 Task: Look for Airbnb options in Mbale, Uganda from 4th December, 2023 to 10th December, 2023 for 8 adults.4 bedrooms having 8 beds and 4 bathrooms. Property type can be house. Amenities needed are: wifi, TV, free parkinig on premises, gym, breakfast. Look for 5 properties as per requirement.
Action: Mouse moved to (426, 143)
Screenshot: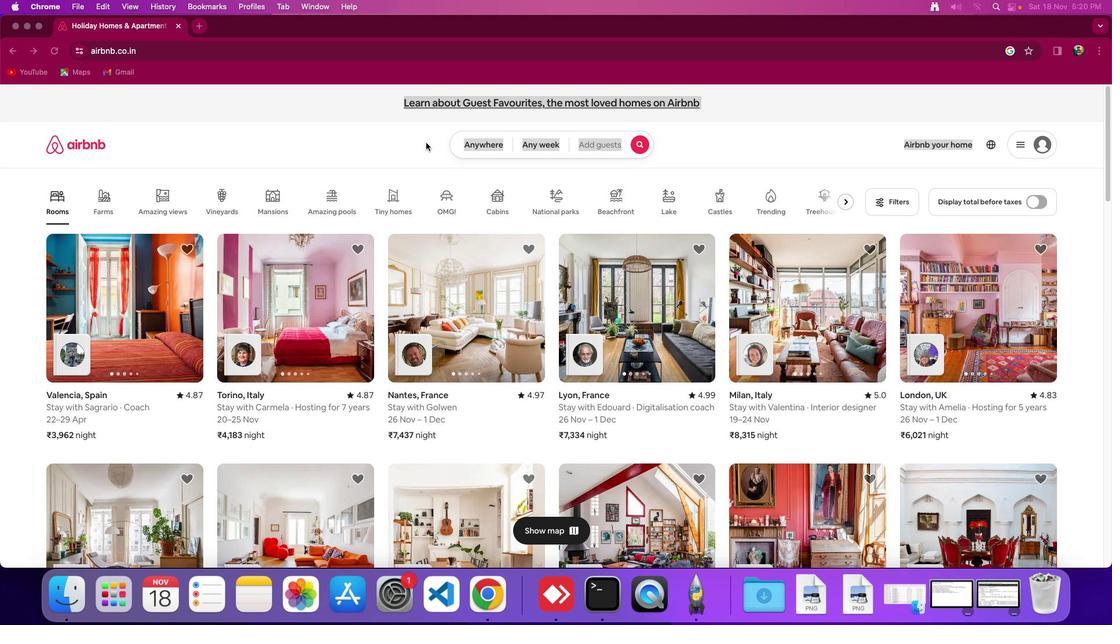 
Action: Mouse pressed left at (426, 143)
Screenshot: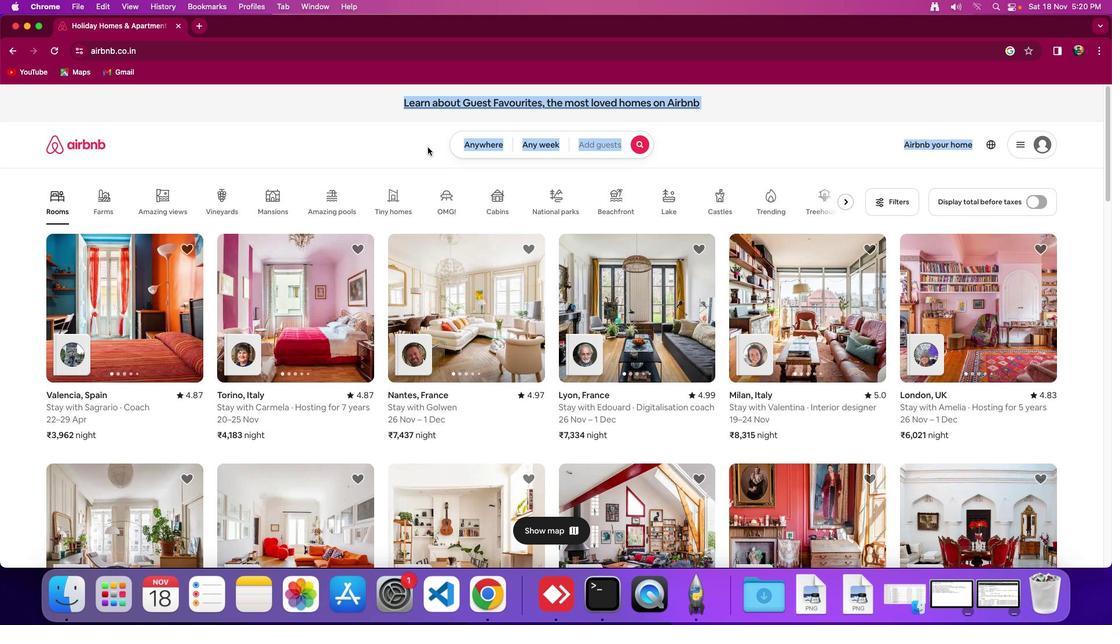 
Action: Mouse moved to (444, 149)
Screenshot: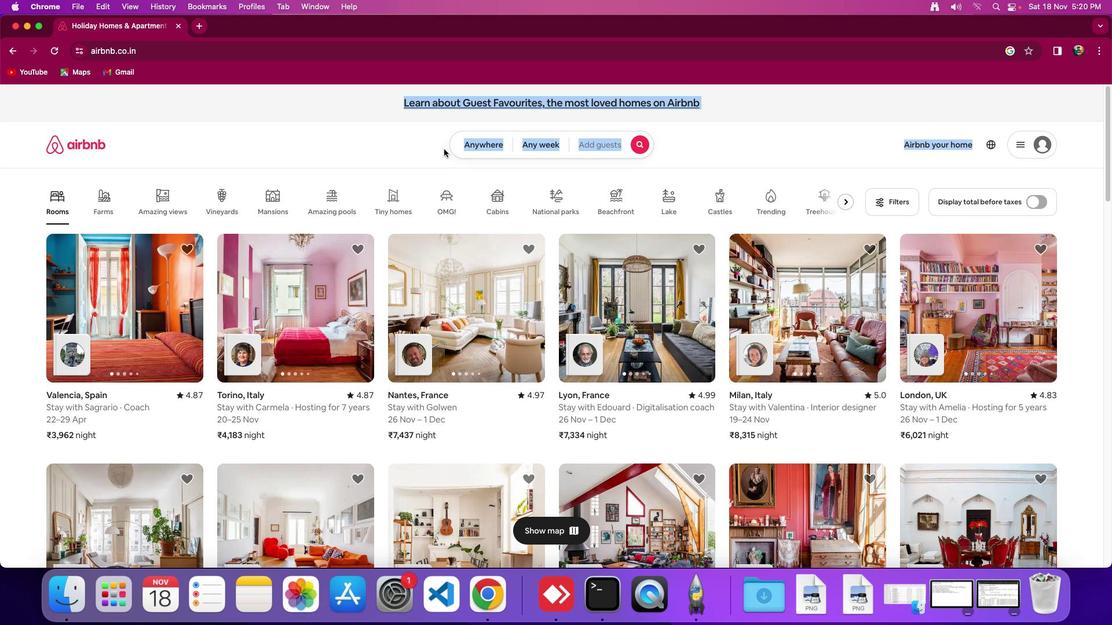 
Action: Mouse pressed left at (444, 149)
Screenshot: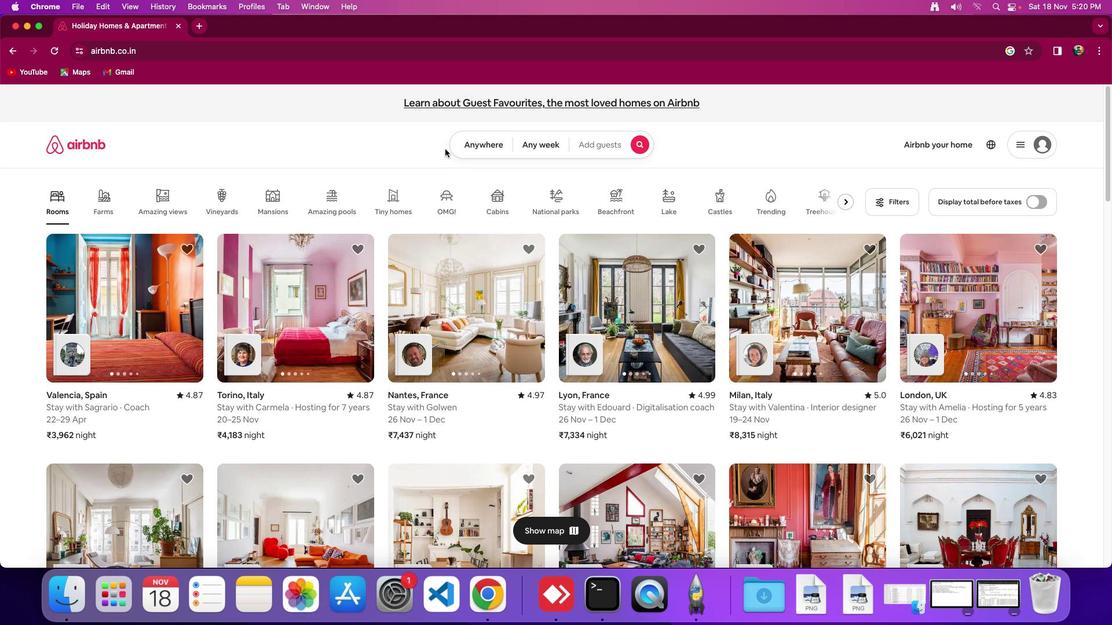
Action: Mouse moved to (484, 146)
Screenshot: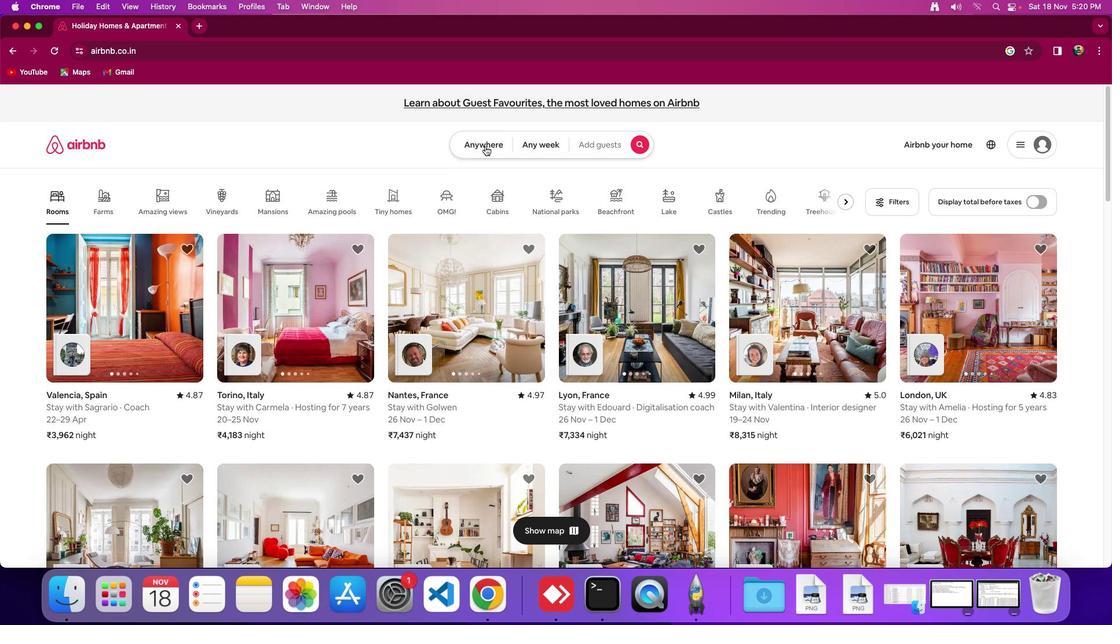 
Action: Mouse pressed left at (484, 146)
Screenshot: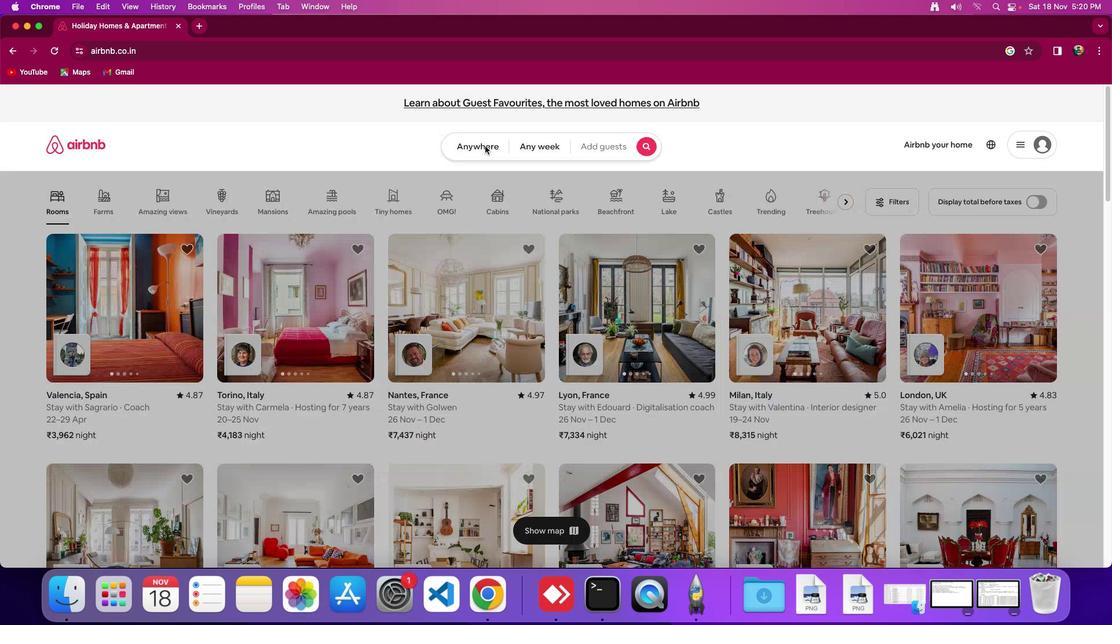 
Action: Mouse moved to (434, 195)
Screenshot: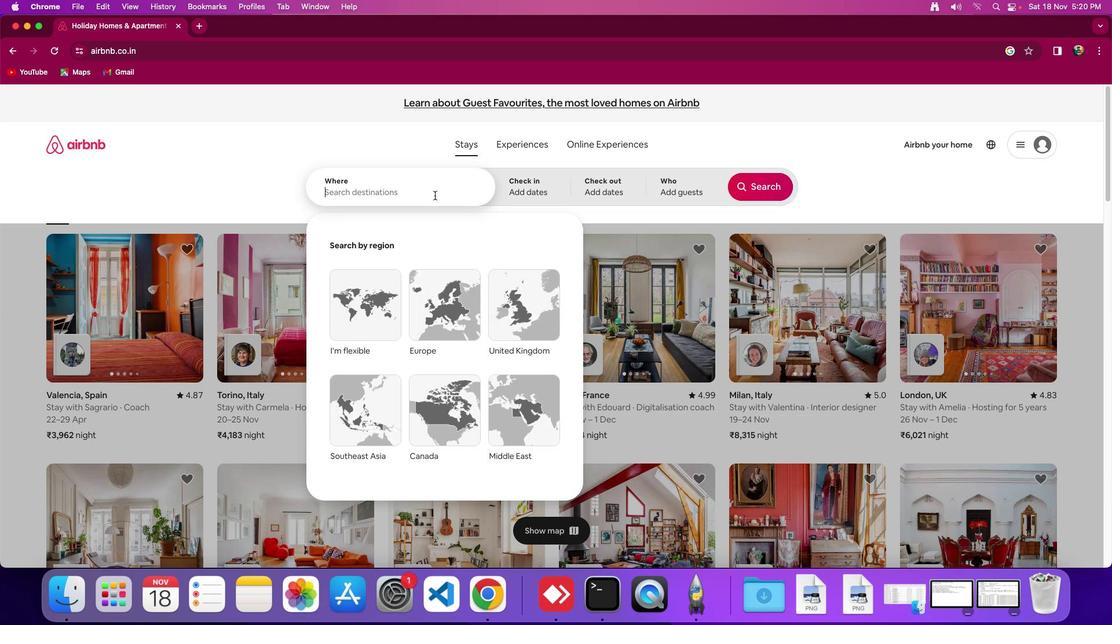 
Action: Mouse pressed left at (434, 195)
Screenshot: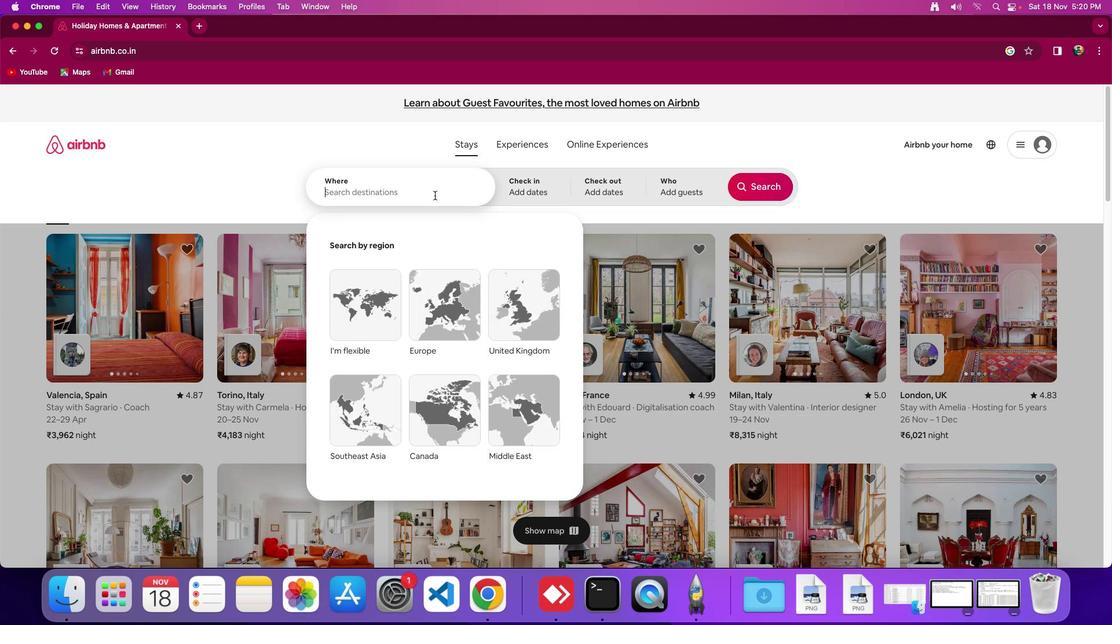 
Action: Mouse moved to (451, 199)
Screenshot: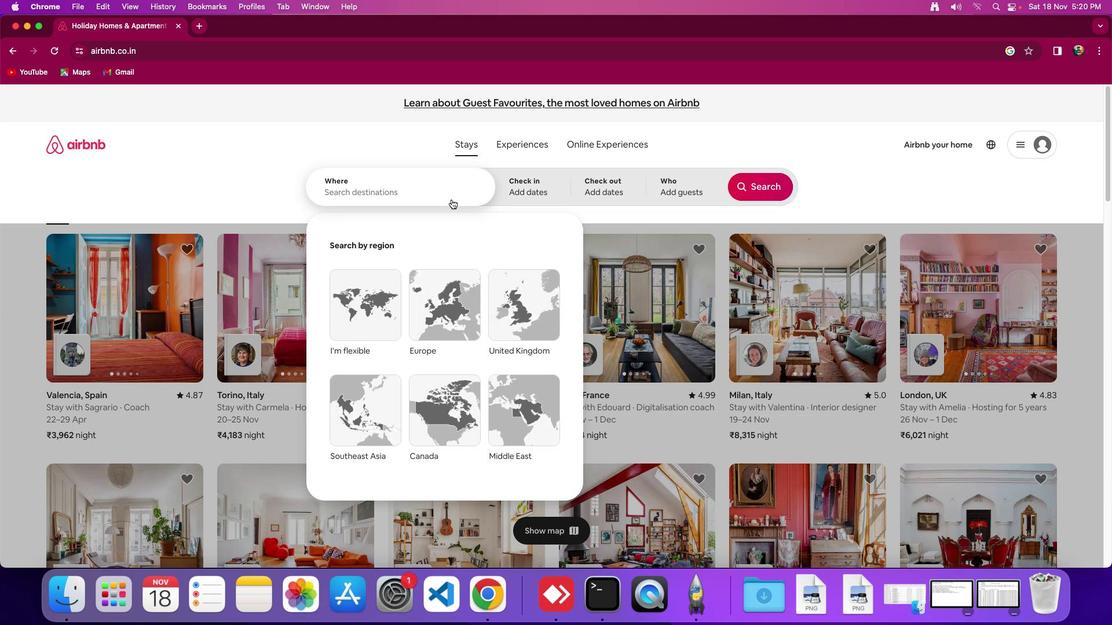 
Action: Key pressed Key.shift'M''b''a''l''a'','Key.spaceKey.shift'U''g''a''n''d''a'
Screenshot: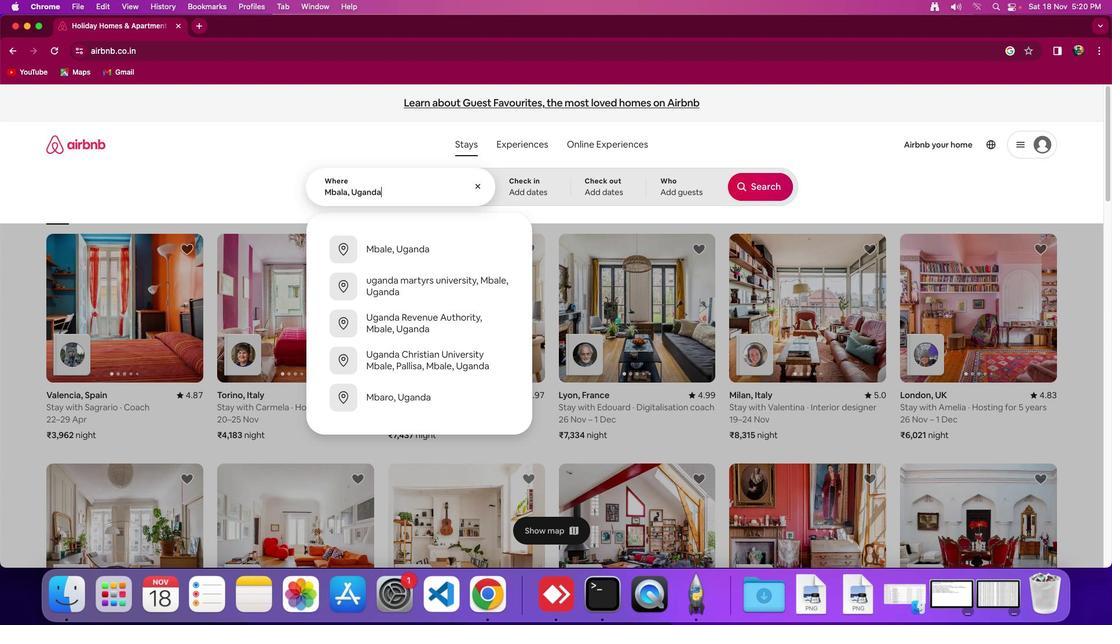 
Action: Mouse moved to (527, 193)
Screenshot: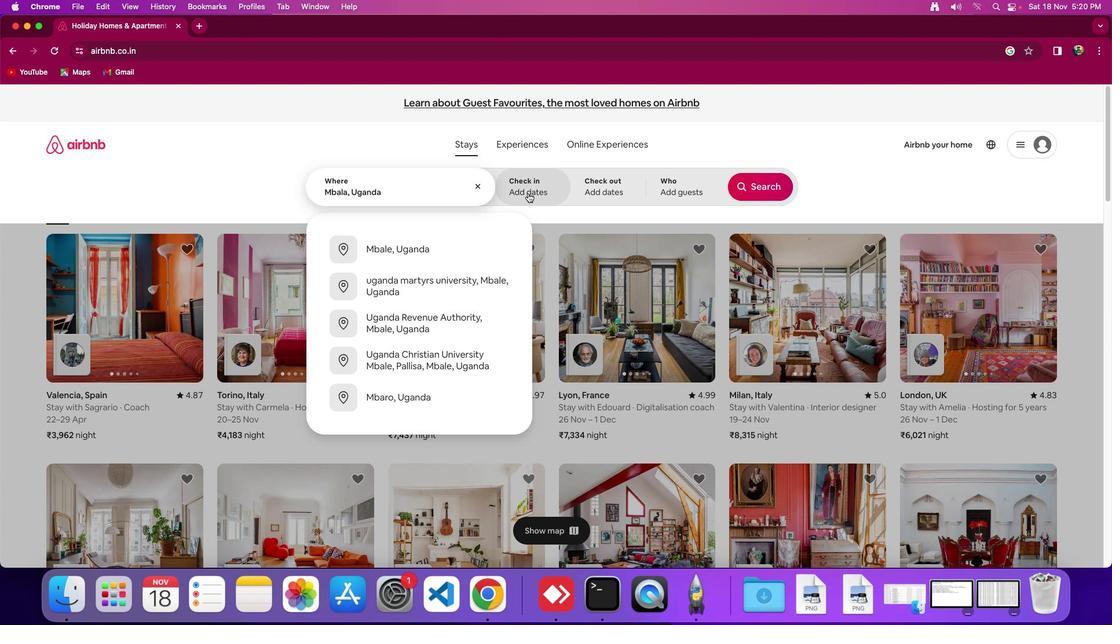 
Action: Mouse pressed left at (527, 193)
Screenshot: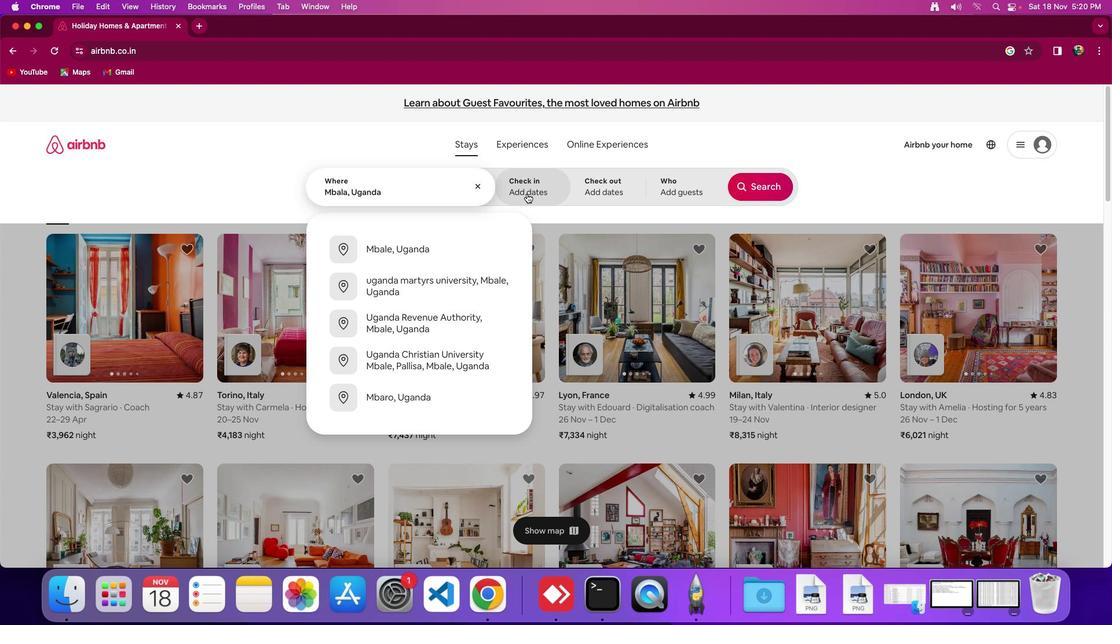 
Action: Mouse moved to (613, 363)
Screenshot: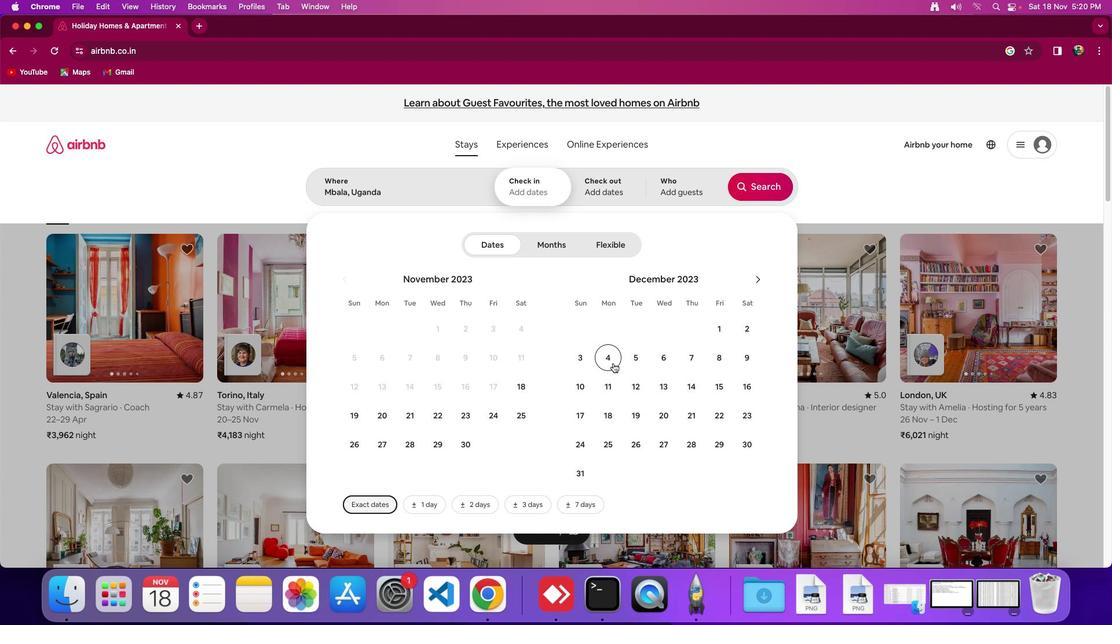 
Action: Mouse pressed left at (613, 363)
Screenshot: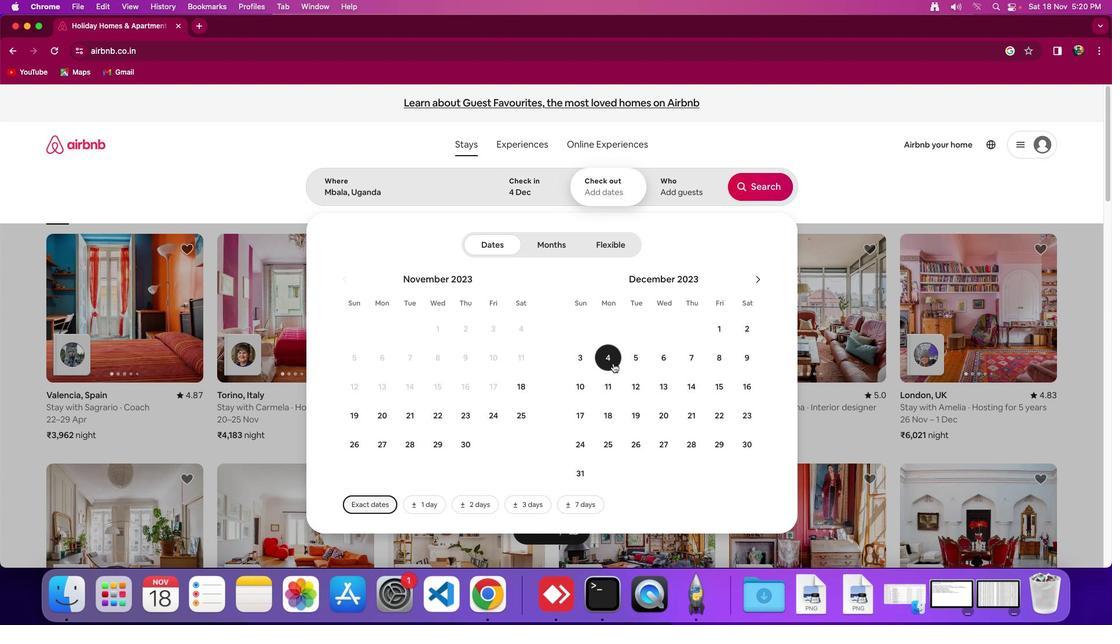 
Action: Mouse moved to (582, 395)
Screenshot: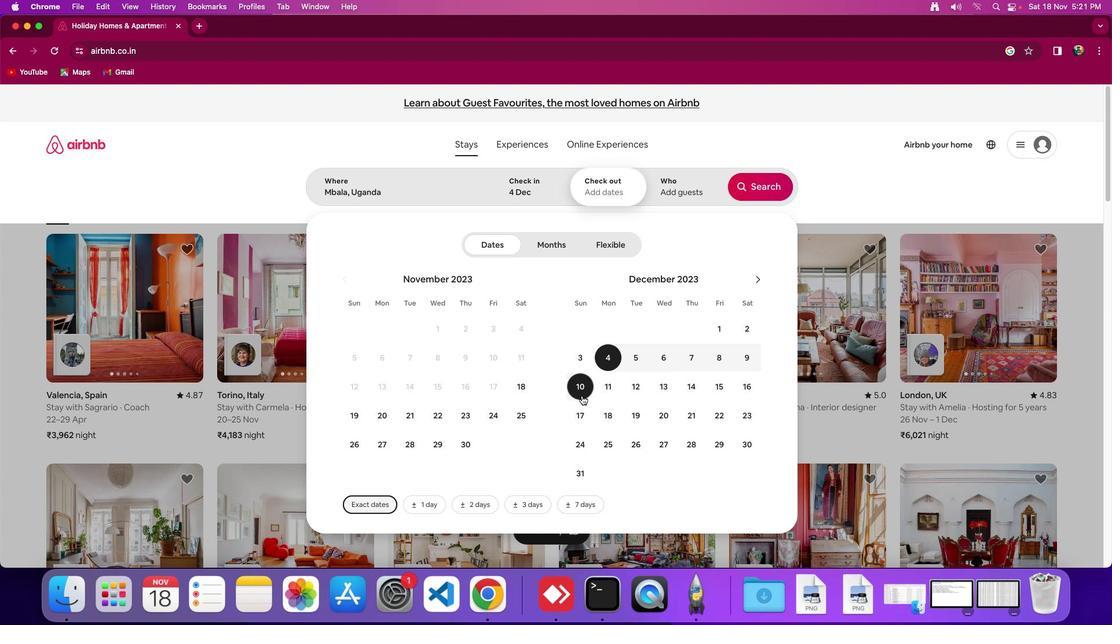 
Action: Mouse pressed left at (582, 395)
Screenshot: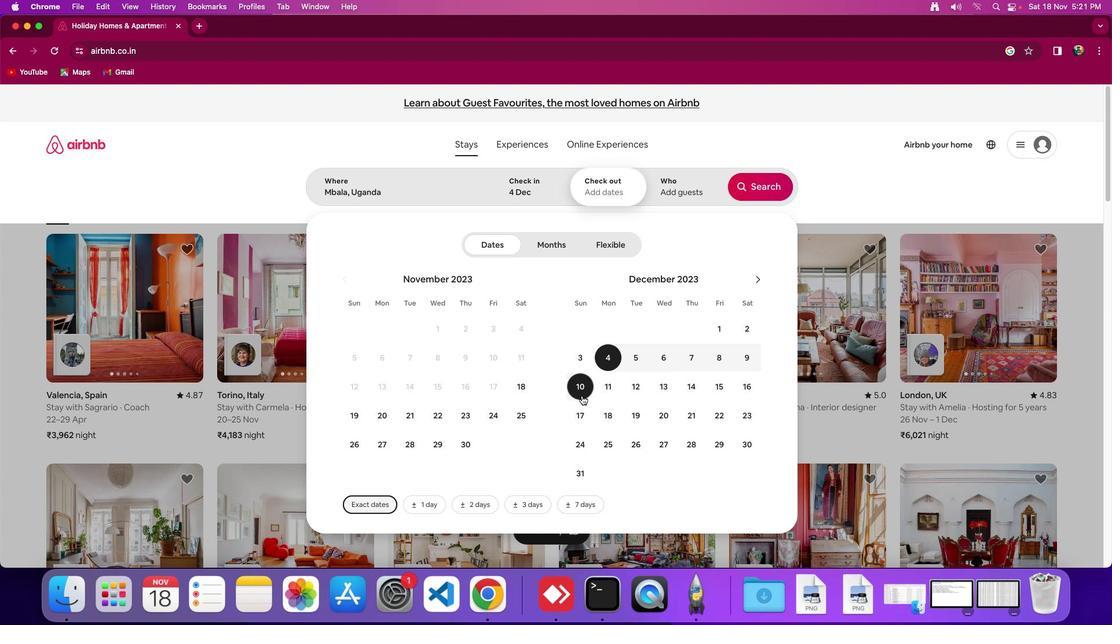 
Action: Mouse moved to (671, 195)
Screenshot: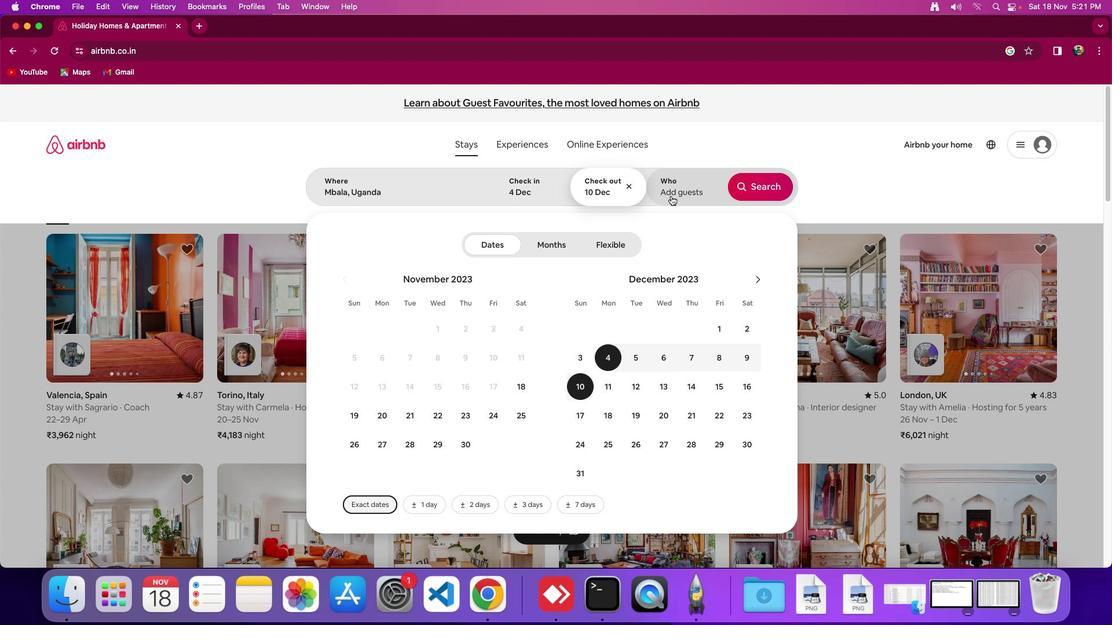 
Action: Mouse pressed left at (671, 195)
Screenshot: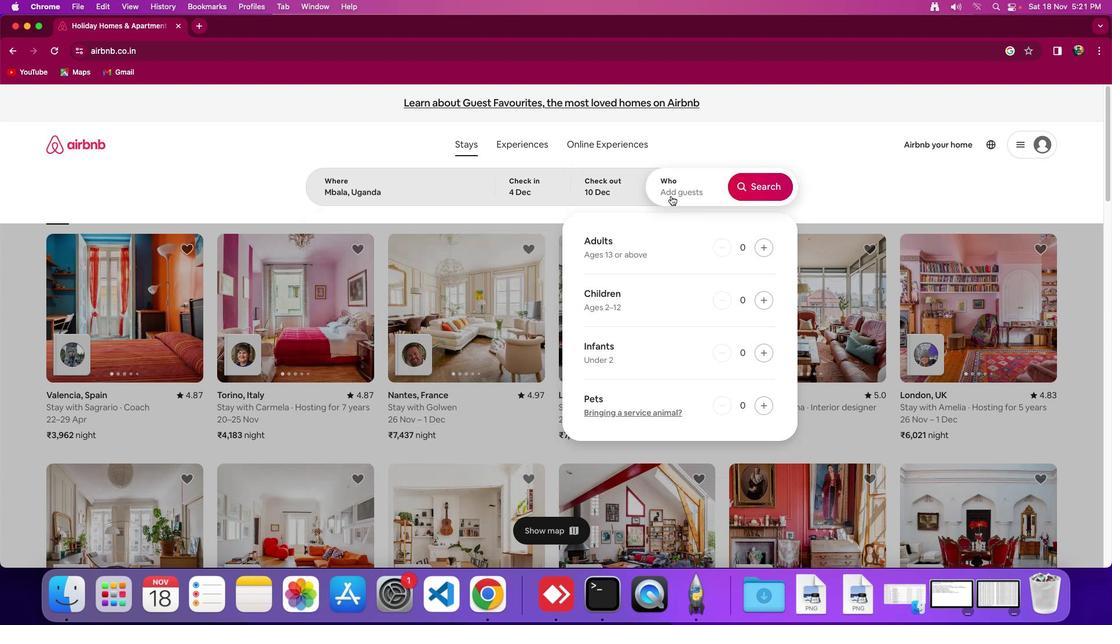 
Action: Mouse moved to (763, 245)
Screenshot: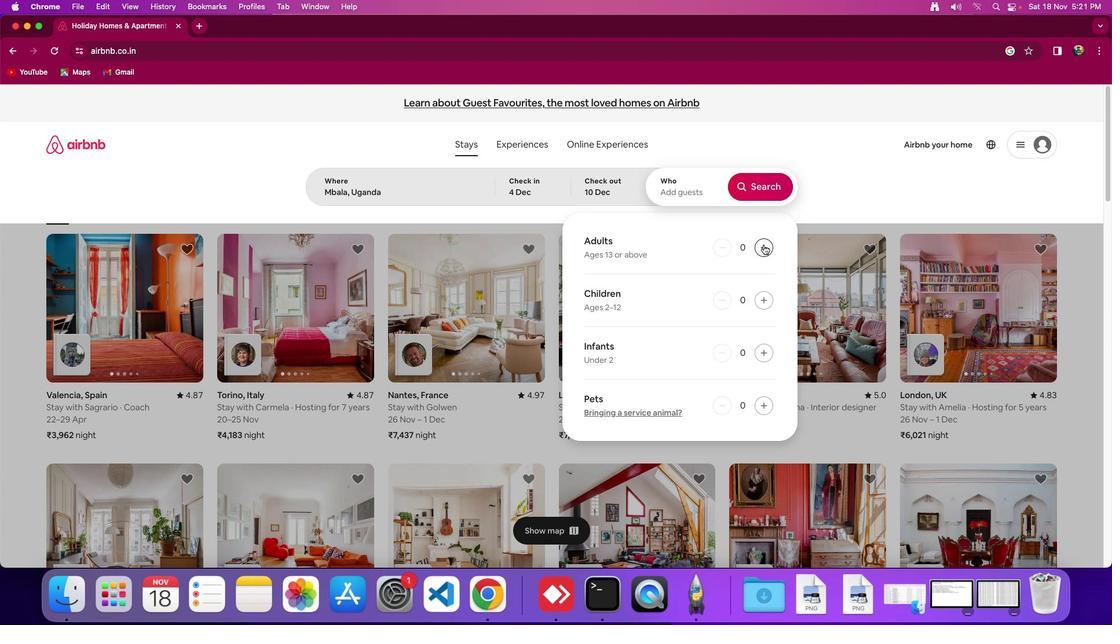
Action: Mouse pressed left at (763, 245)
Screenshot: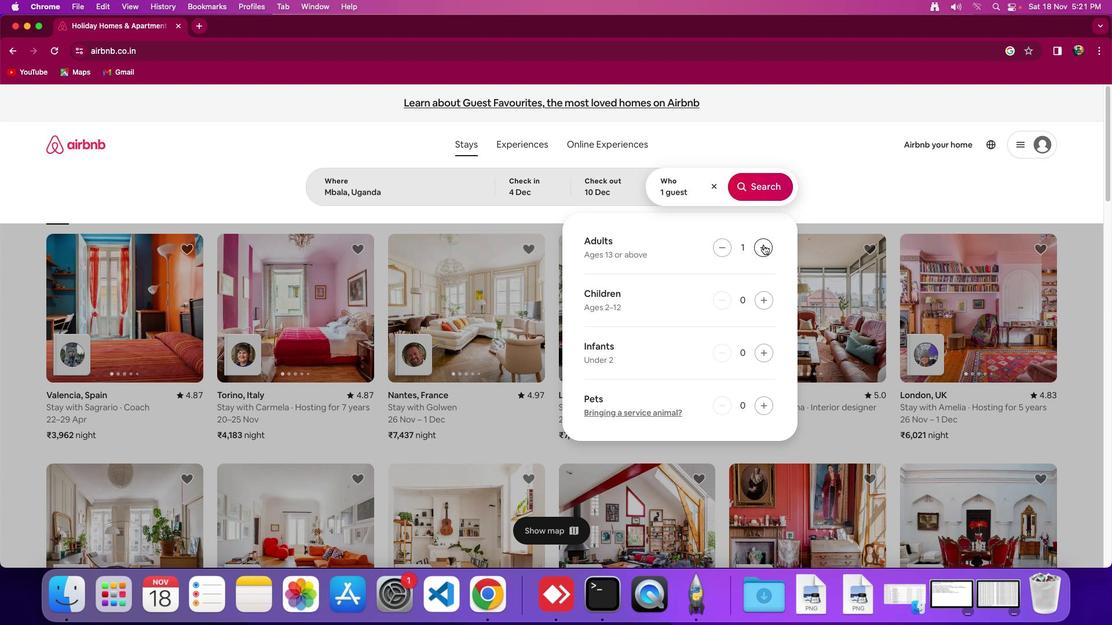 
Action: Mouse pressed left at (763, 245)
Screenshot: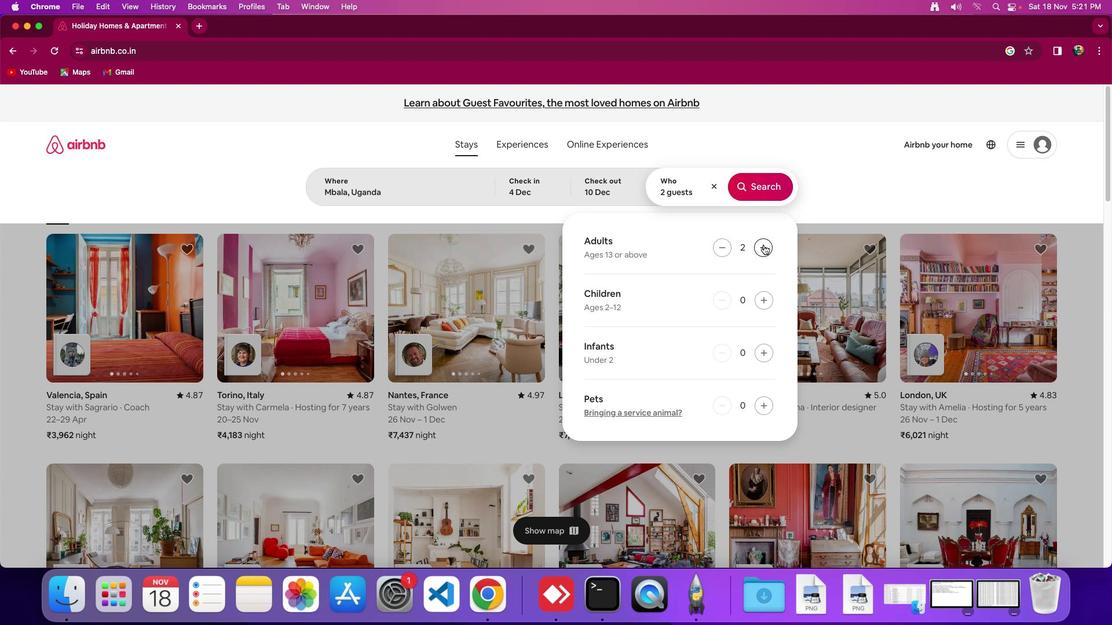 
Action: Mouse pressed left at (763, 245)
Screenshot: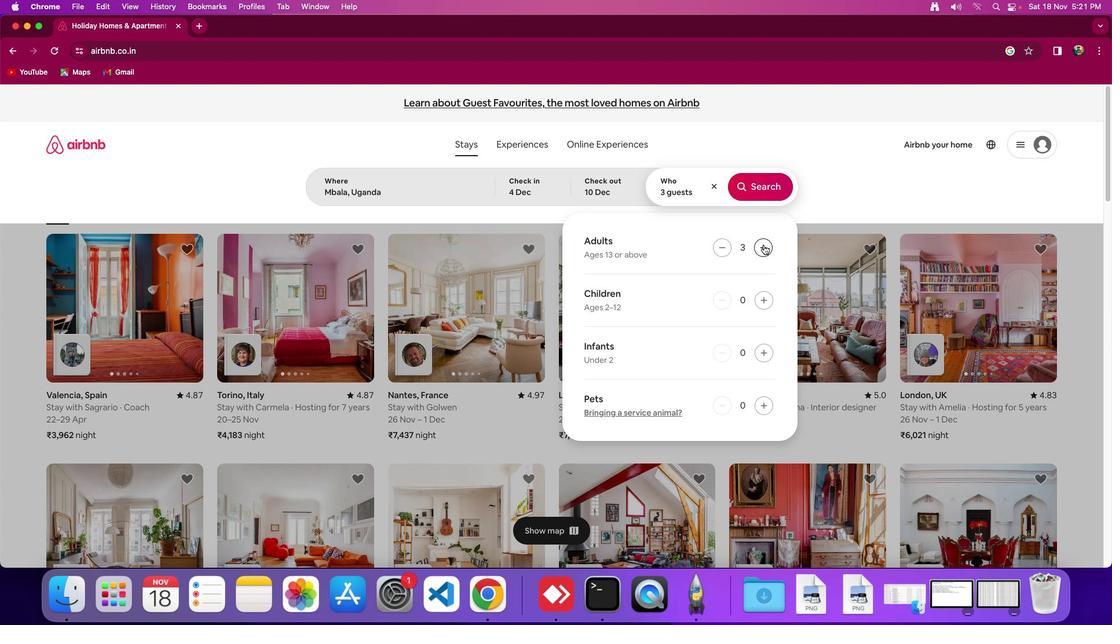 
Action: Mouse pressed left at (763, 245)
Screenshot: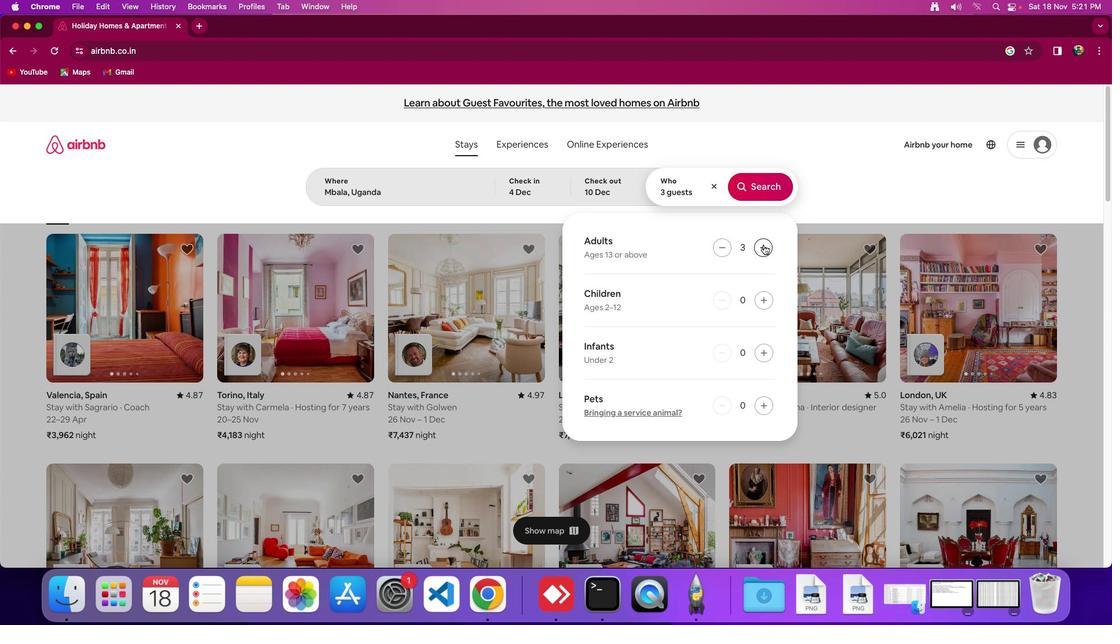 
Action: Mouse pressed left at (763, 245)
Screenshot: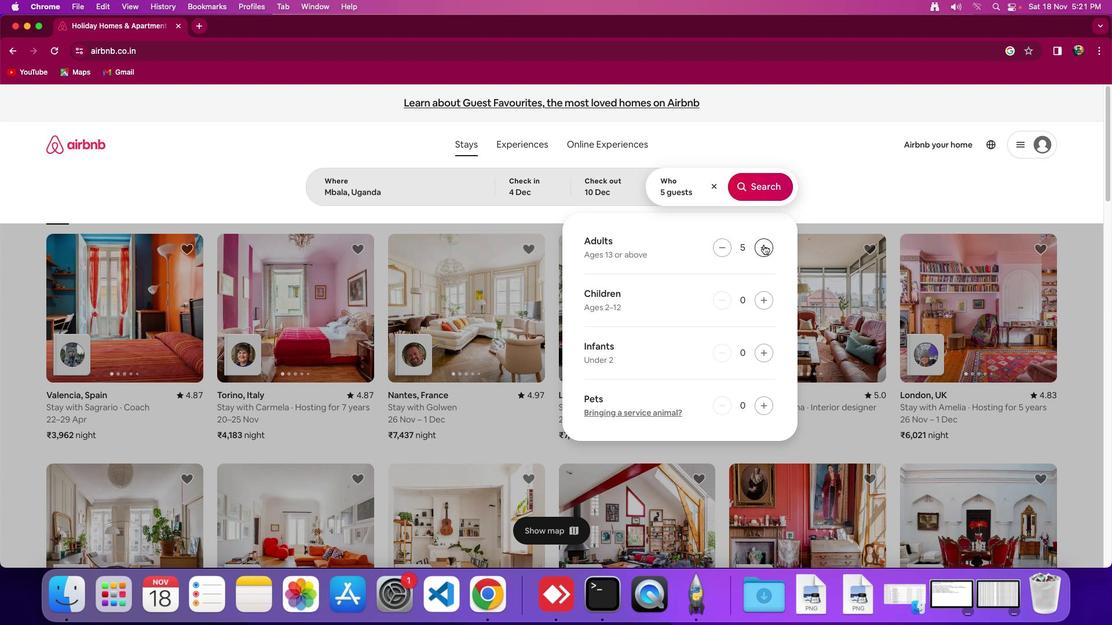 
Action: Mouse pressed left at (763, 245)
Screenshot: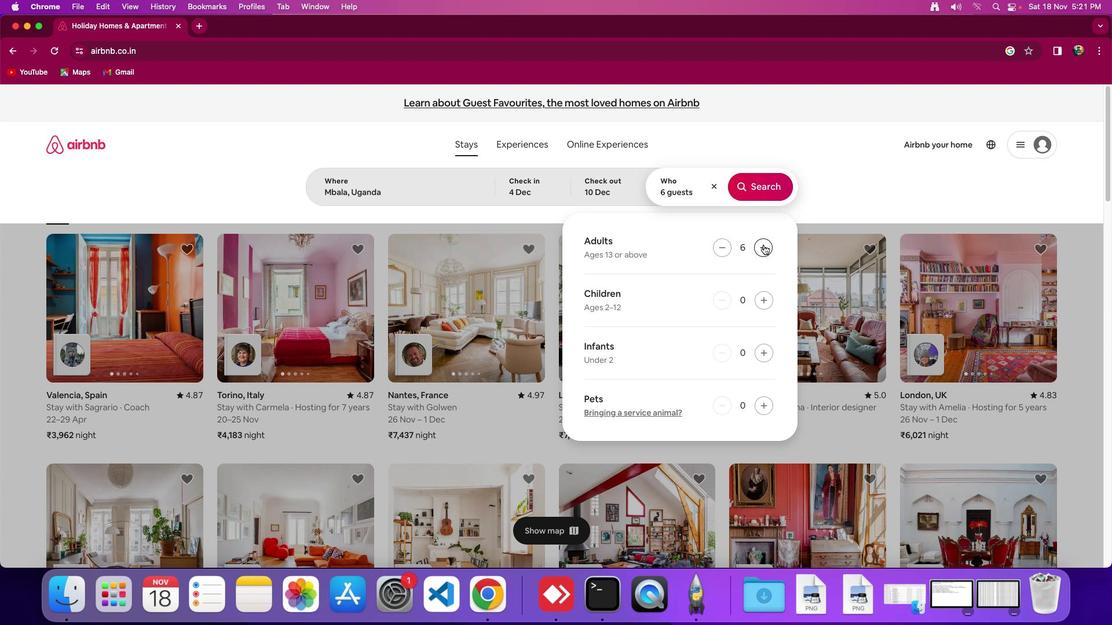 
Action: Mouse pressed left at (763, 245)
Screenshot: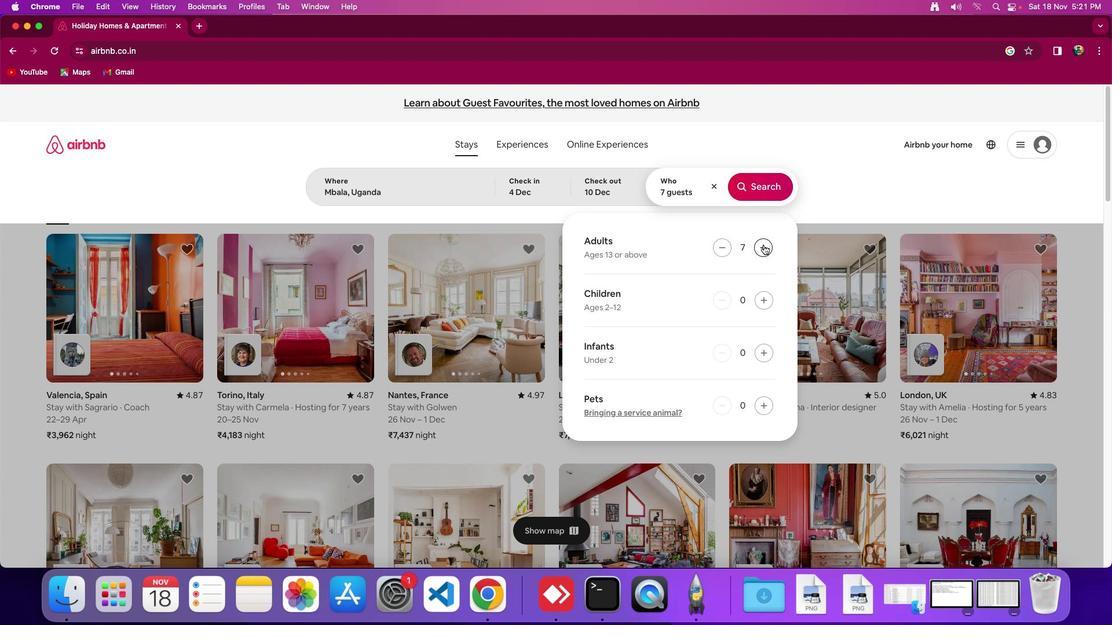 
Action: Mouse pressed left at (763, 245)
Screenshot: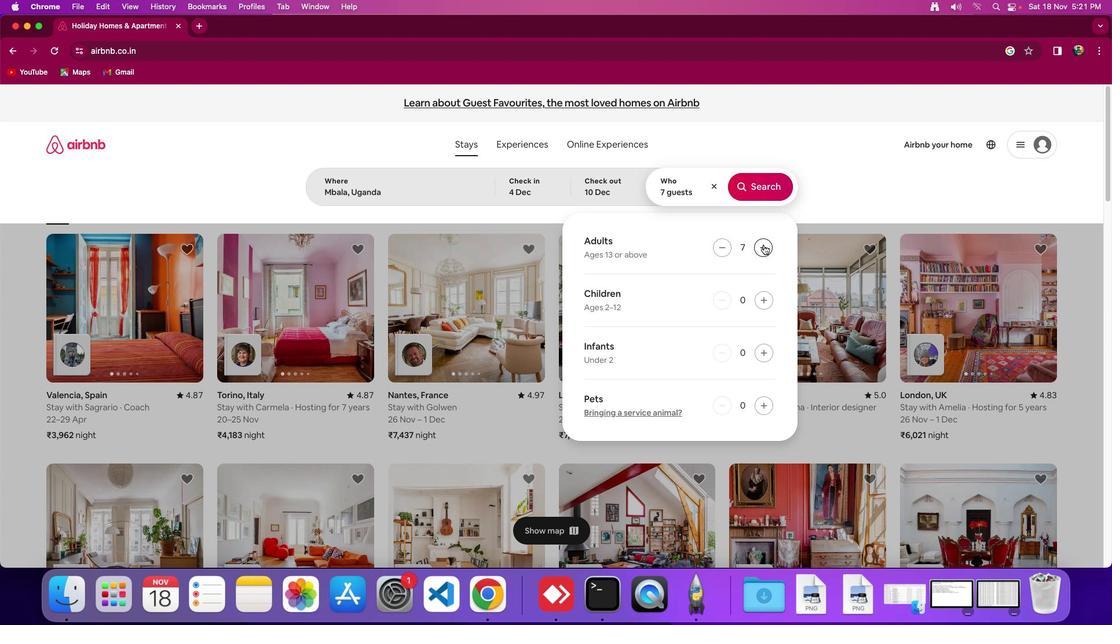 
Action: Mouse moved to (750, 191)
Screenshot: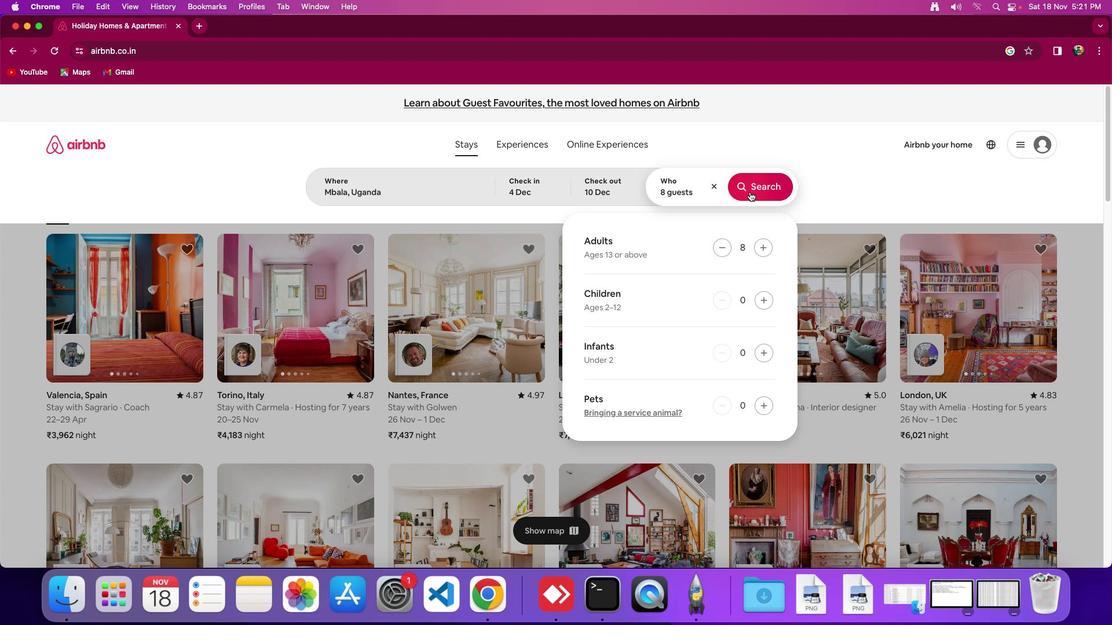 
Action: Mouse pressed left at (750, 191)
Screenshot: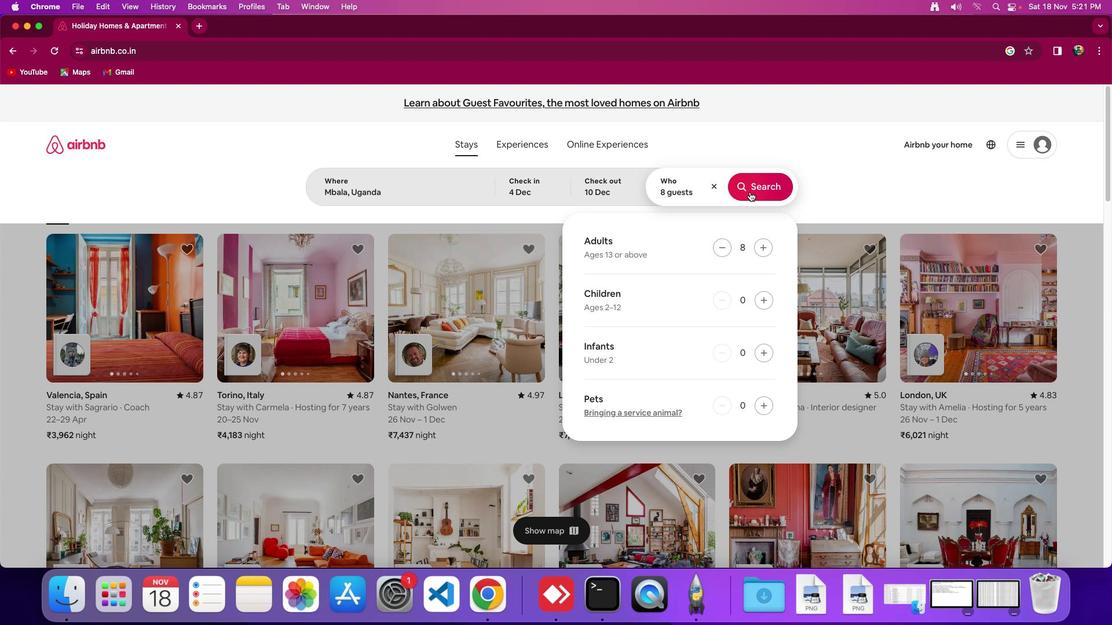 
Action: Mouse moved to (339, 396)
Screenshot: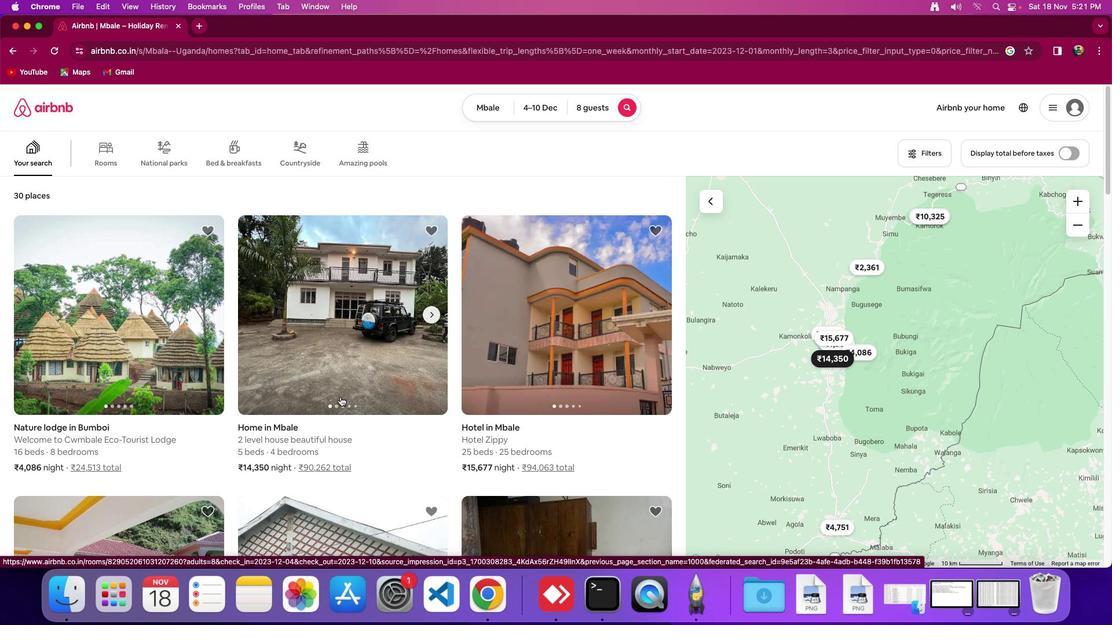 
Action: Mouse scrolled (339, 396) with delta (0, 0)
Screenshot: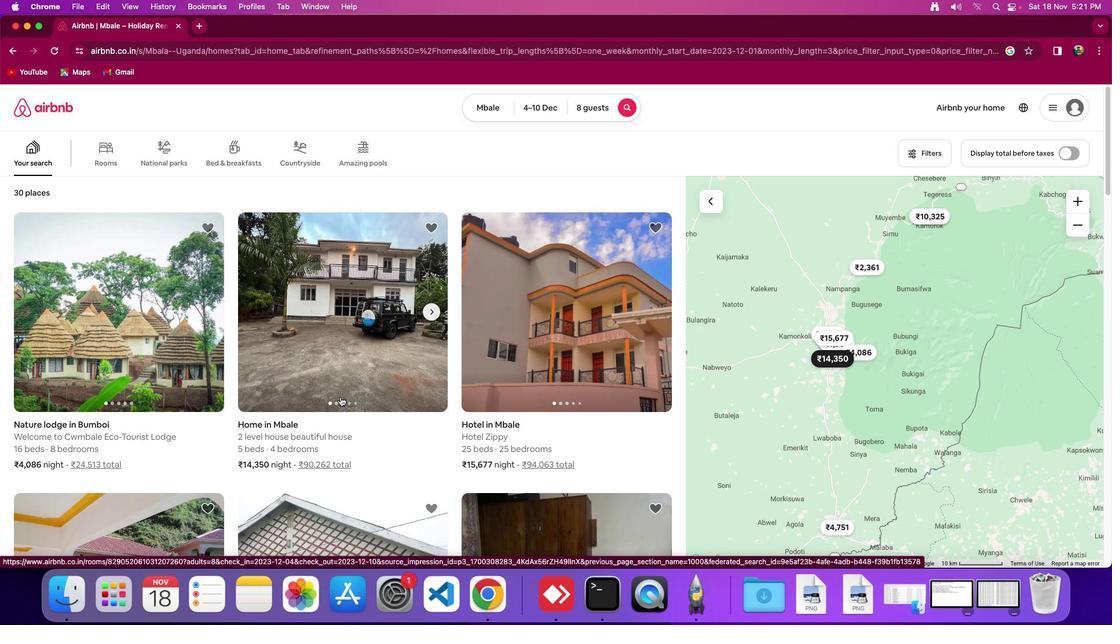 
Action: Mouse scrolled (339, 396) with delta (0, 0)
Screenshot: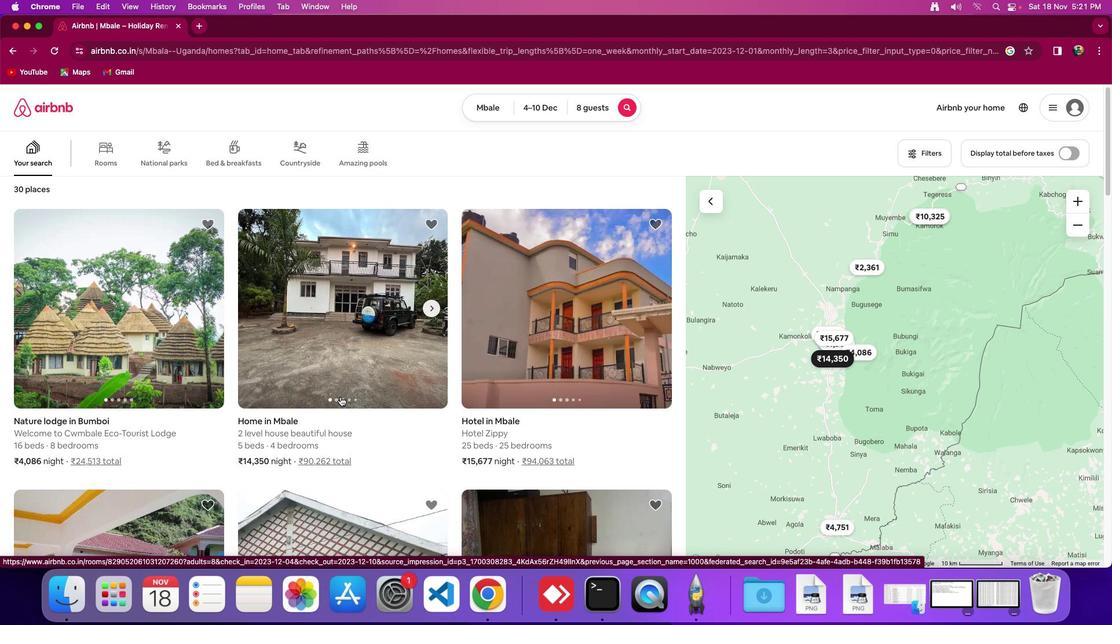 
Action: Mouse moved to (918, 156)
Screenshot: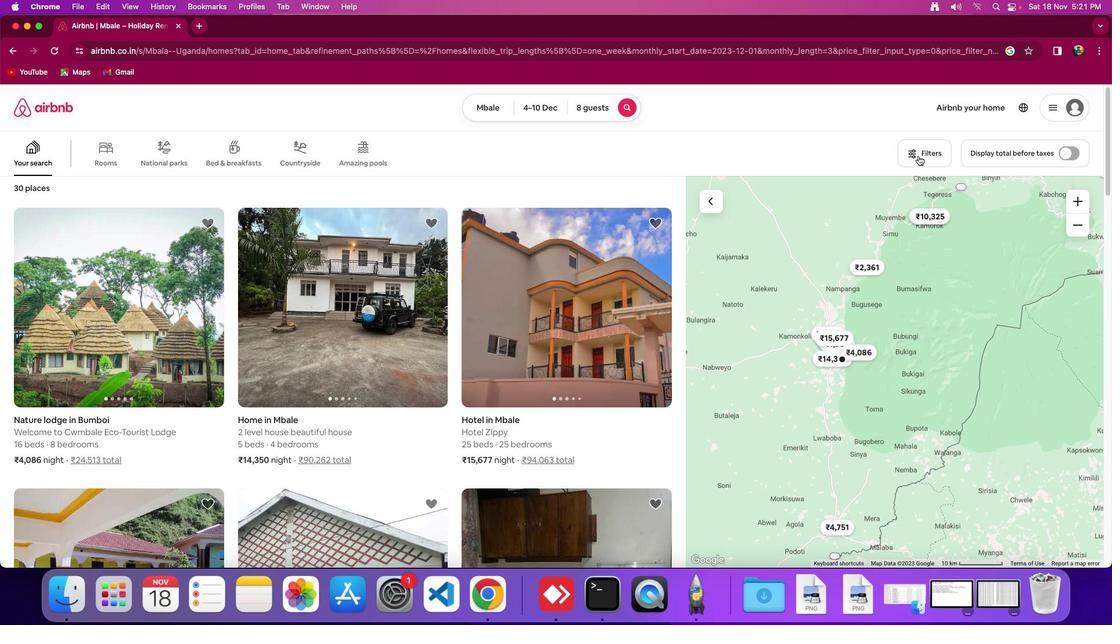
Action: Mouse pressed left at (918, 156)
Screenshot: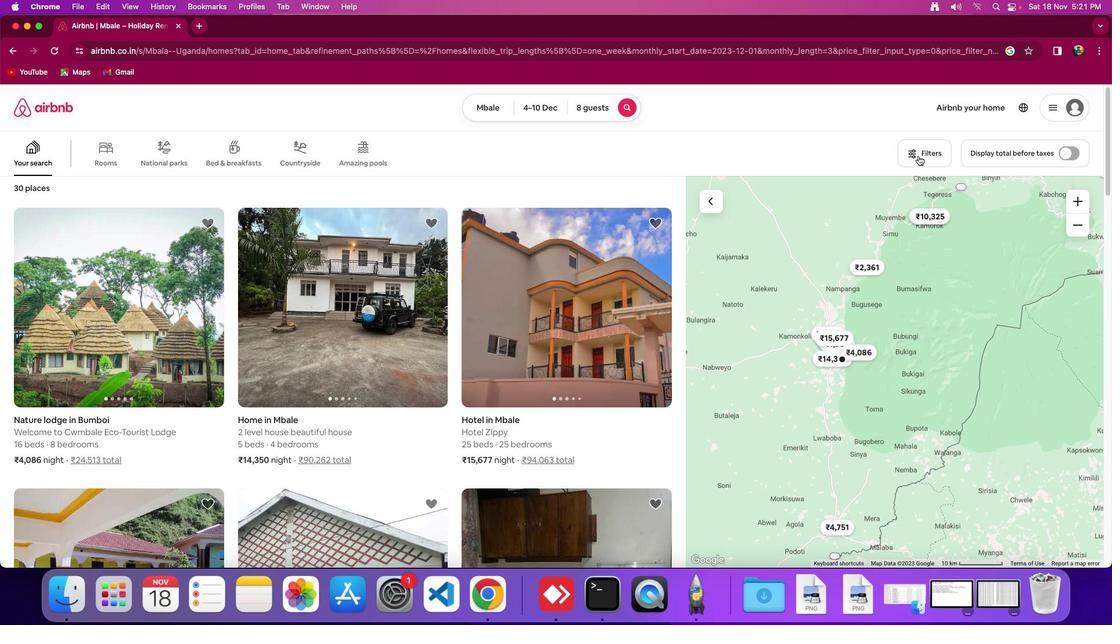 
Action: Mouse moved to (652, 313)
Screenshot: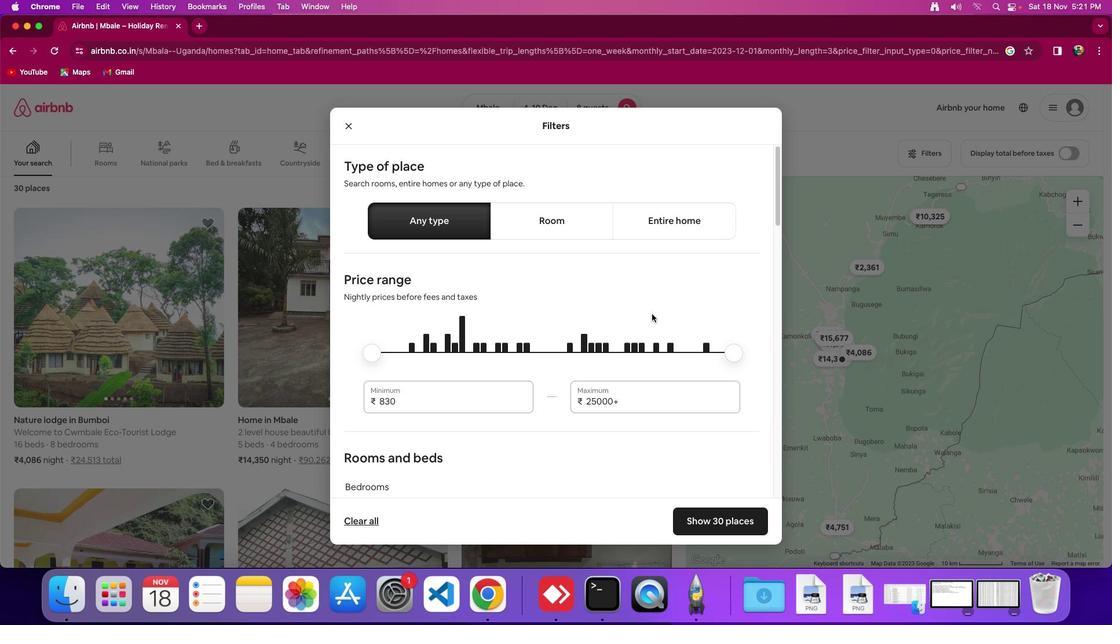 
Action: Mouse scrolled (652, 313) with delta (0, 0)
Screenshot: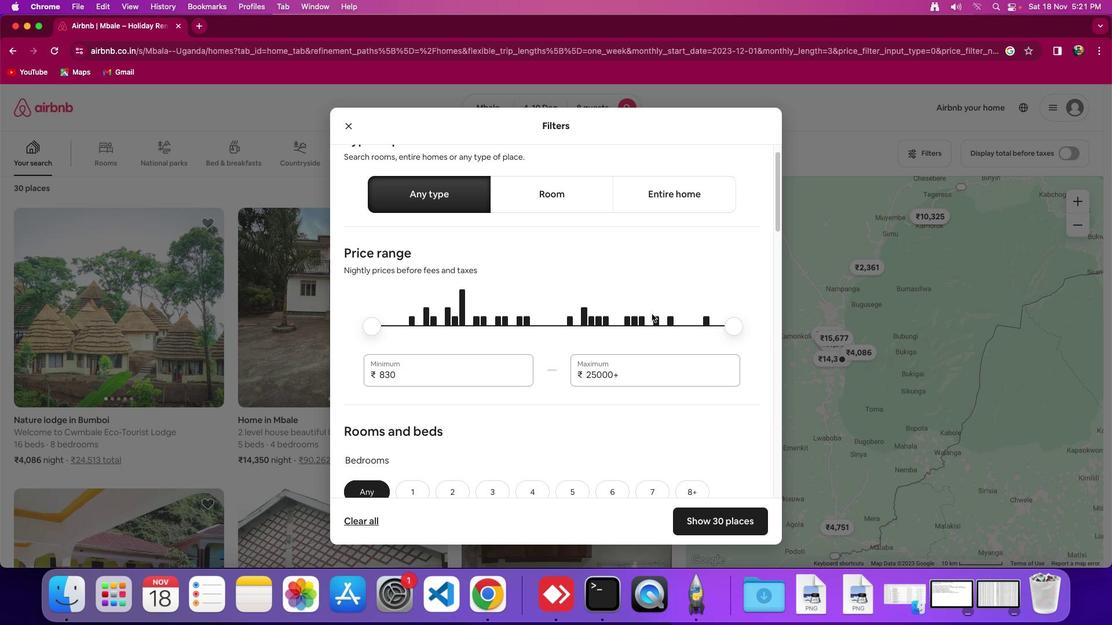 
Action: Mouse scrolled (652, 313) with delta (0, 0)
Screenshot: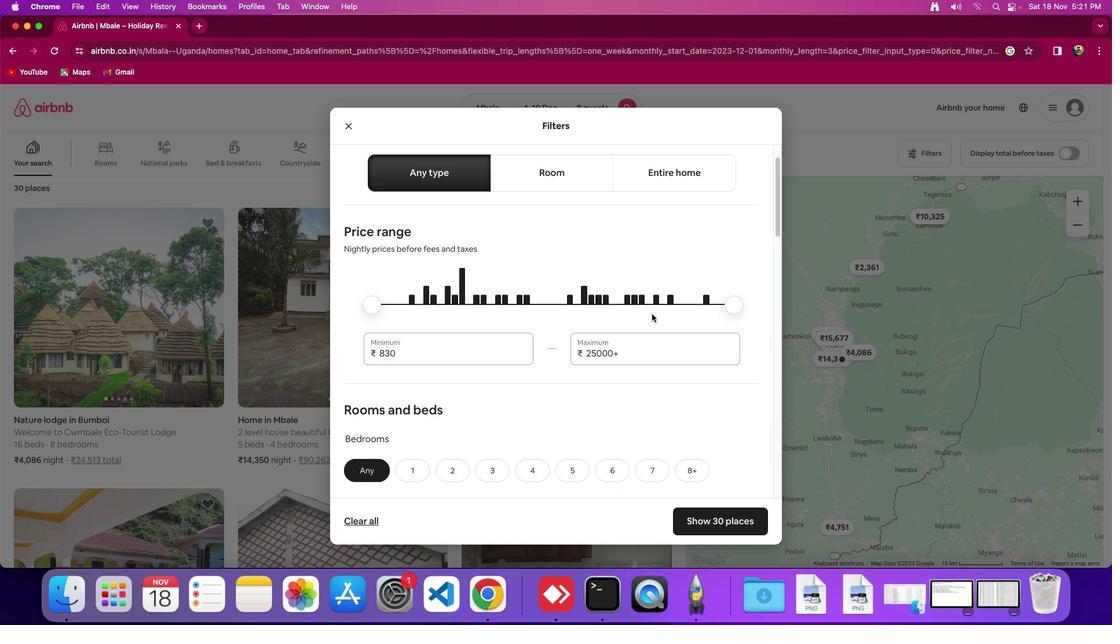 
Action: Mouse scrolled (652, 313) with delta (0, -1)
Screenshot: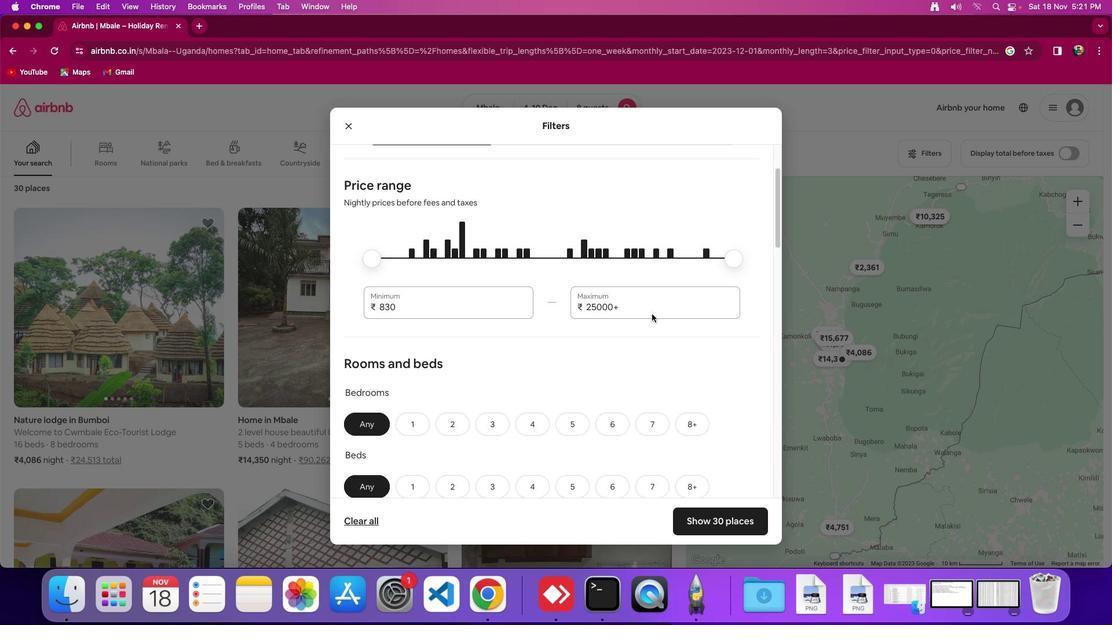 
Action: Mouse scrolled (652, 313) with delta (0, 0)
Screenshot: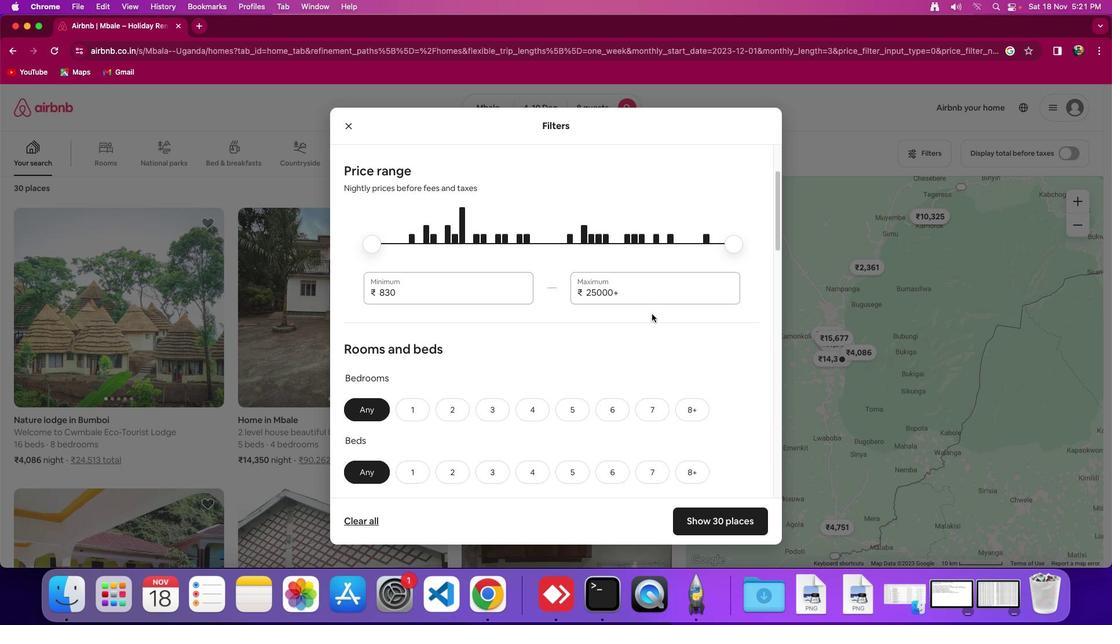 
Action: Mouse scrolled (652, 313) with delta (0, 0)
Screenshot: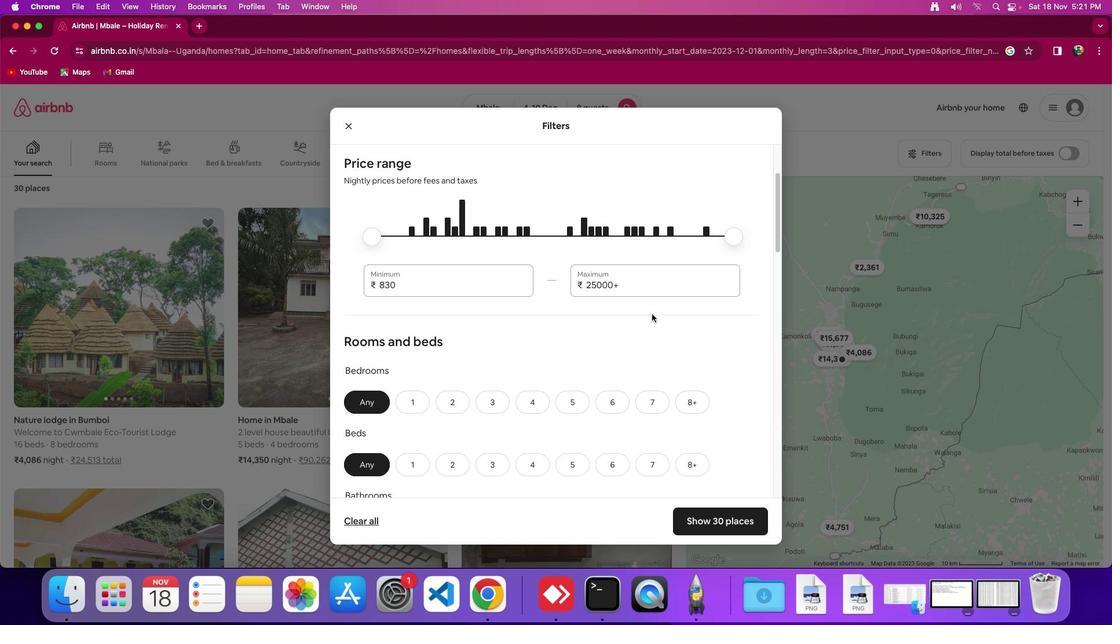 
Action: Mouse scrolled (652, 313) with delta (0, 0)
Screenshot: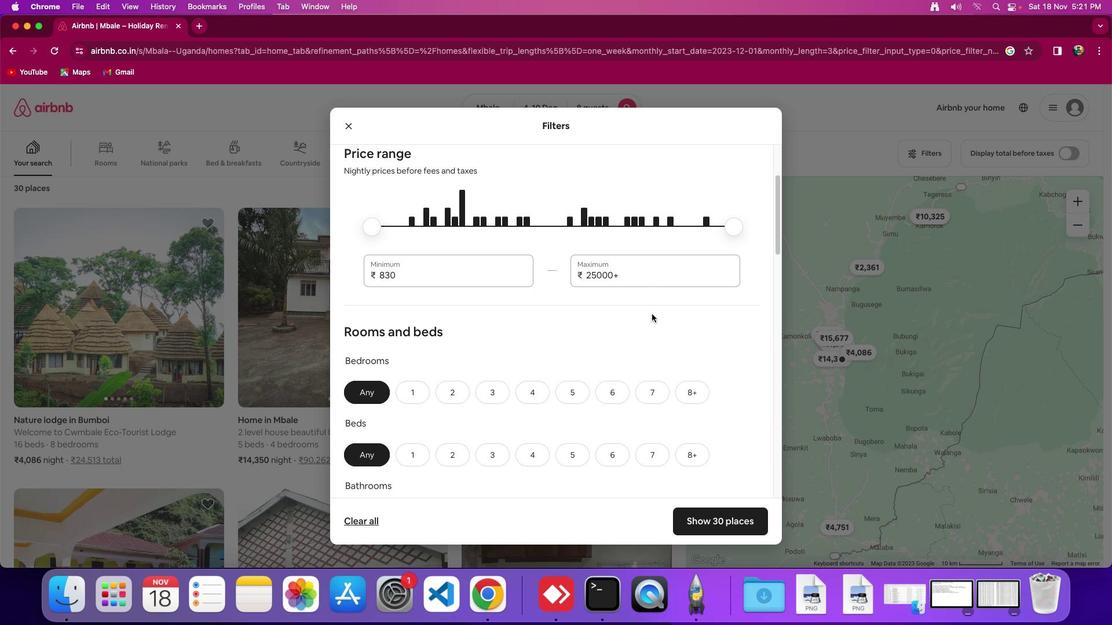 
Action: Mouse scrolled (652, 313) with delta (0, 0)
Screenshot: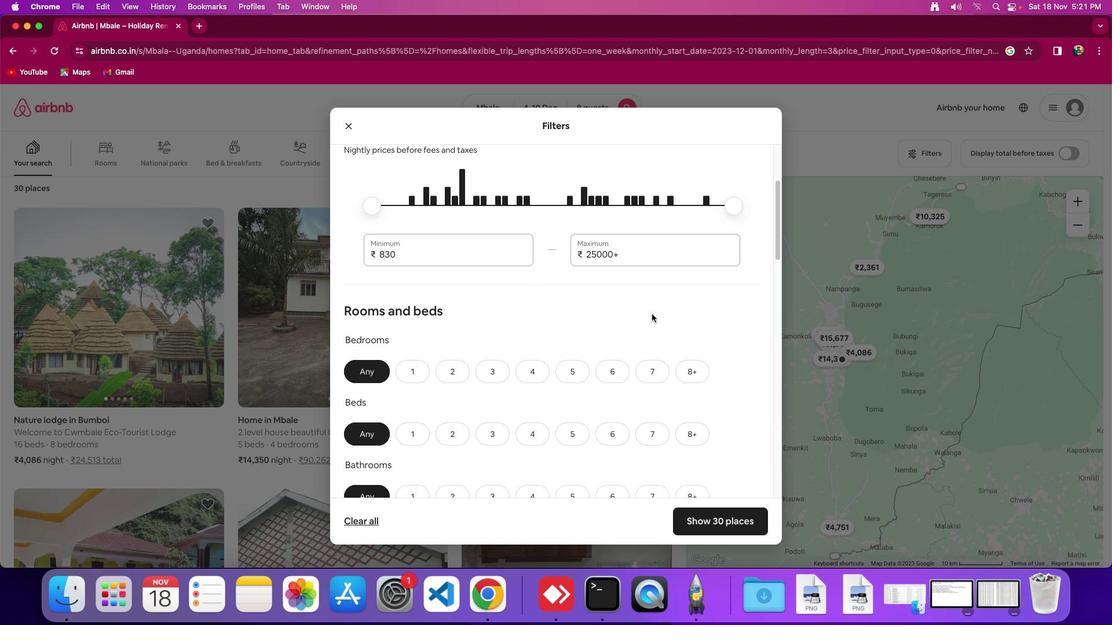 
Action: Mouse scrolled (652, 313) with delta (0, 0)
Screenshot: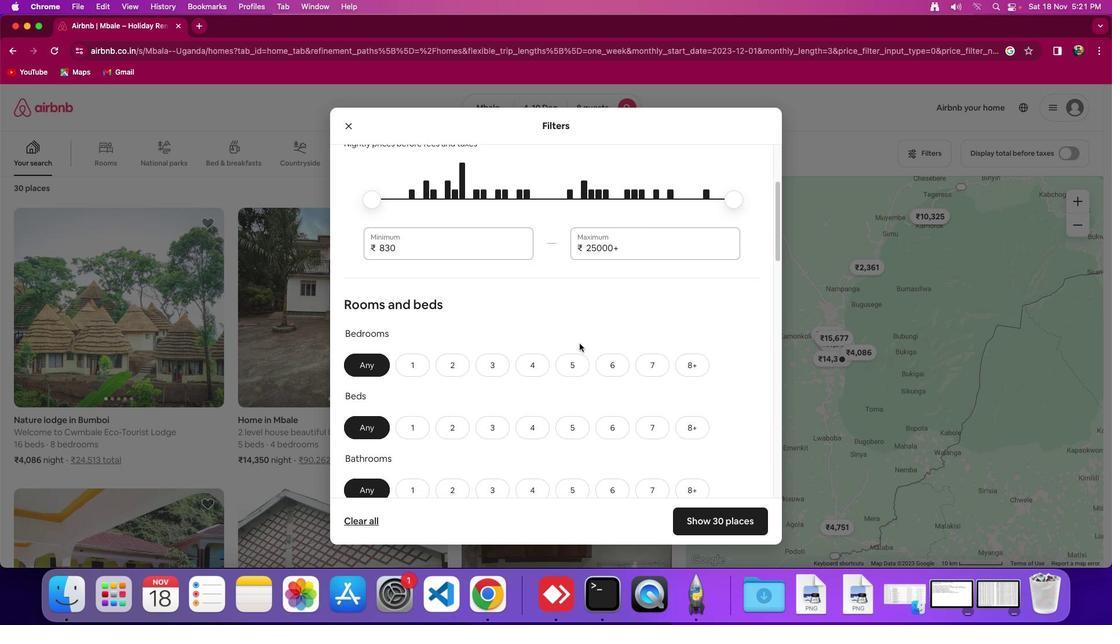 
Action: Mouse moved to (523, 368)
Screenshot: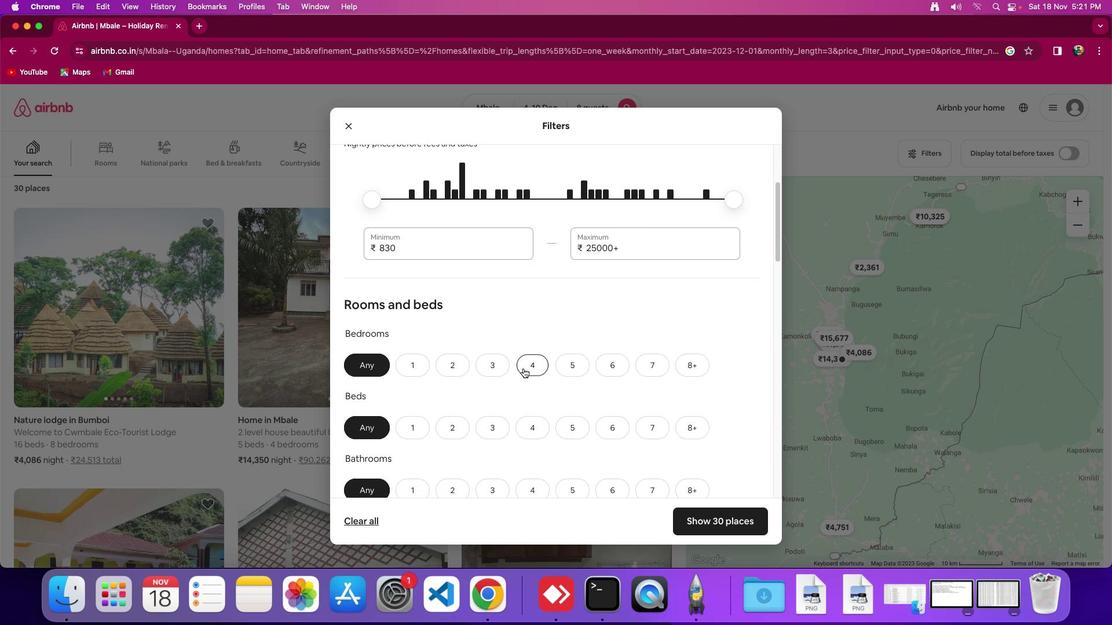 
Action: Mouse pressed left at (523, 368)
Screenshot: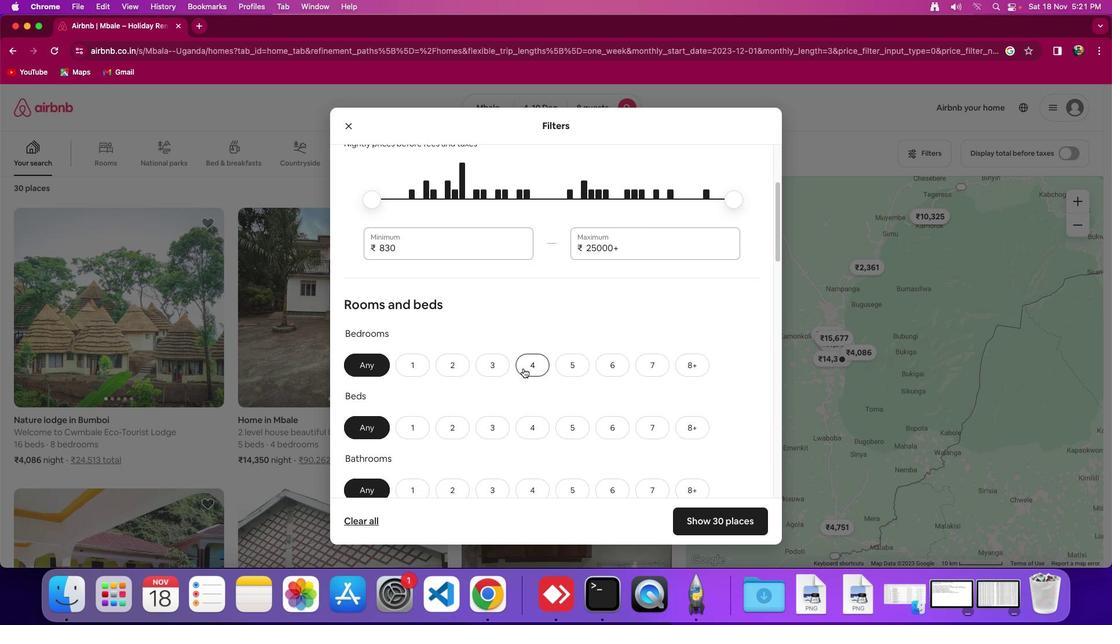 
Action: Mouse moved to (684, 428)
Screenshot: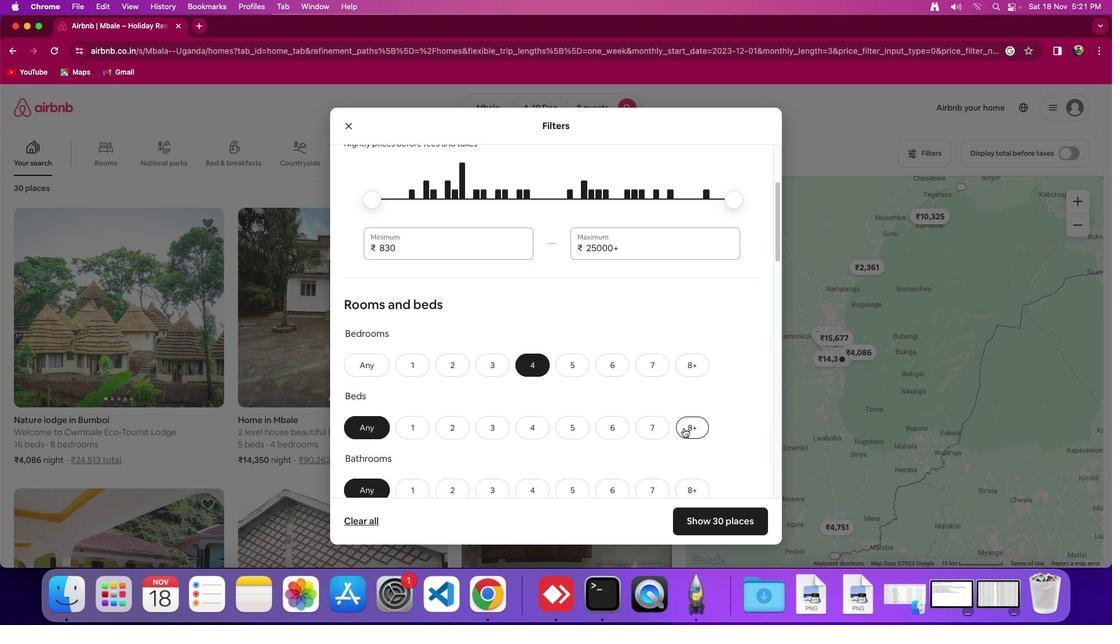 
Action: Mouse pressed left at (684, 428)
Screenshot: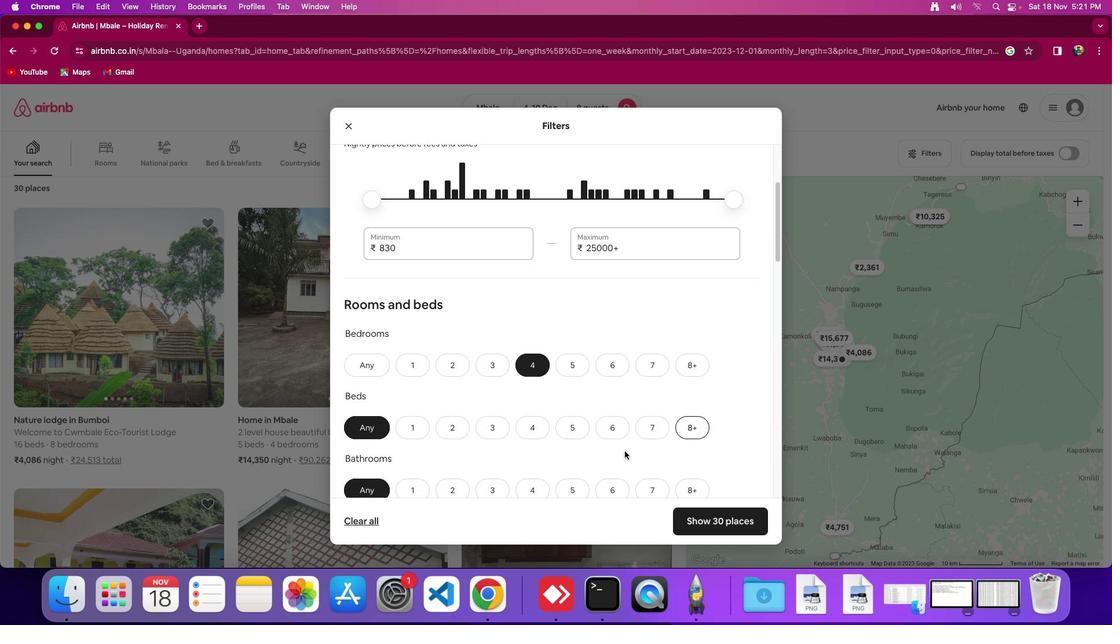 
Action: Mouse moved to (534, 492)
Screenshot: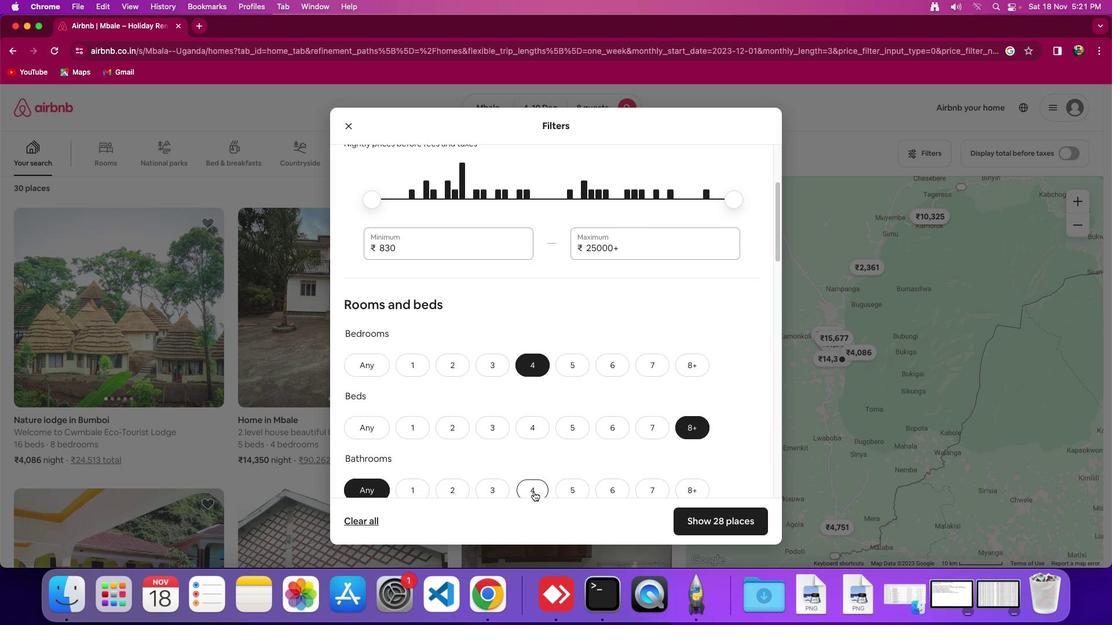
Action: Mouse pressed left at (534, 492)
Screenshot: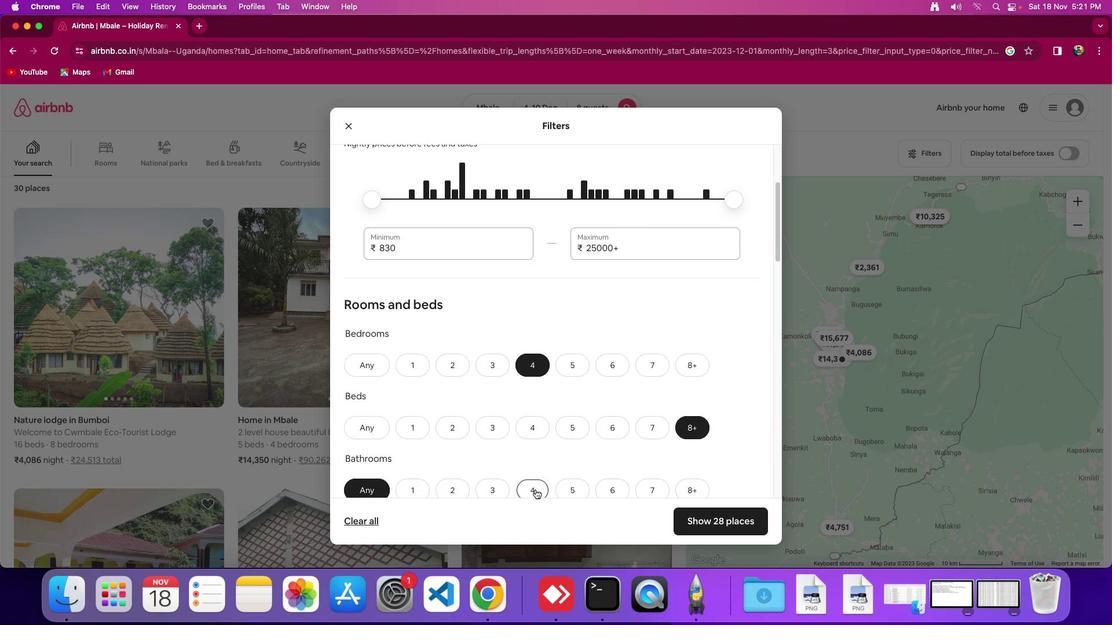 
Action: Mouse moved to (558, 430)
Screenshot: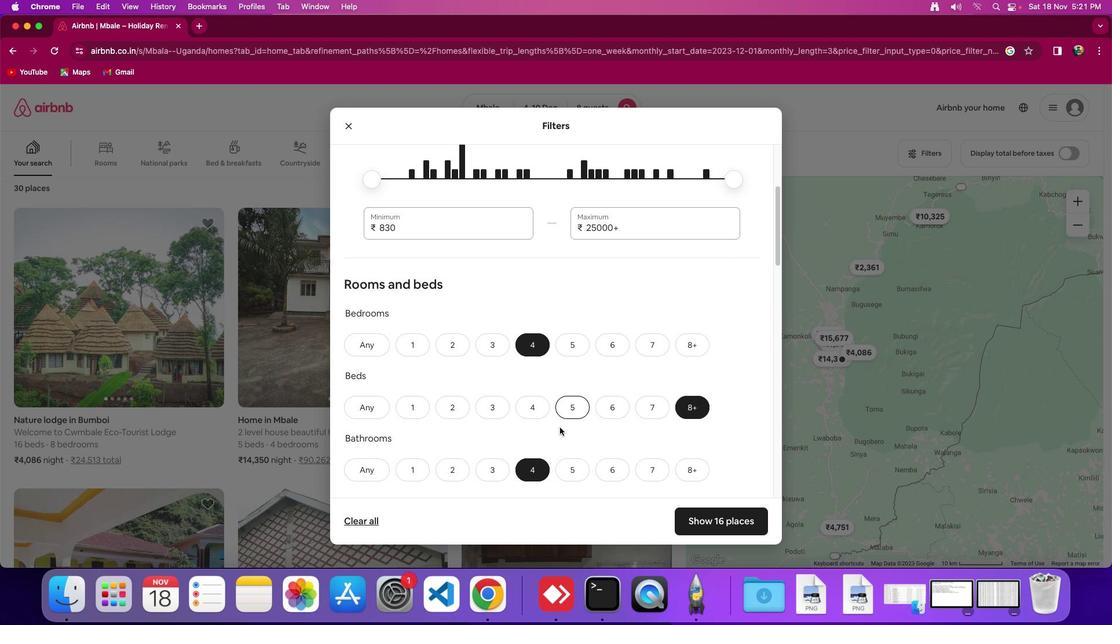 
Action: Mouse scrolled (558, 430) with delta (0, 0)
Screenshot: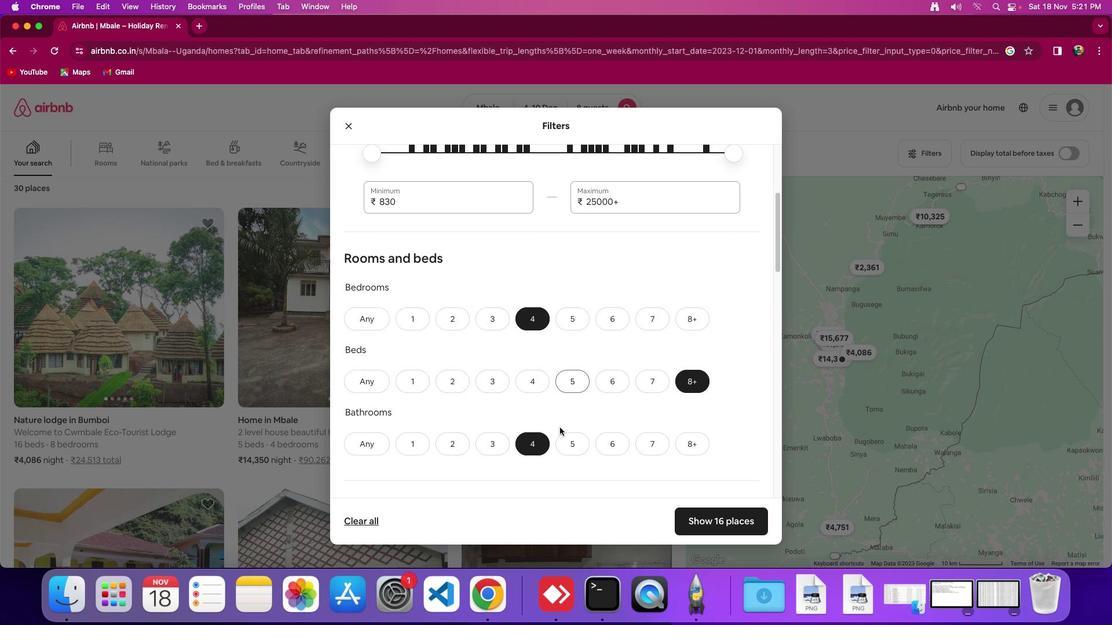 
Action: Mouse moved to (558, 428)
Screenshot: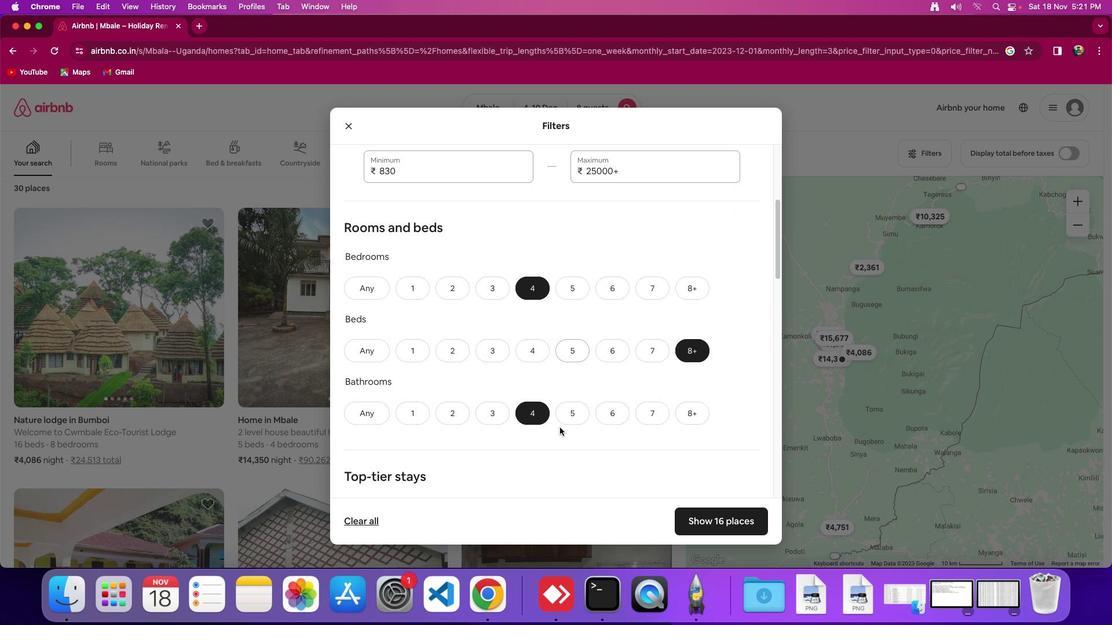 
Action: Mouse scrolled (558, 428) with delta (0, 0)
Screenshot: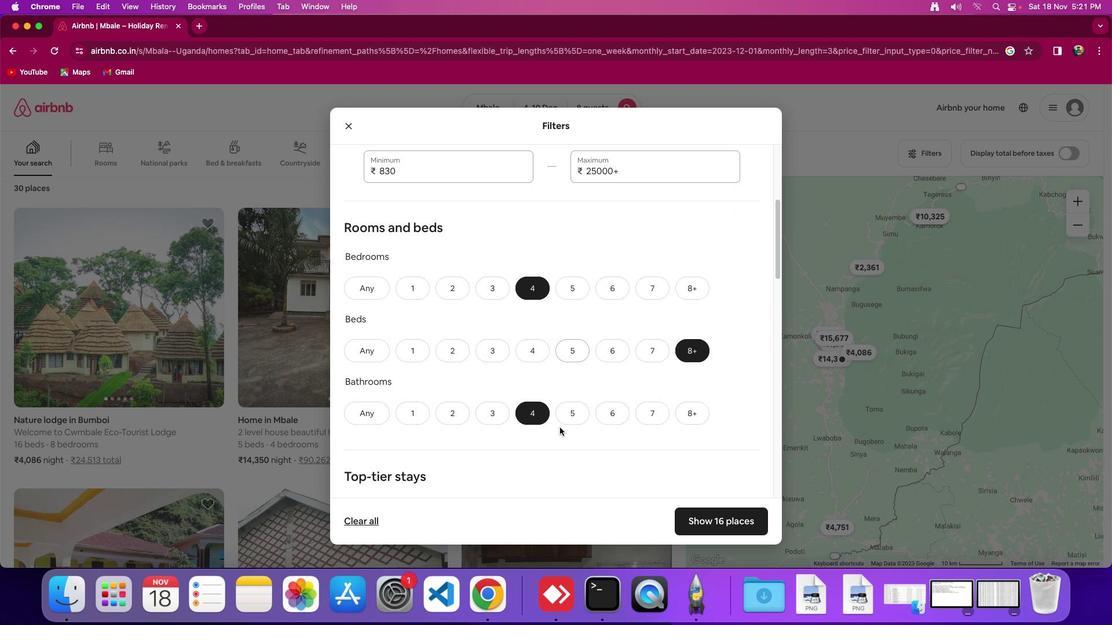 
Action: Mouse moved to (559, 427)
Screenshot: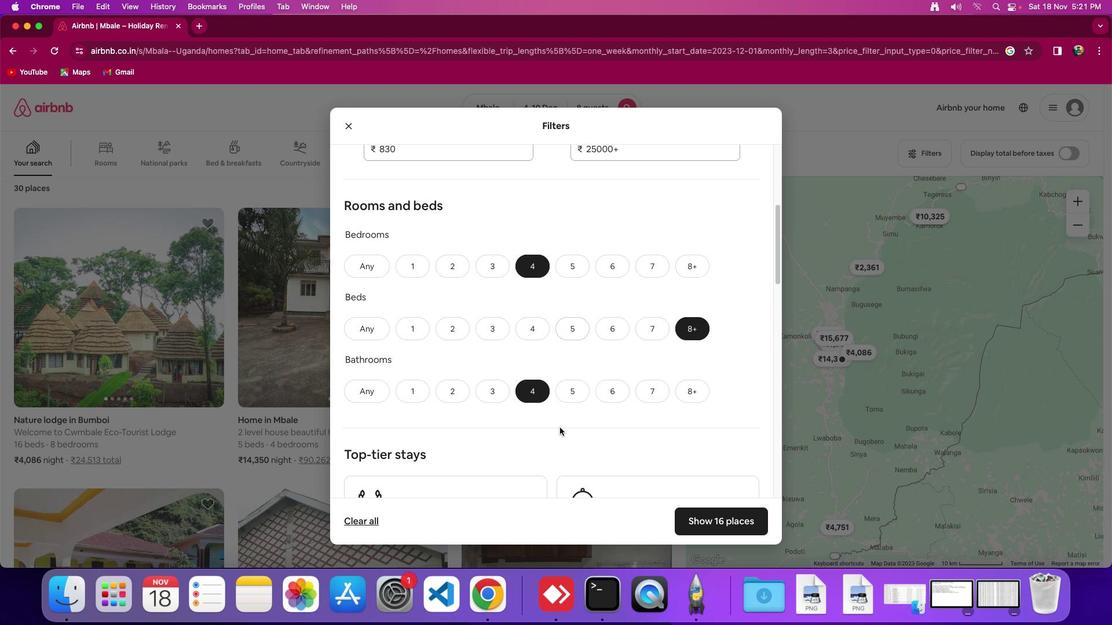 
Action: Mouse scrolled (559, 427) with delta (0, -1)
Screenshot: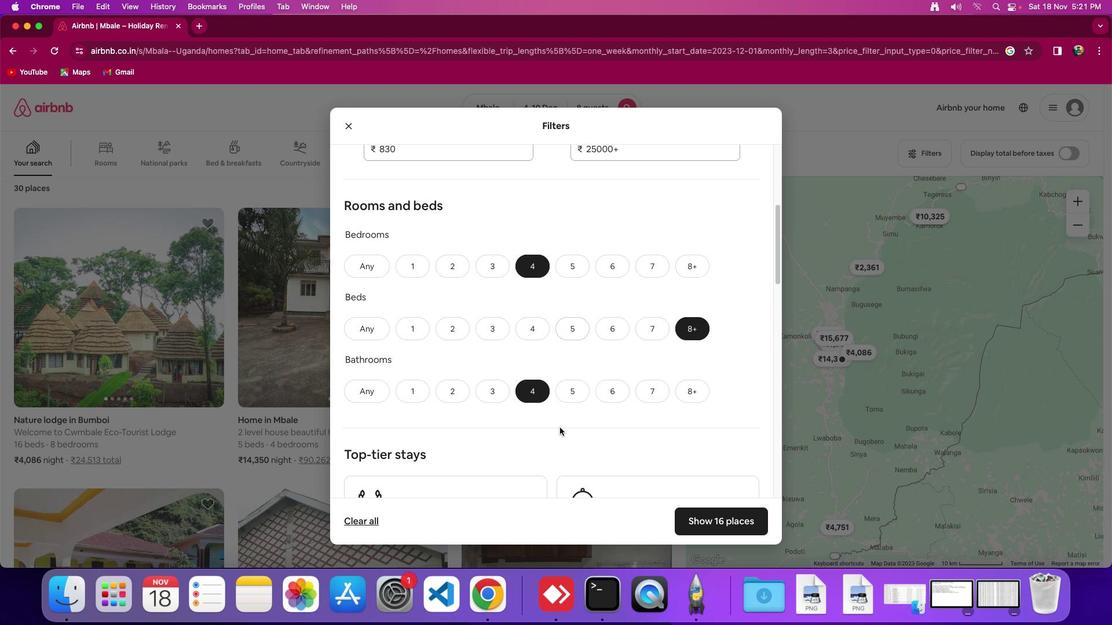 
Action: Mouse moved to (559, 427)
Screenshot: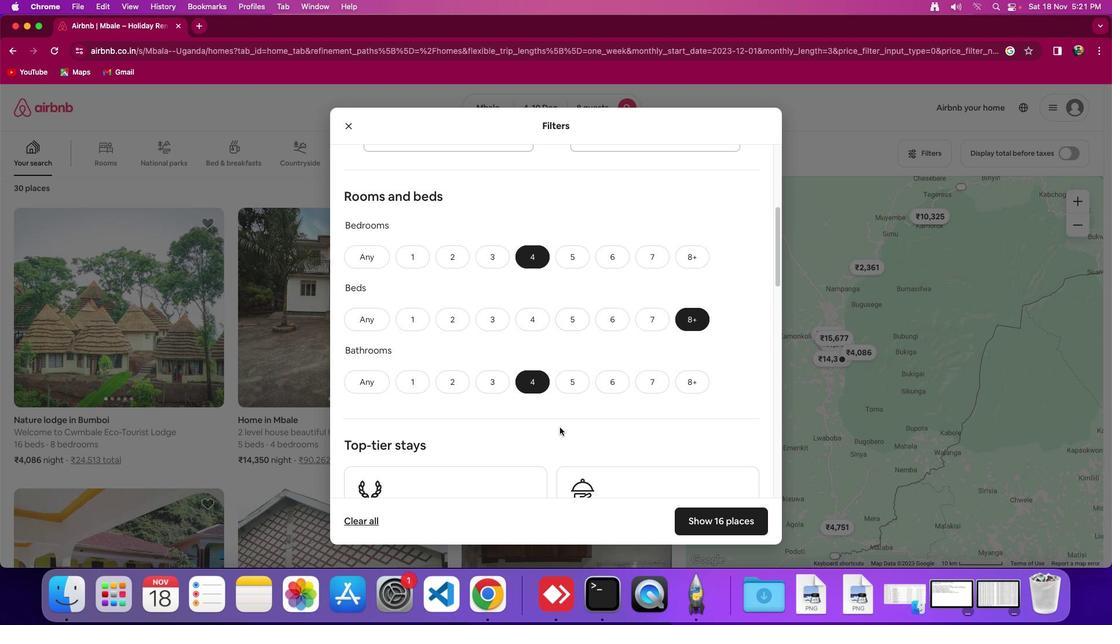 
Action: Mouse scrolled (559, 427) with delta (0, 0)
Screenshot: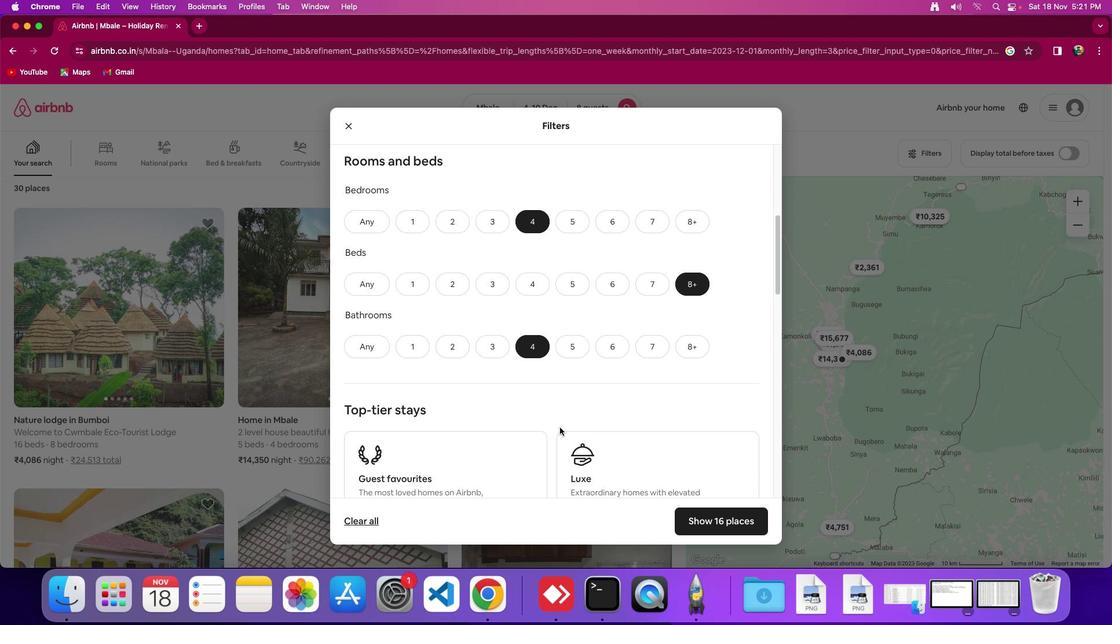 
Action: Mouse scrolled (559, 427) with delta (0, 0)
Screenshot: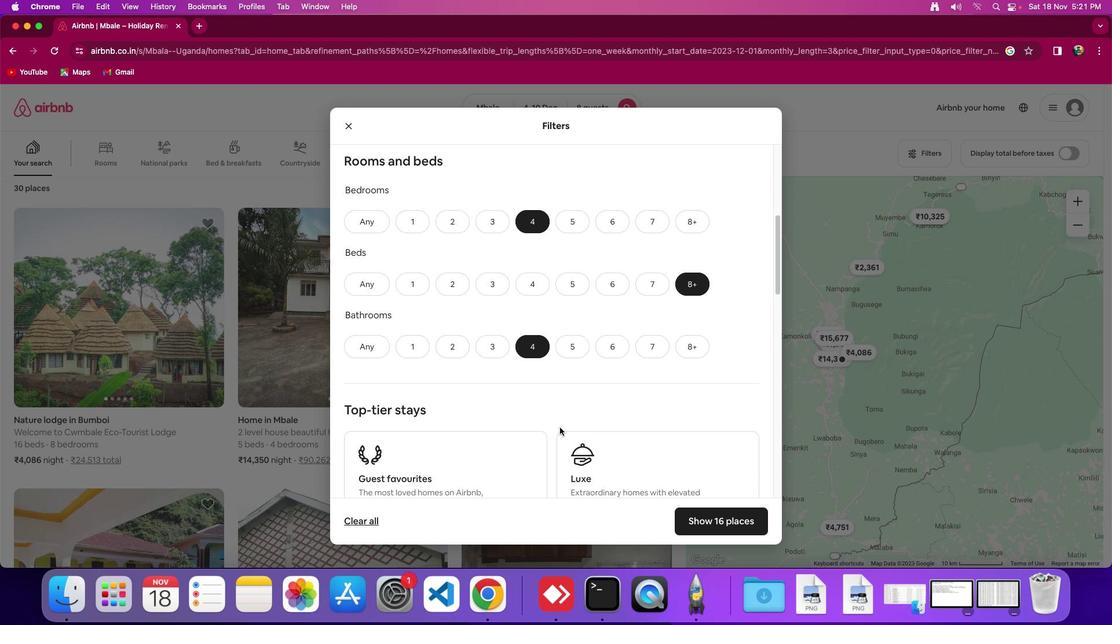 
Action: Mouse scrolled (559, 427) with delta (0, -1)
Screenshot: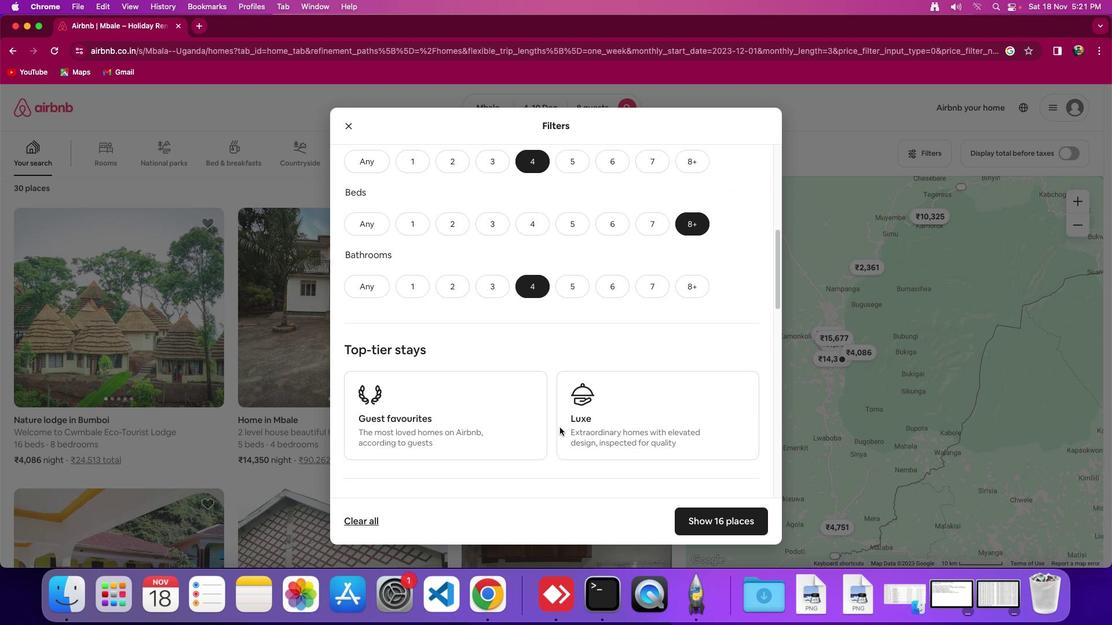 
Action: Mouse scrolled (559, 427) with delta (0, 0)
Screenshot: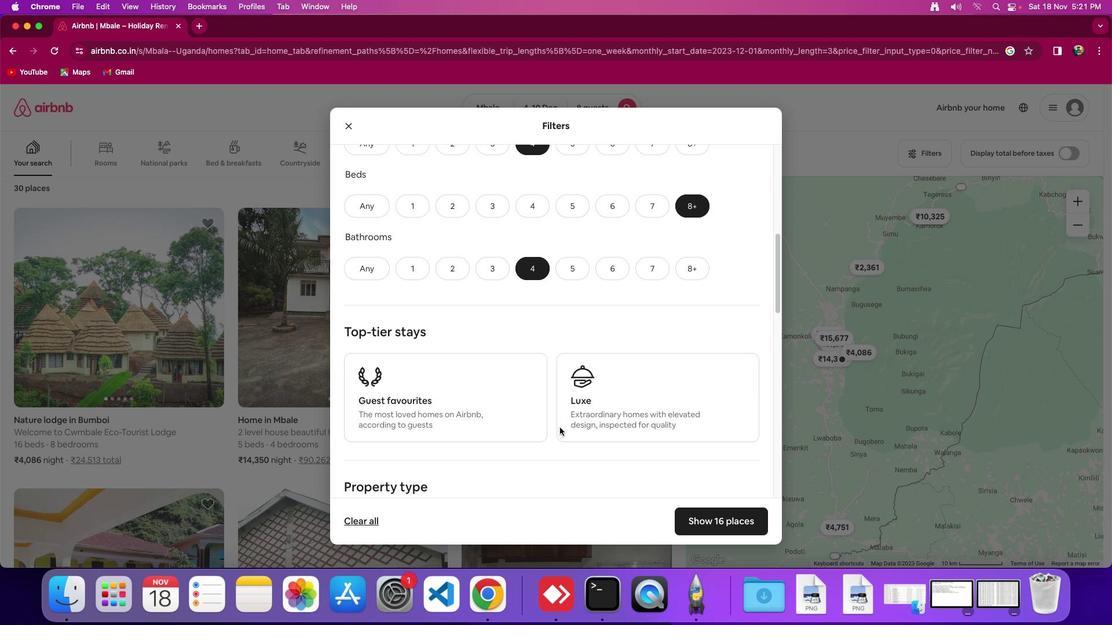 
Action: Mouse scrolled (559, 427) with delta (0, 0)
Screenshot: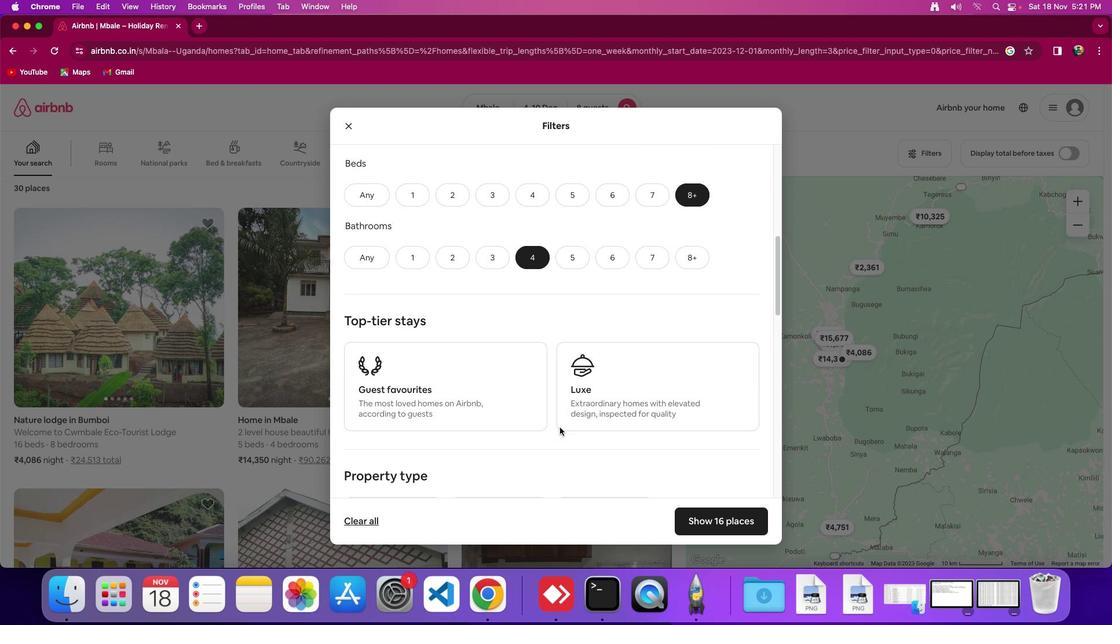 
Action: Mouse scrolled (559, 427) with delta (0, -1)
Screenshot: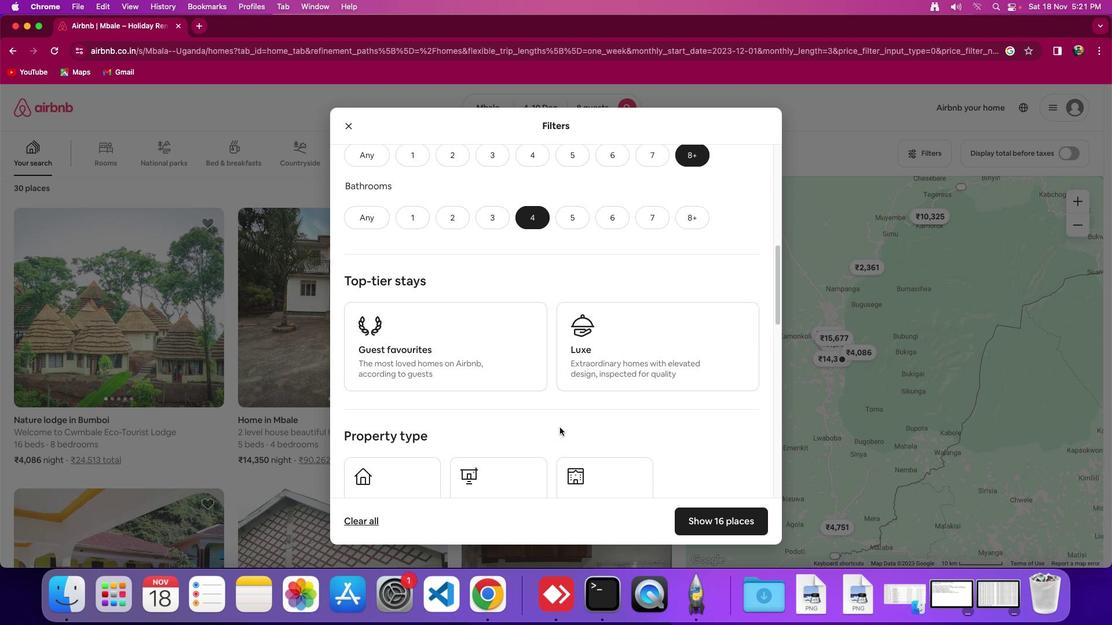 
Action: Mouse scrolled (559, 427) with delta (0, 0)
Screenshot: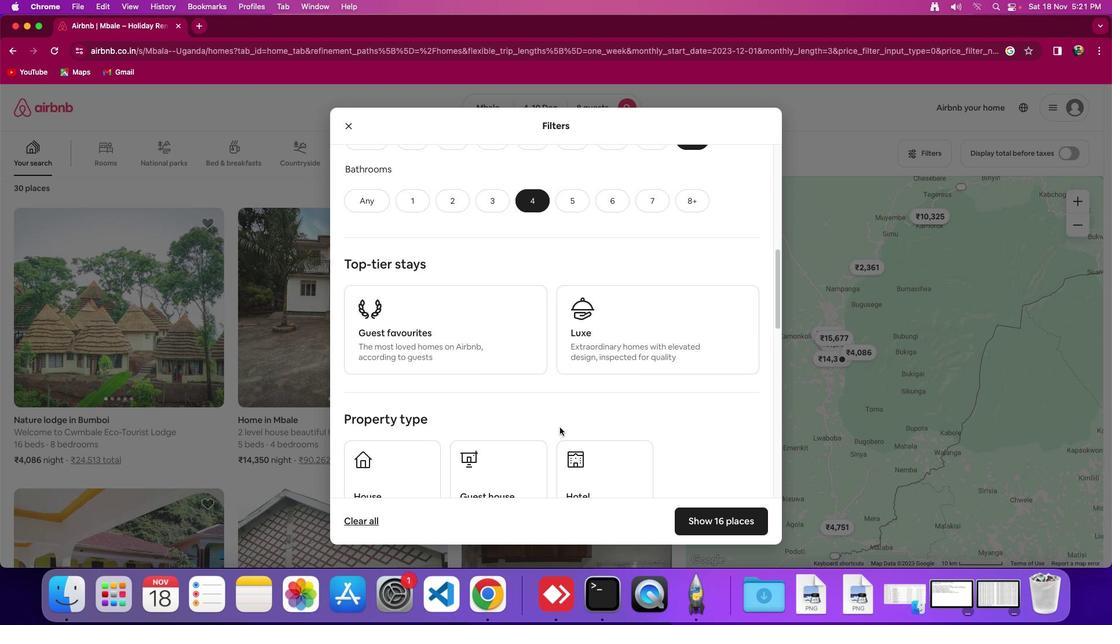 
Action: Mouse scrolled (559, 427) with delta (0, 0)
Screenshot: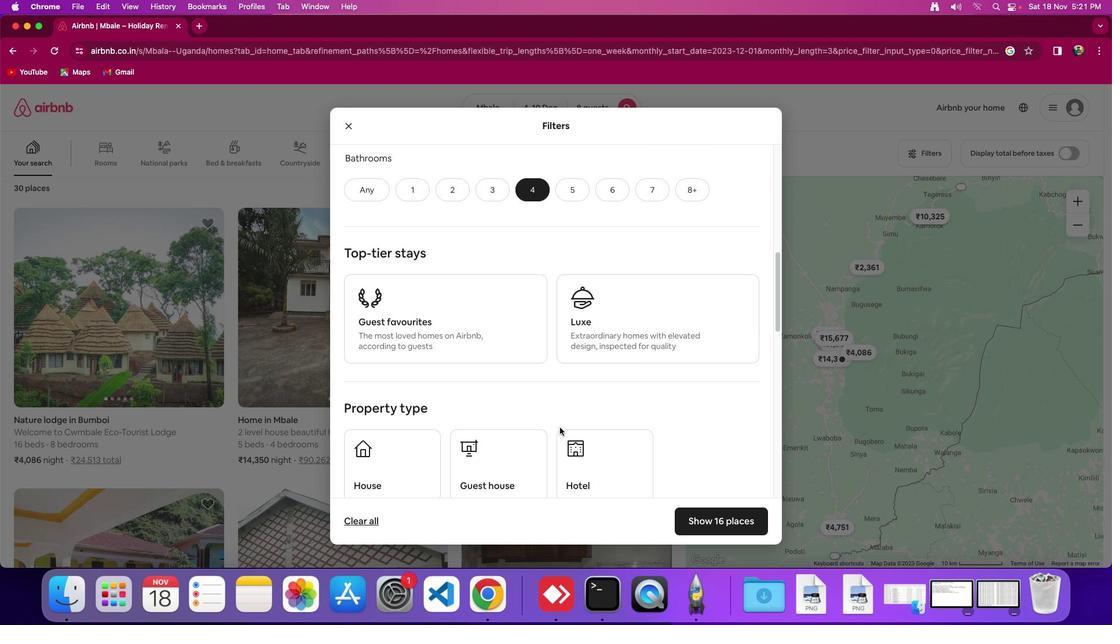 
Action: Mouse scrolled (559, 427) with delta (0, 0)
Screenshot: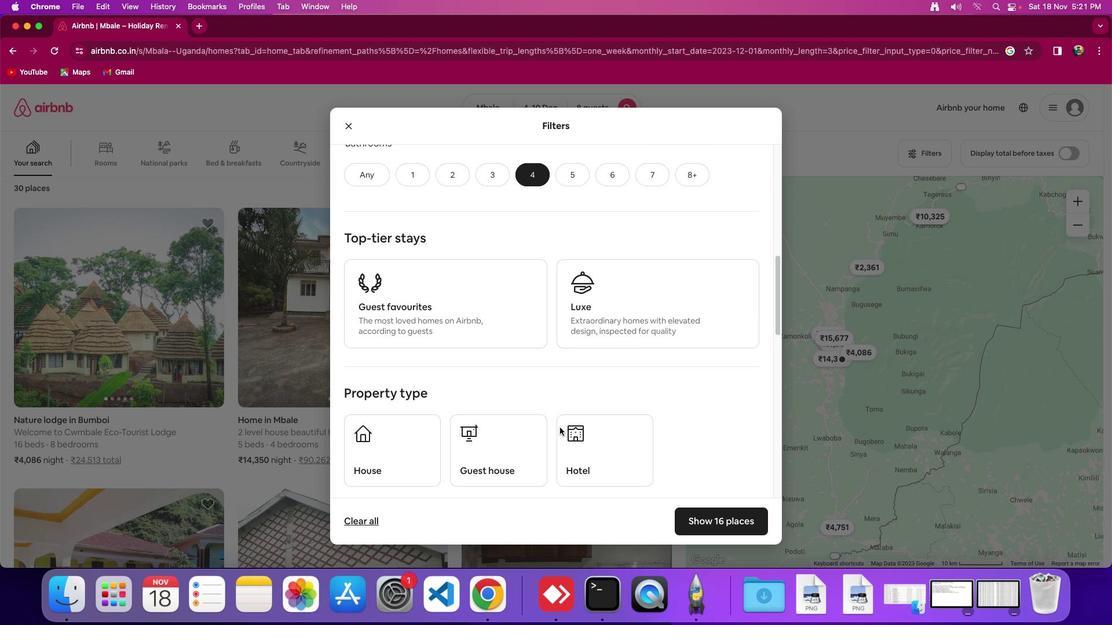 
Action: Mouse scrolled (559, 427) with delta (0, 0)
Screenshot: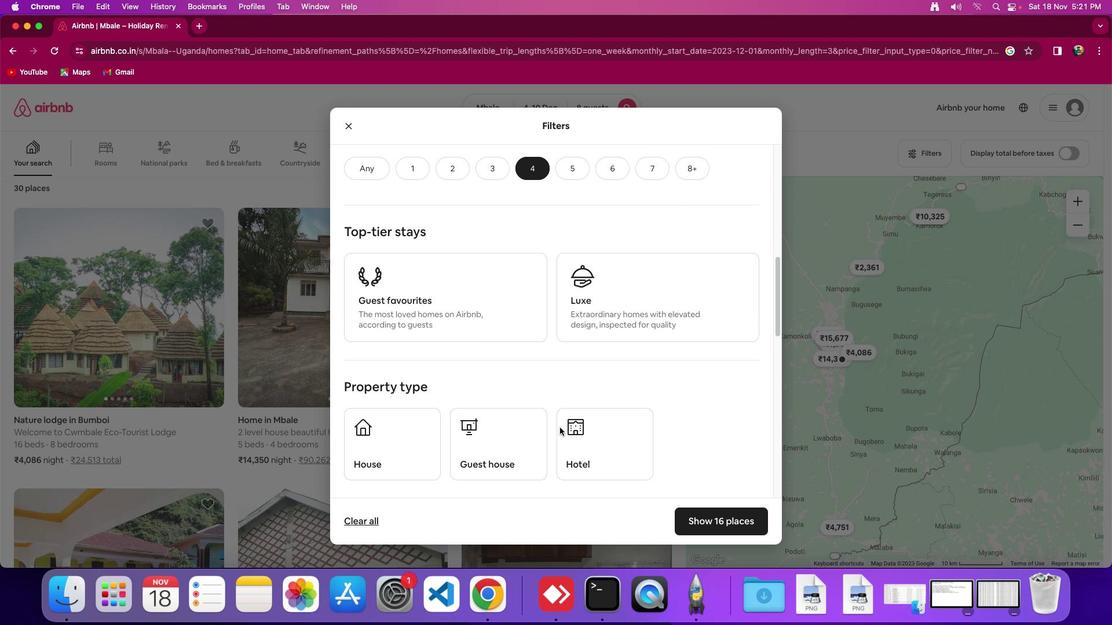 
Action: Mouse scrolled (559, 427) with delta (0, 0)
Screenshot: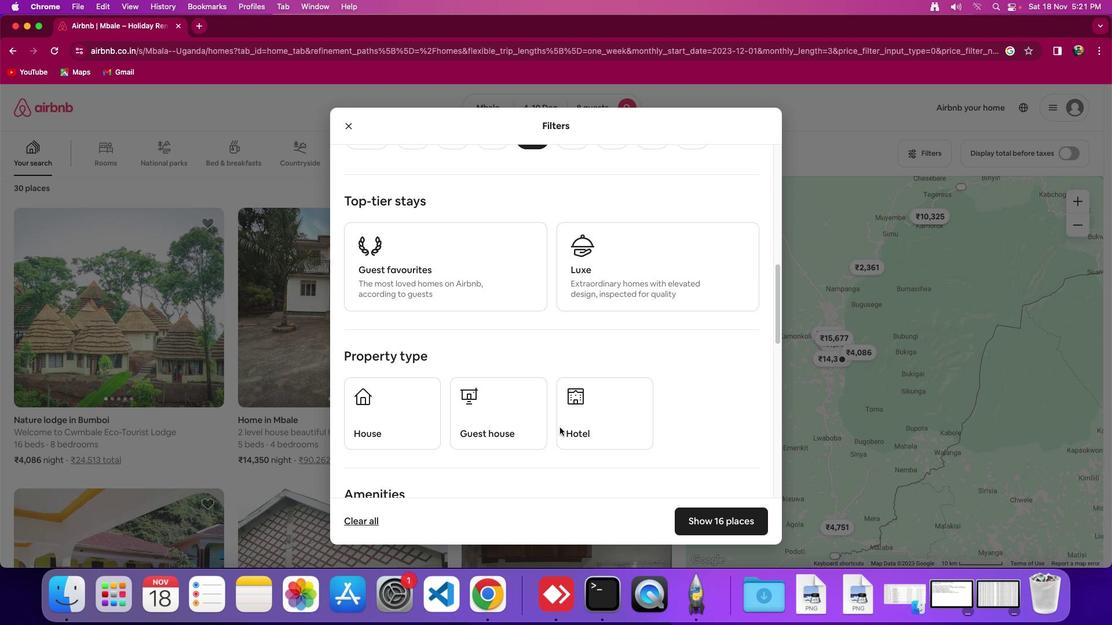 
Action: Mouse scrolled (559, 427) with delta (0, 0)
Screenshot: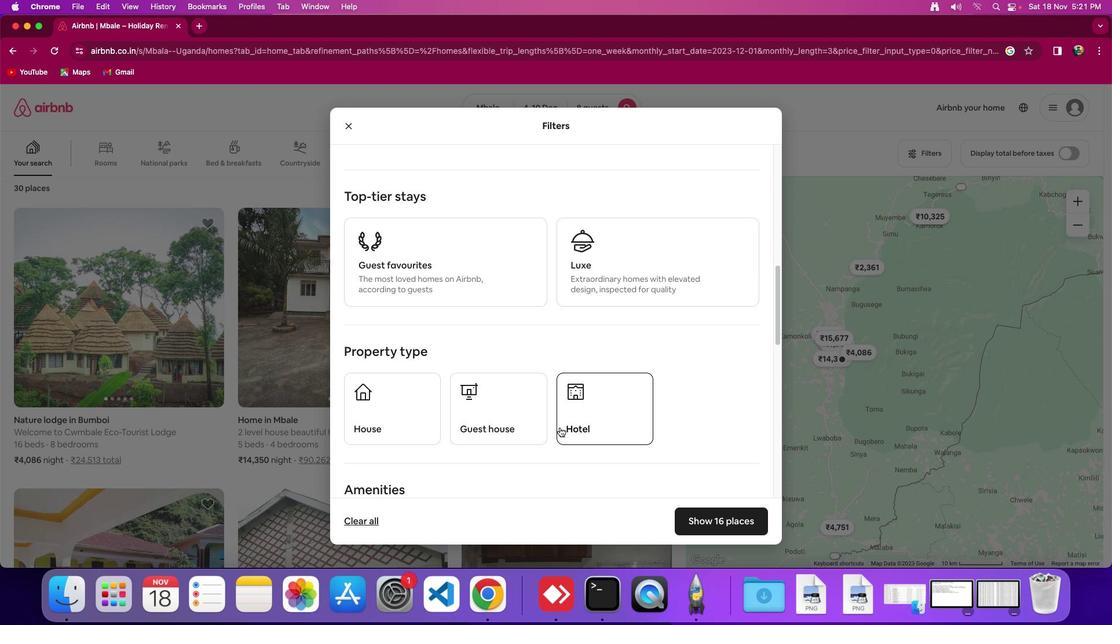 
Action: Mouse scrolled (559, 427) with delta (0, 0)
Screenshot: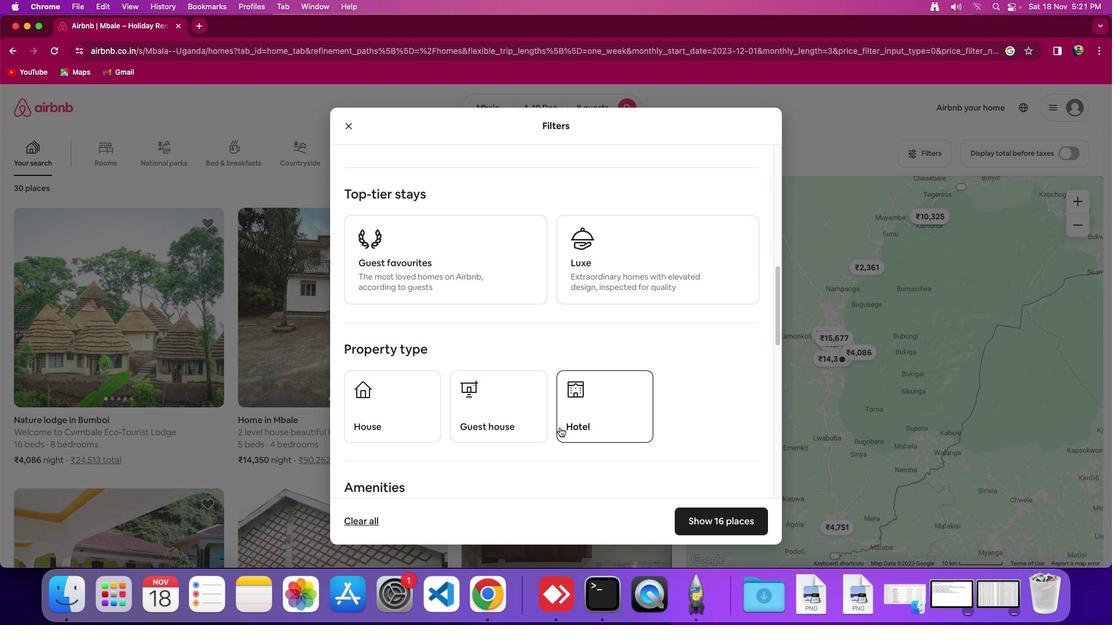 
Action: Mouse moved to (383, 415)
Screenshot: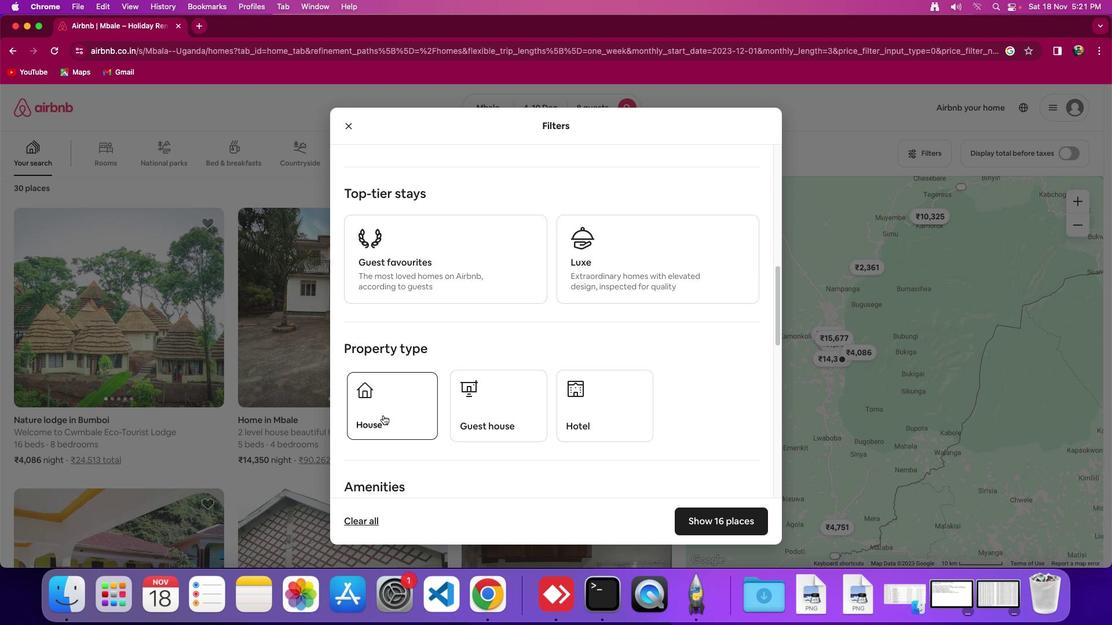
Action: Mouse pressed left at (383, 415)
Screenshot: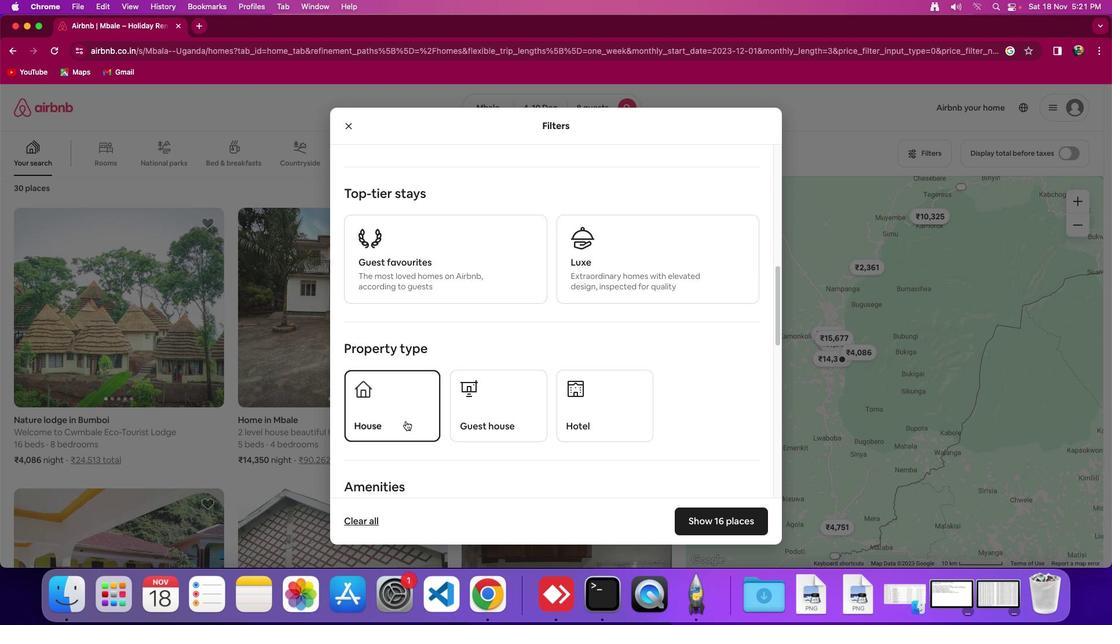 
Action: Mouse moved to (551, 426)
Screenshot: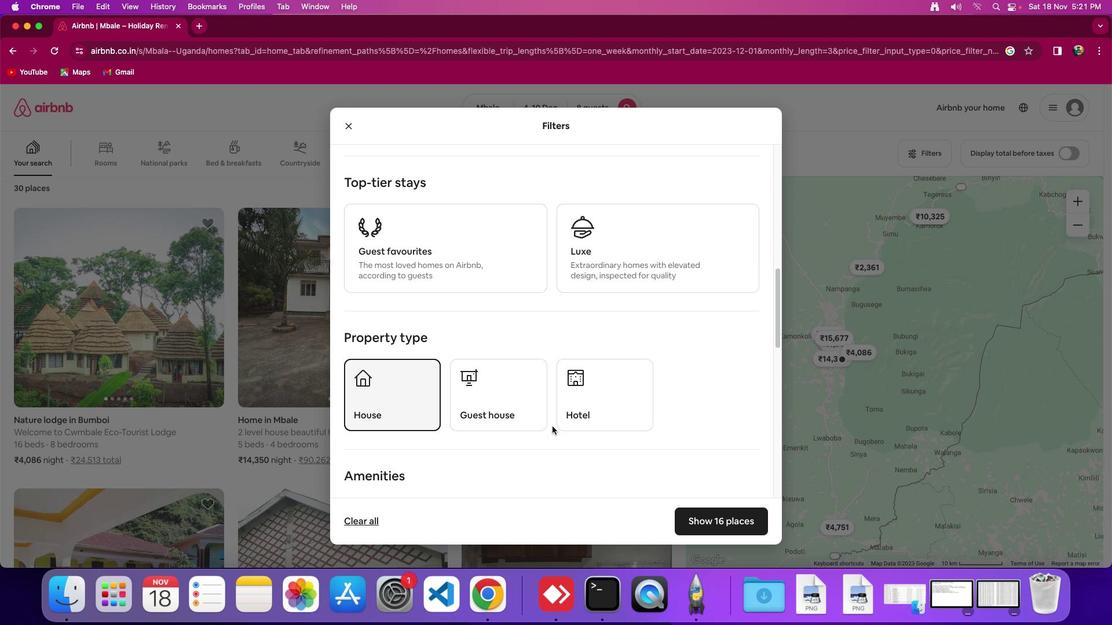 
Action: Mouse scrolled (551, 426) with delta (0, 0)
Screenshot: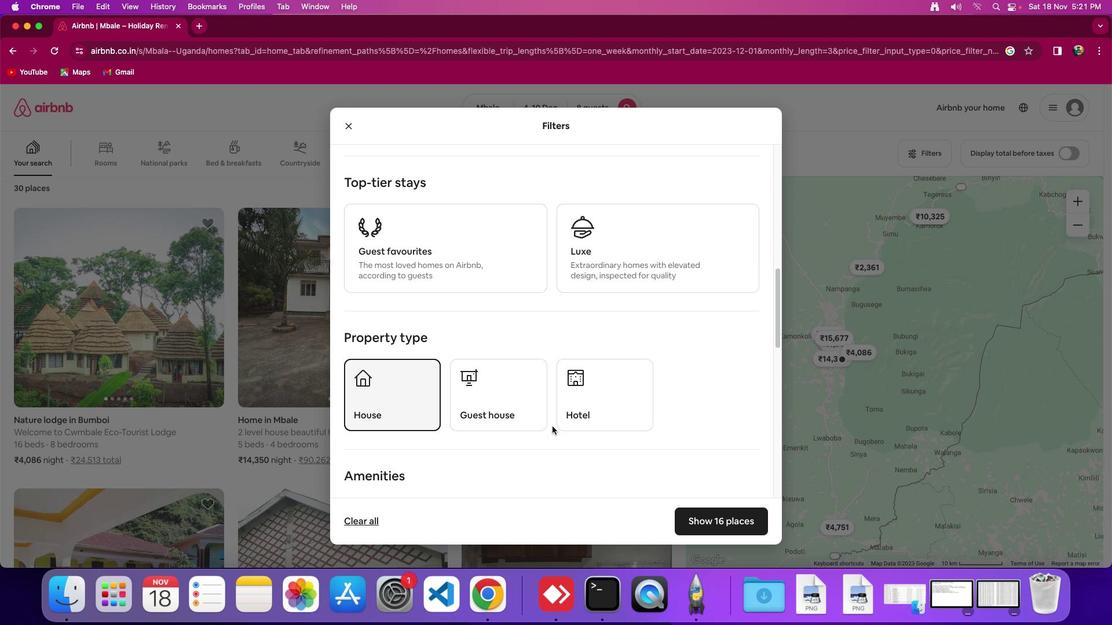 
Action: Mouse scrolled (551, 426) with delta (0, 0)
Screenshot: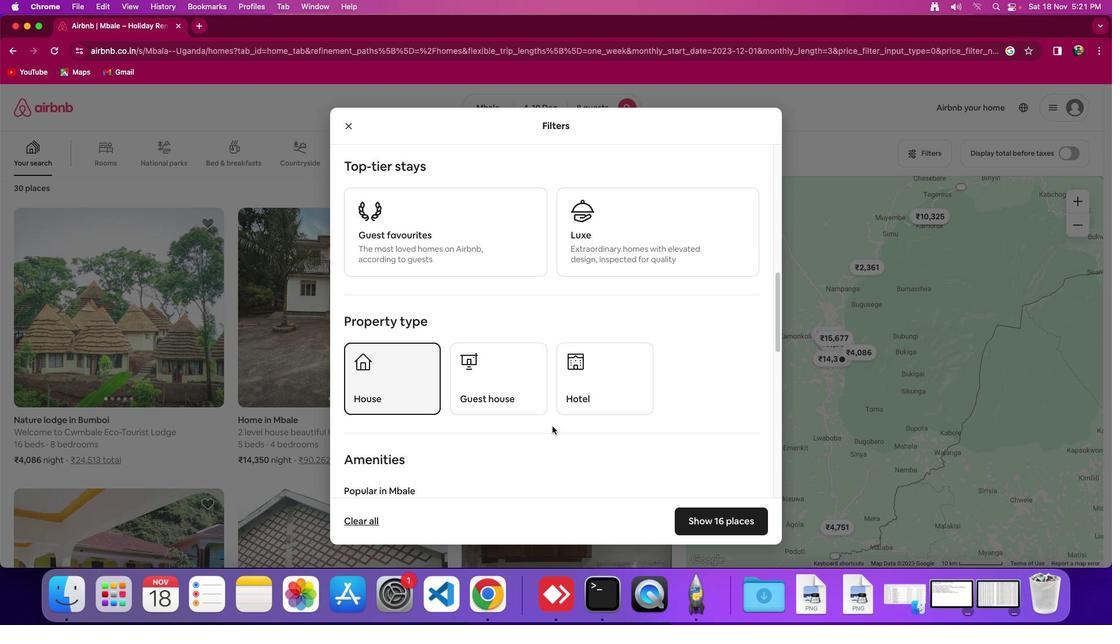 
Action: Mouse scrolled (551, 426) with delta (0, 0)
Screenshot: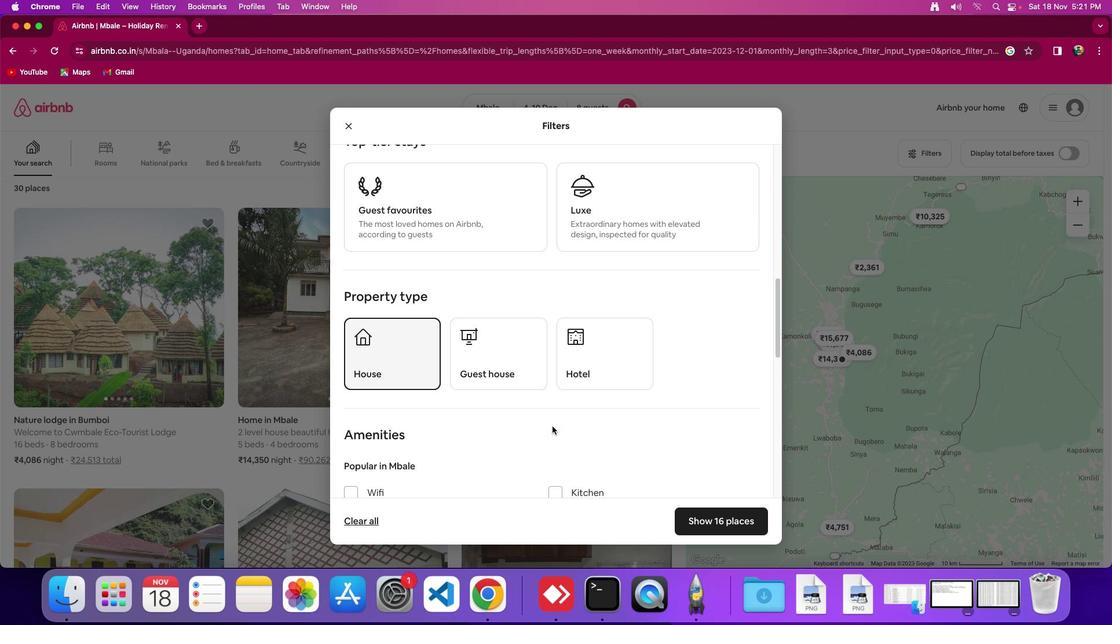 
Action: Mouse scrolled (551, 426) with delta (0, 0)
Screenshot: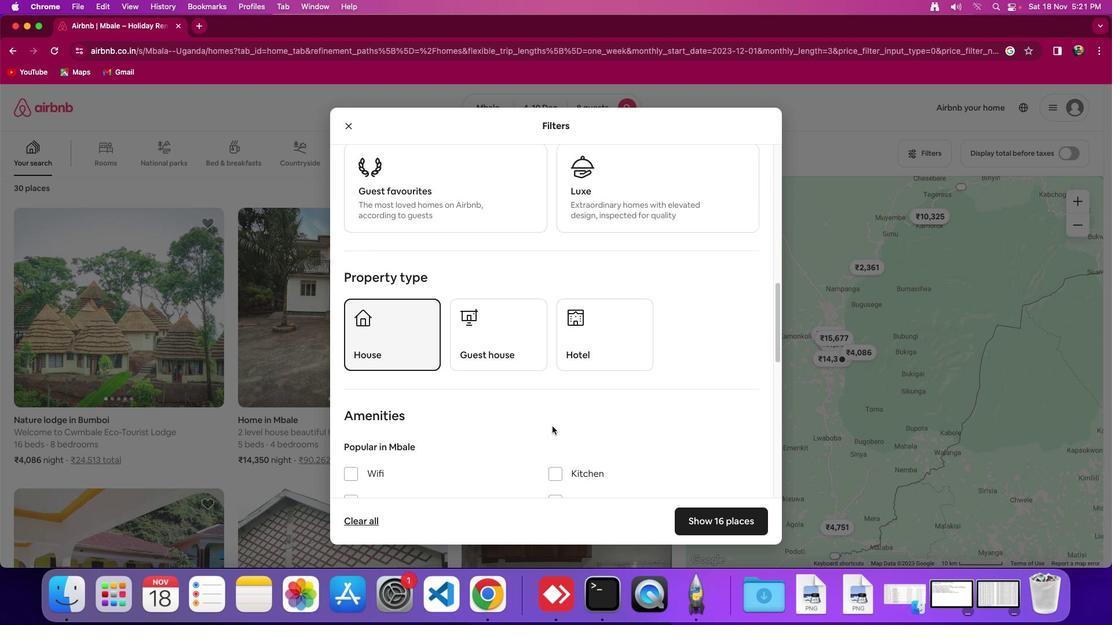 
Action: Mouse scrolled (551, 426) with delta (0, 0)
Screenshot: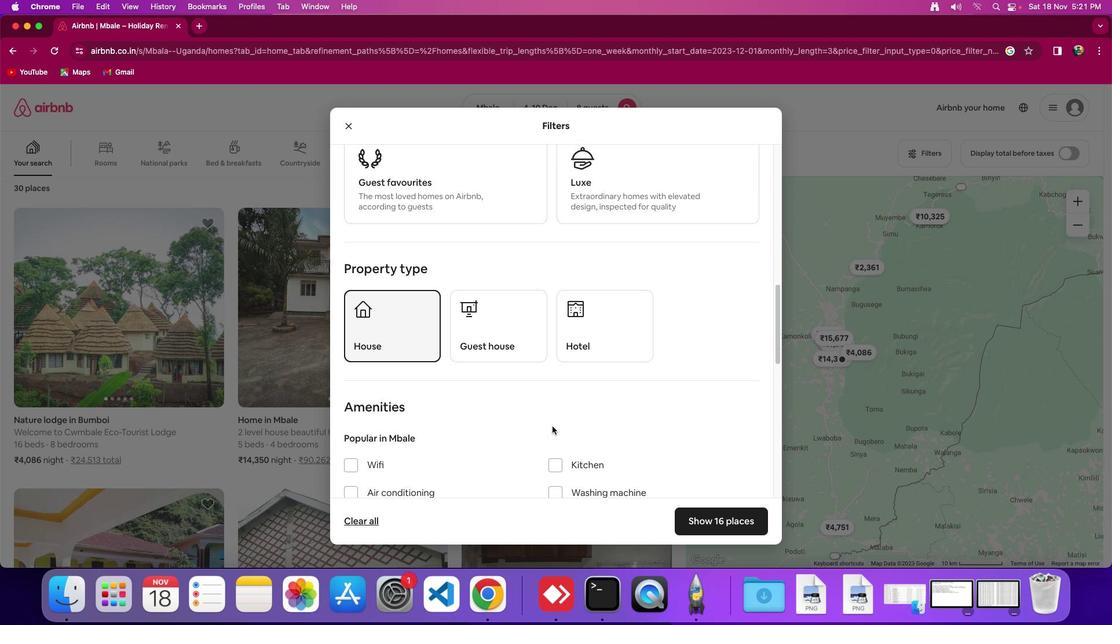 
Action: Mouse scrolled (551, 426) with delta (0, 0)
Screenshot: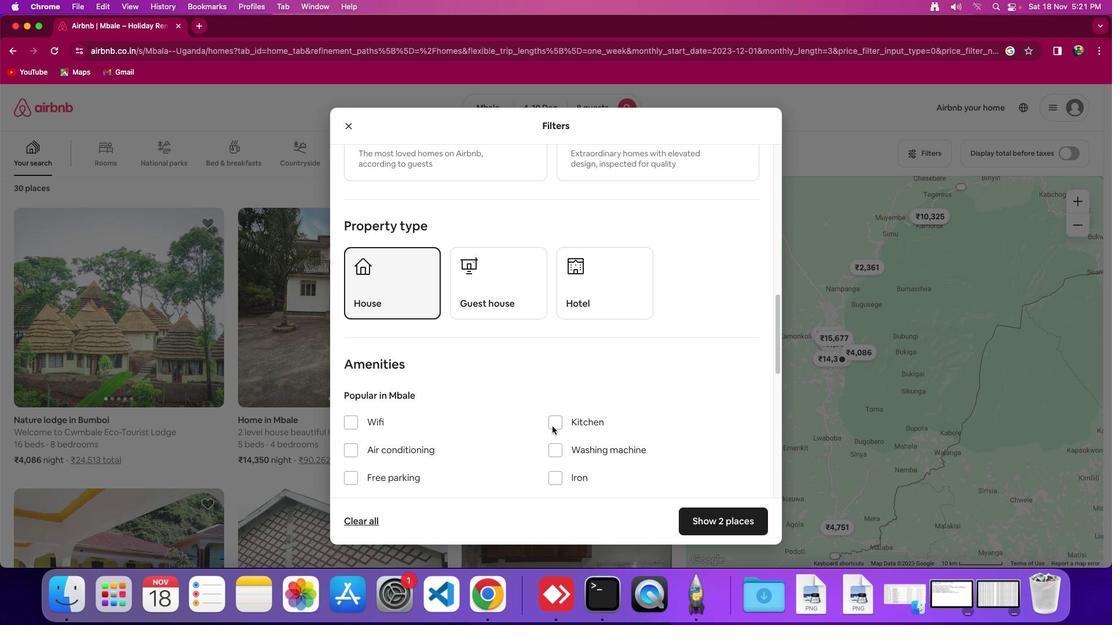 
Action: Mouse scrolled (551, 426) with delta (0, 0)
Screenshot: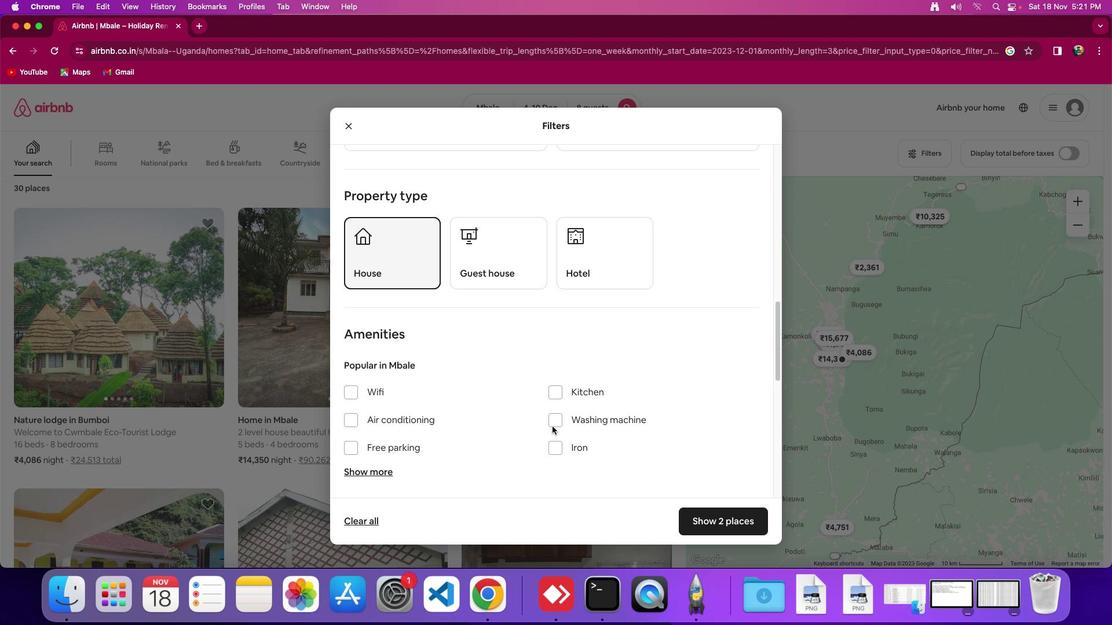 
Action: Mouse scrolled (551, 426) with delta (0, -1)
Screenshot: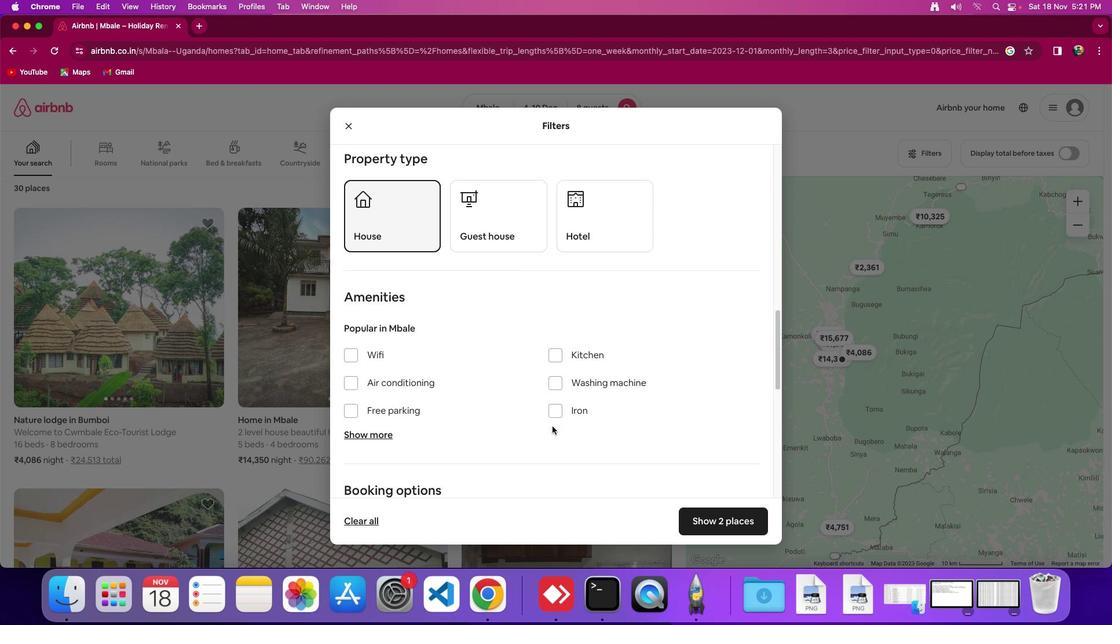 
Action: Mouse scrolled (551, 426) with delta (0, 0)
Screenshot: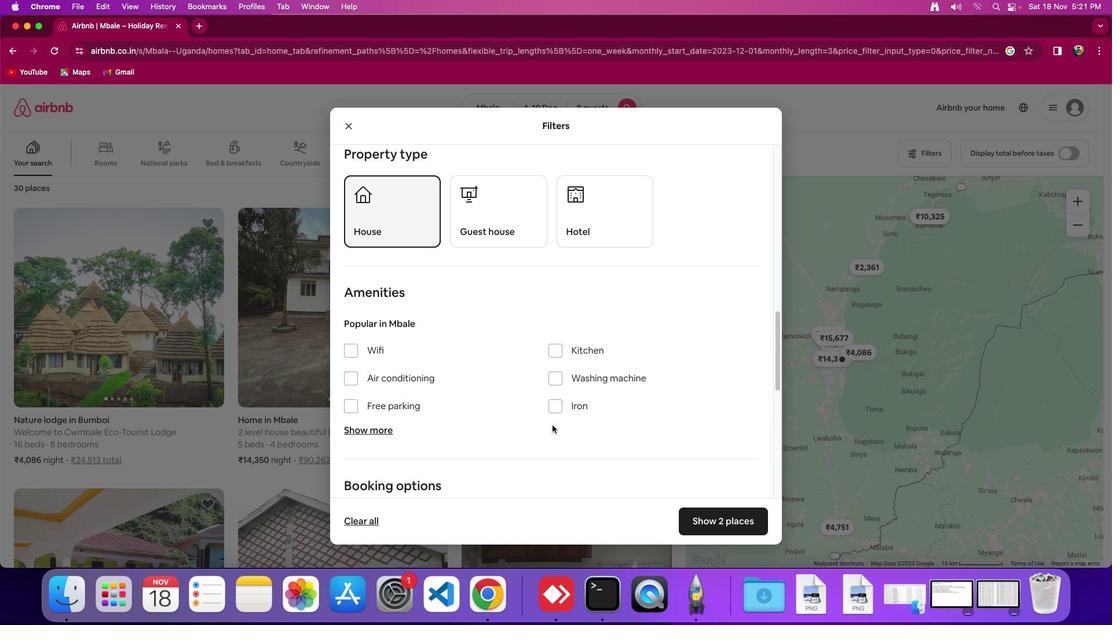 
Action: Mouse scrolled (551, 426) with delta (0, 0)
Screenshot: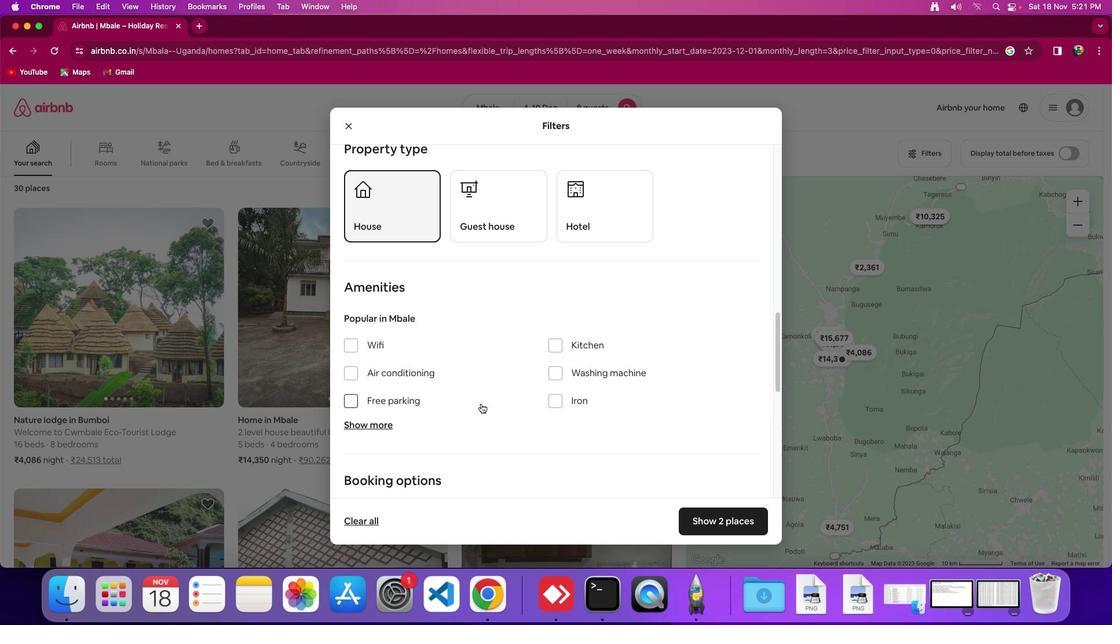 
Action: Mouse moved to (358, 349)
Screenshot: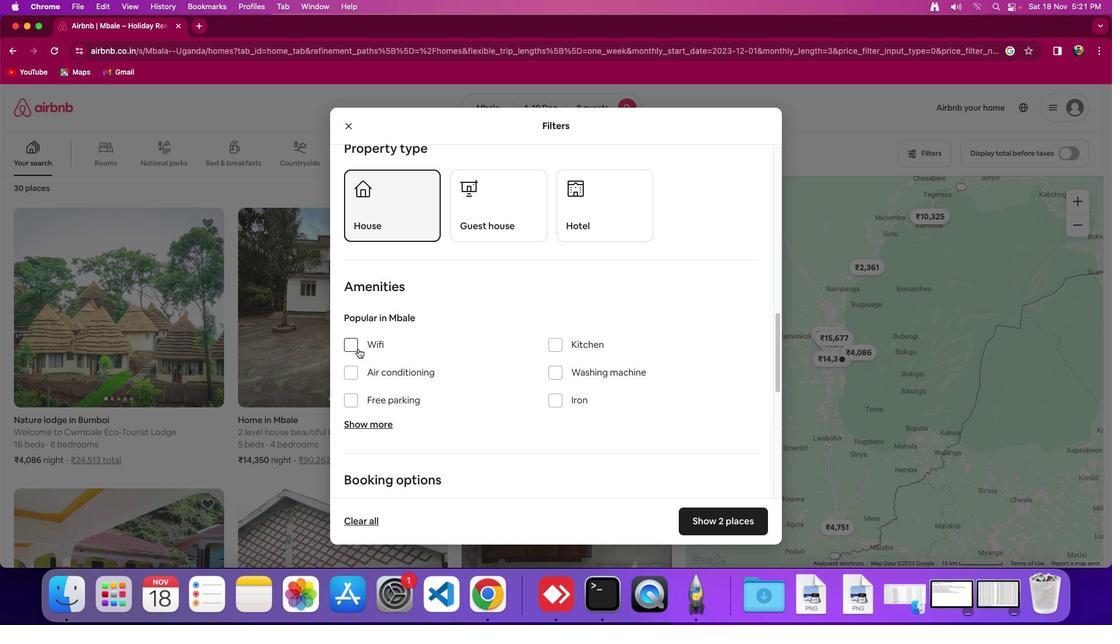 
Action: Mouse pressed left at (358, 349)
Screenshot: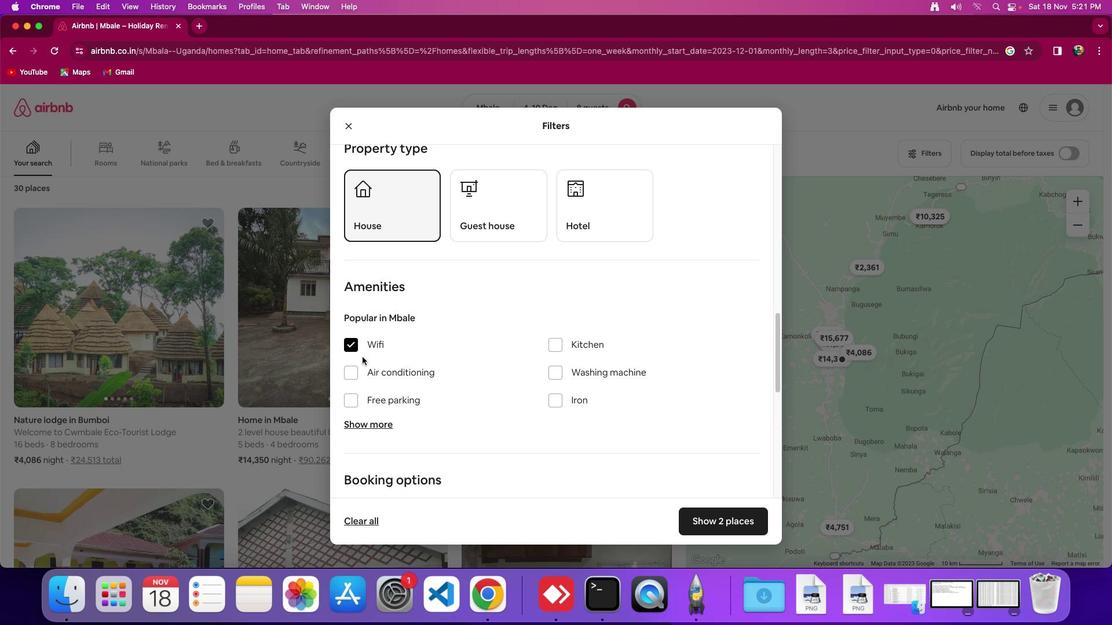 
Action: Mouse moved to (372, 422)
Screenshot: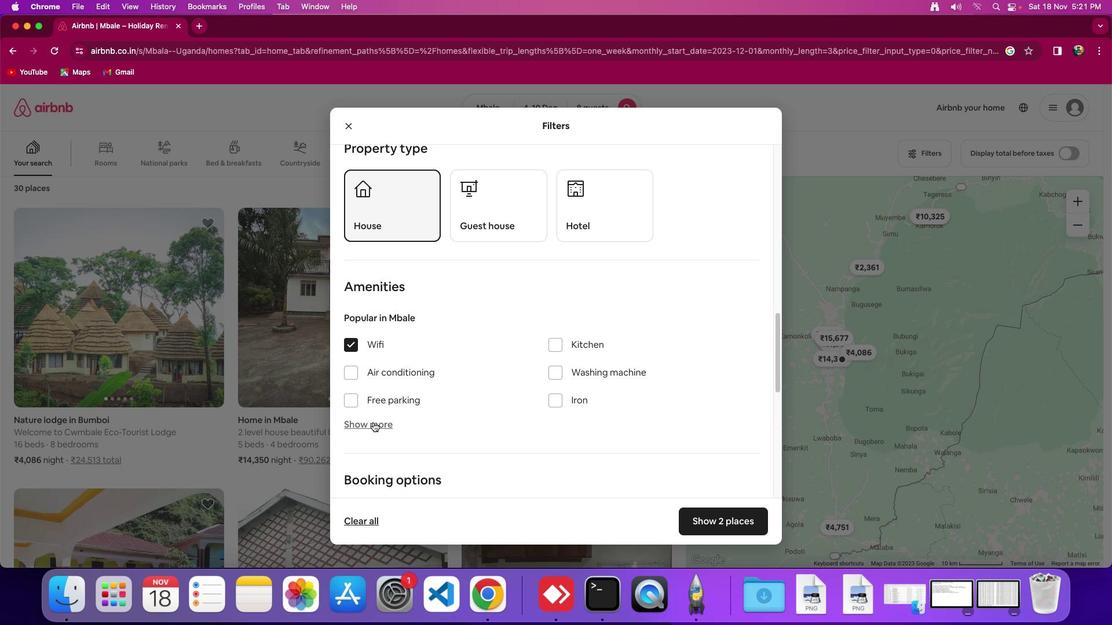 
Action: Mouse pressed left at (372, 422)
Screenshot: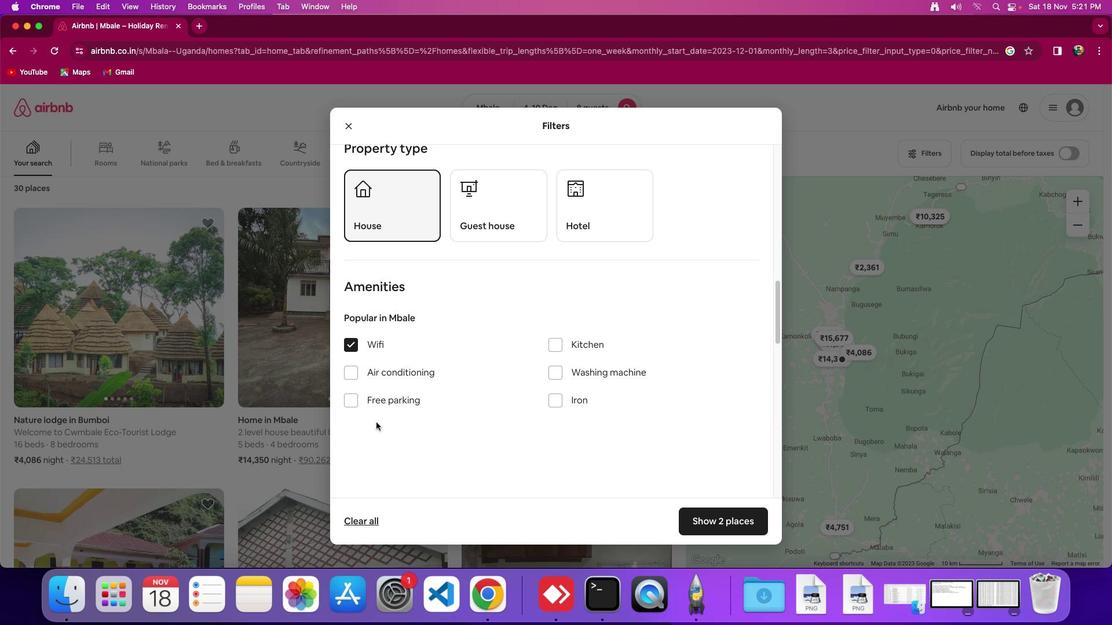 
Action: Mouse moved to (579, 419)
Screenshot: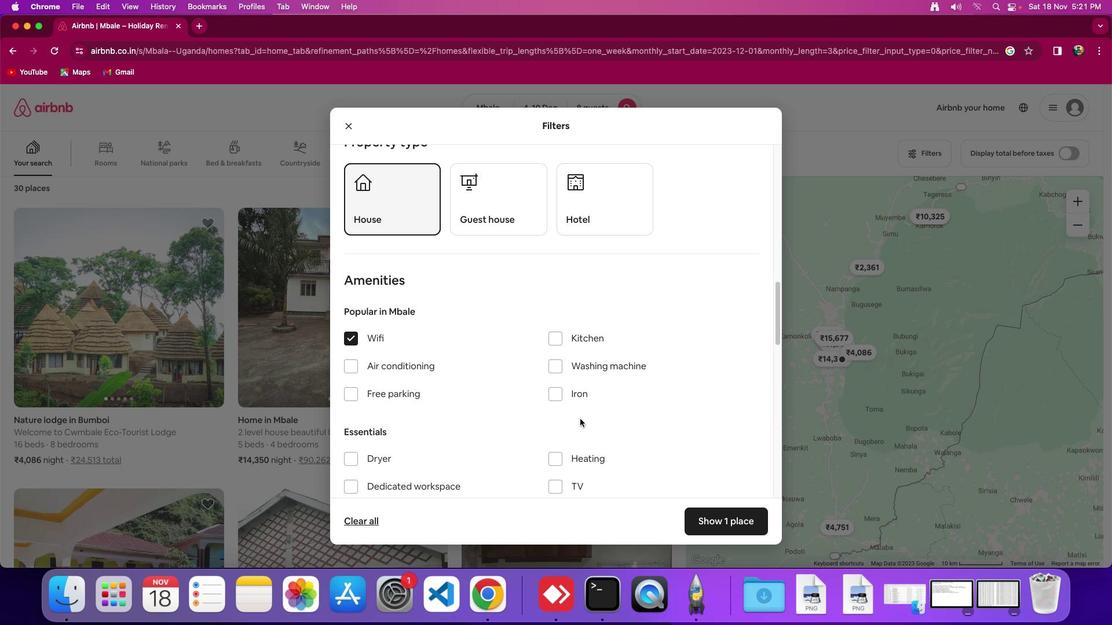 
Action: Mouse scrolled (579, 419) with delta (0, 0)
Screenshot: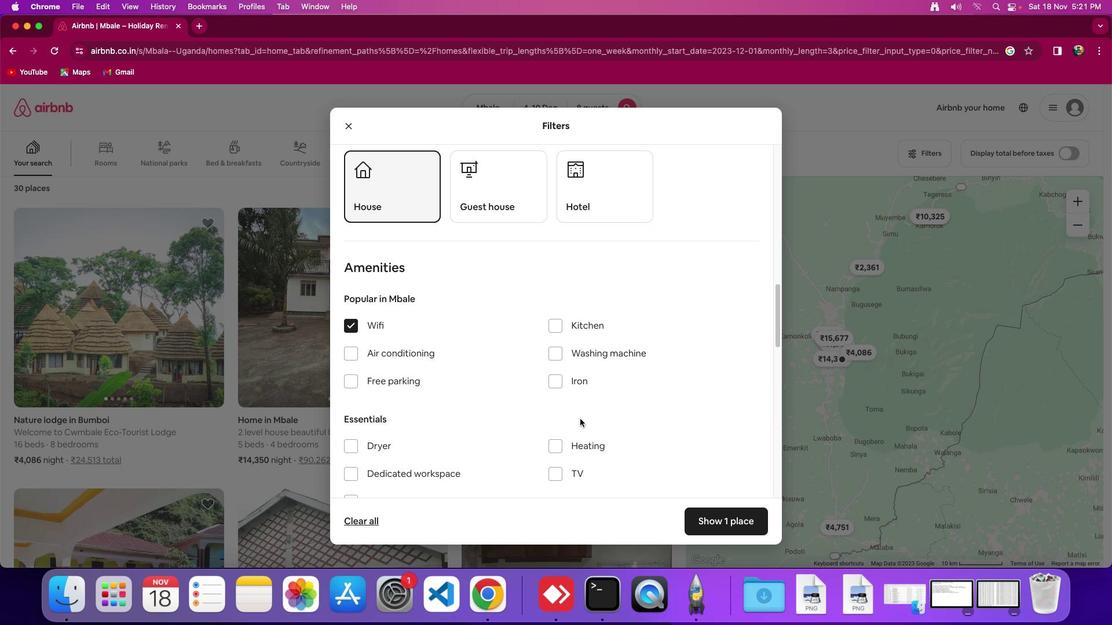 
Action: Mouse scrolled (579, 419) with delta (0, 0)
Screenshot: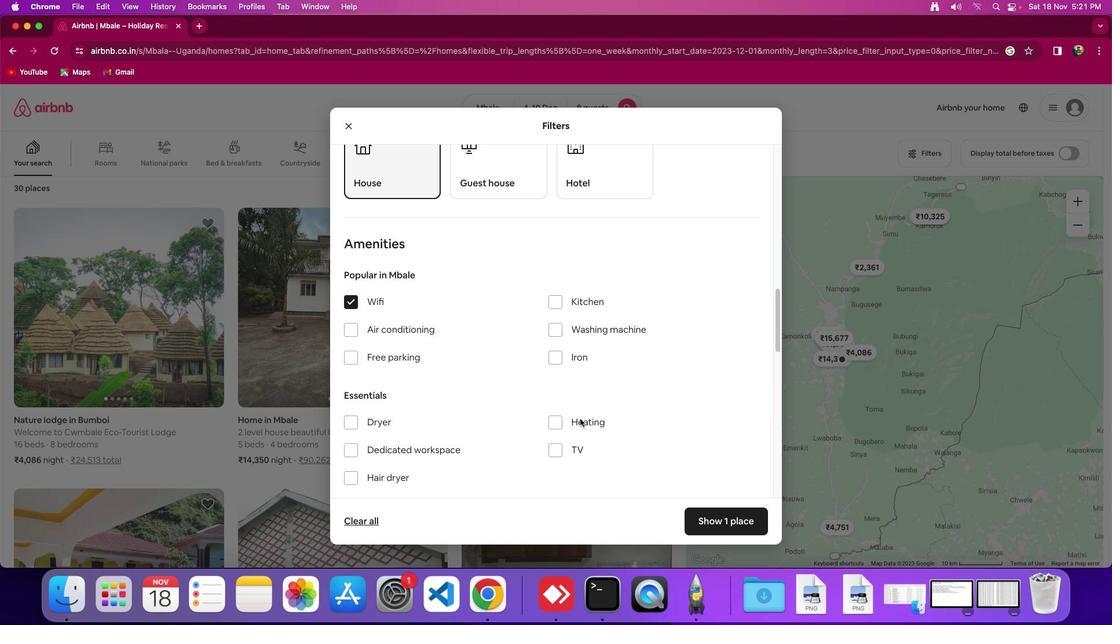
Action: Mouse moved to (579, 419)
Screenshot: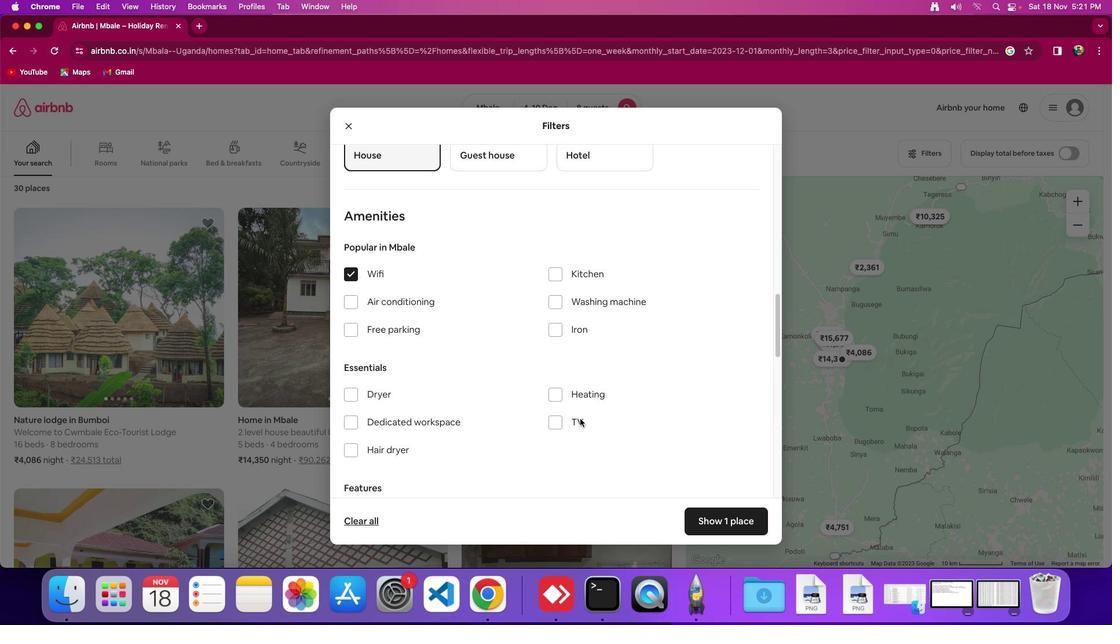 
Action: Mouse scrolled (579, 419) with delta (0, -1)
Screenshot: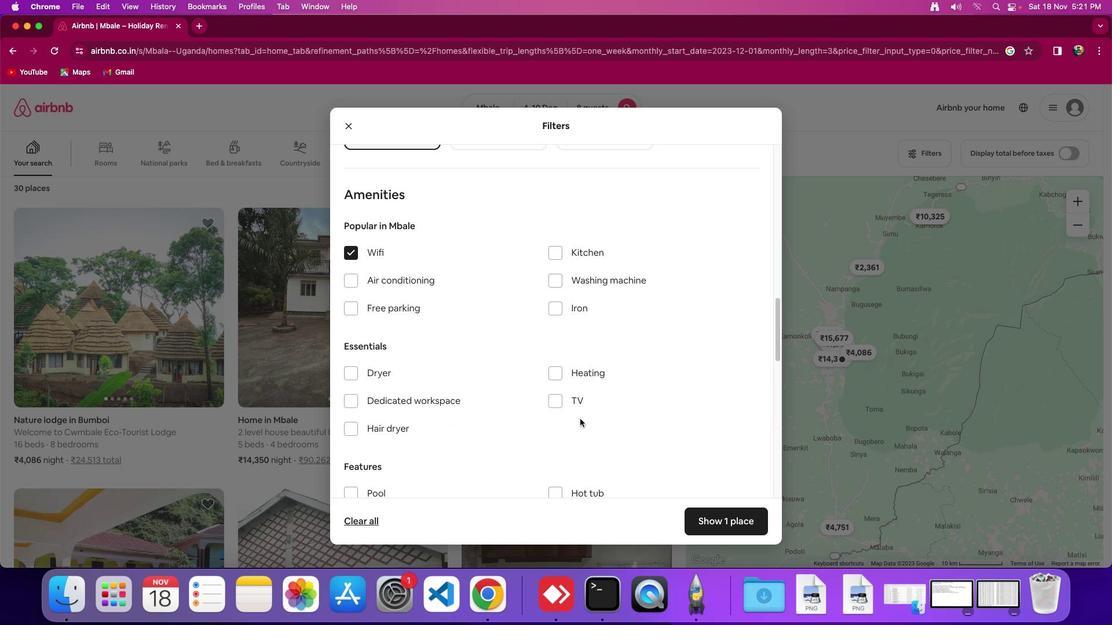 
Action: Mouse moved to (555, 393)
Screenshot: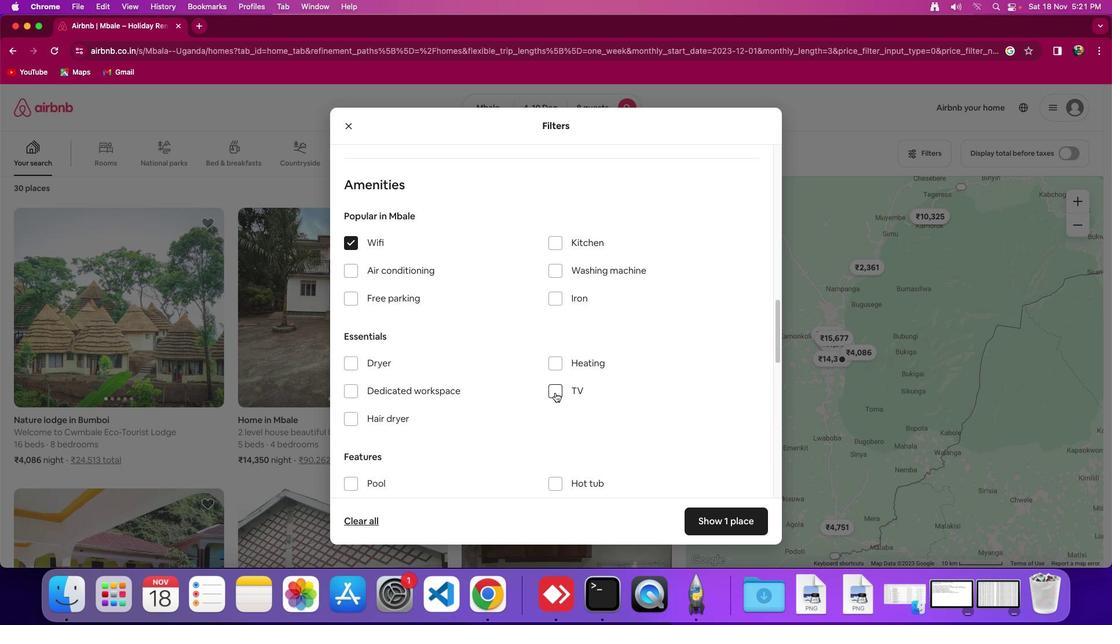 
Action: Mouse pressed left at (555, 393)
Screenshot: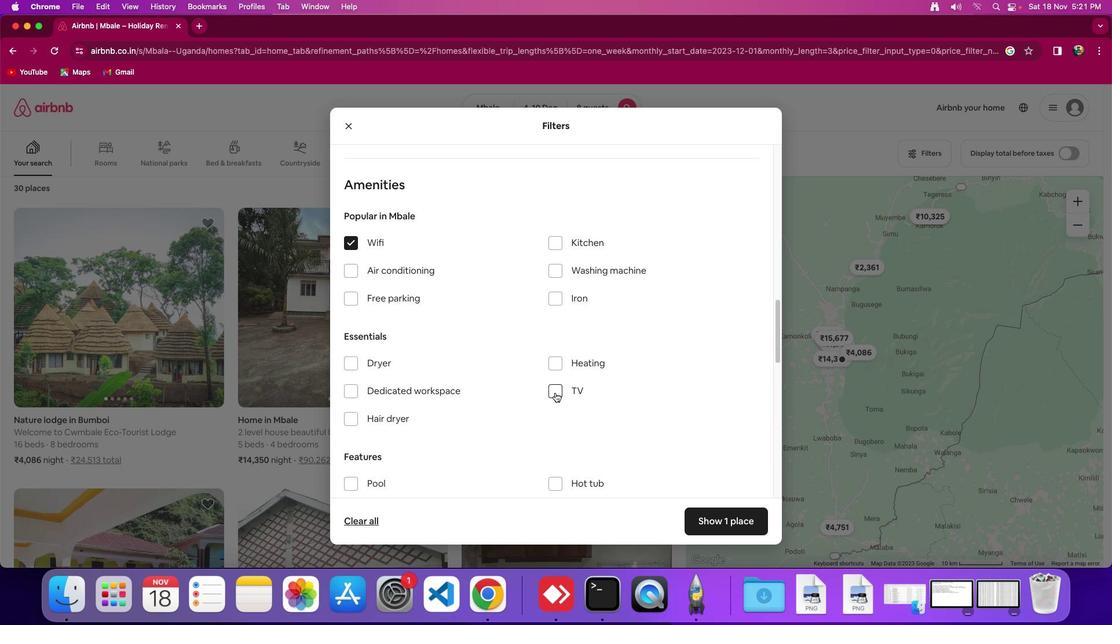 
Action: Mouse scrolled (555, 393) with delta (0, 0)
Screenshot: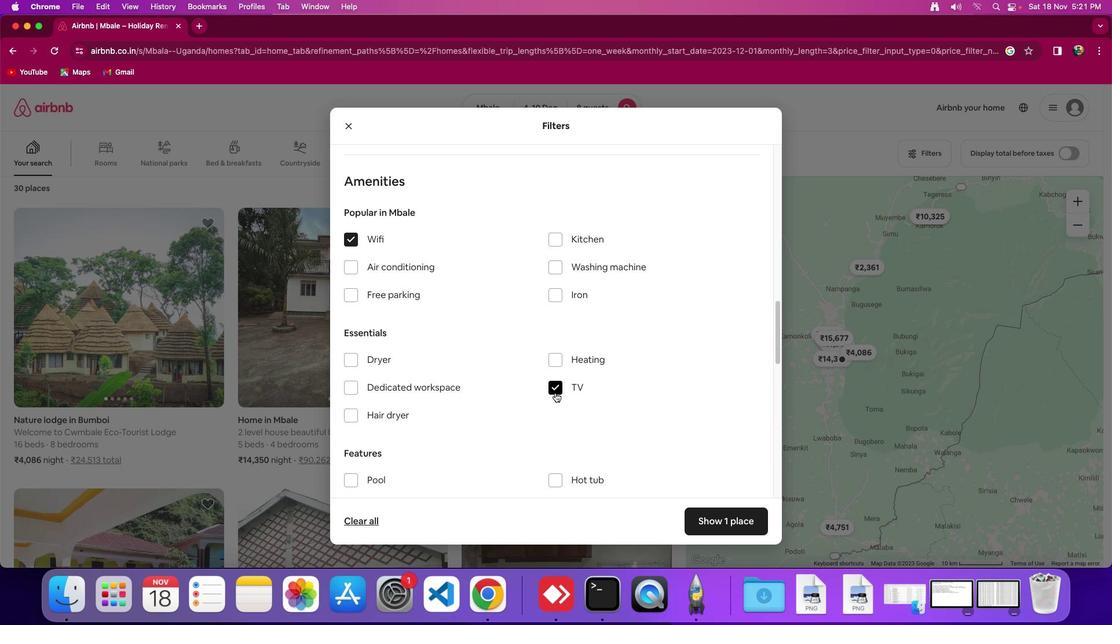 
Action: Mouse scrolled (555, 393) with delta (0, 0)
Screenshot: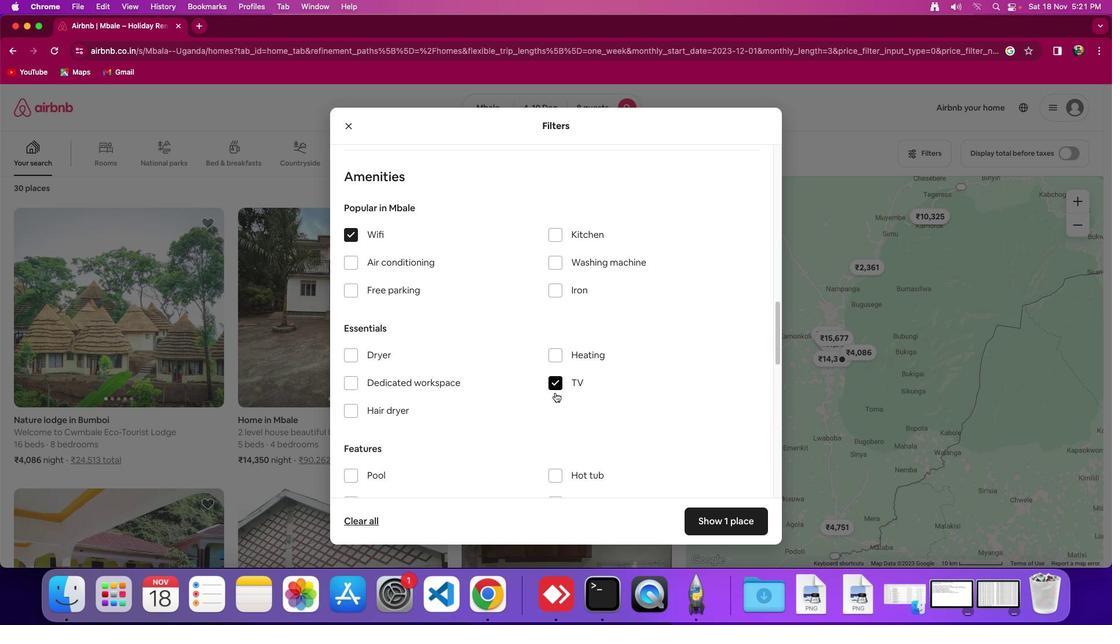 
Action: Mouse moved to (356, 290)
Screenshot: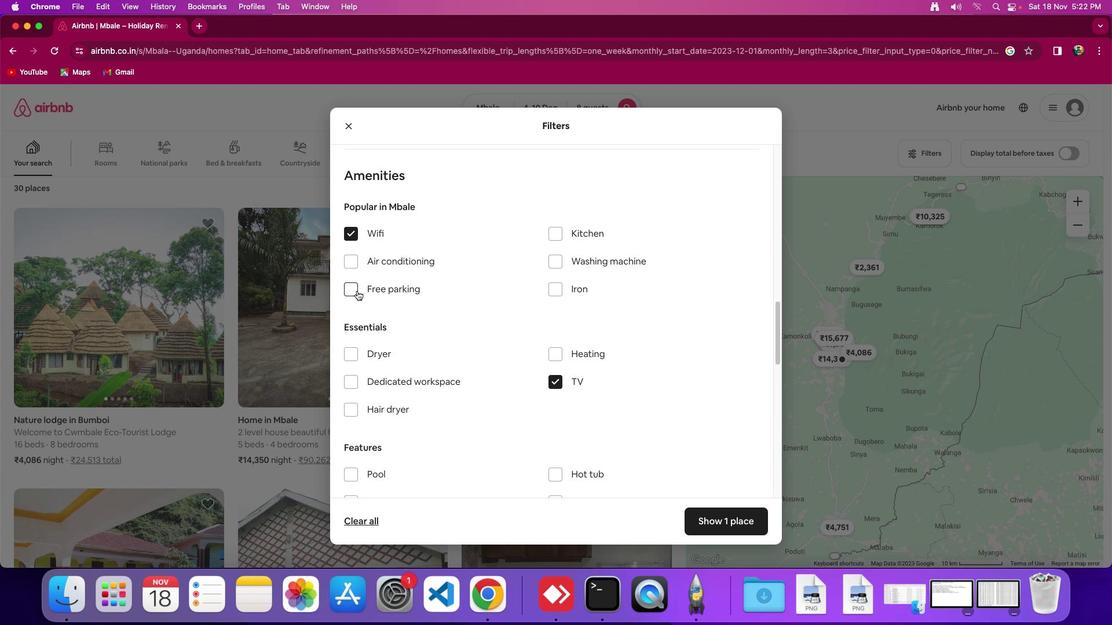 
Action: Mouse pressed left at (356, 290)
Screenshot: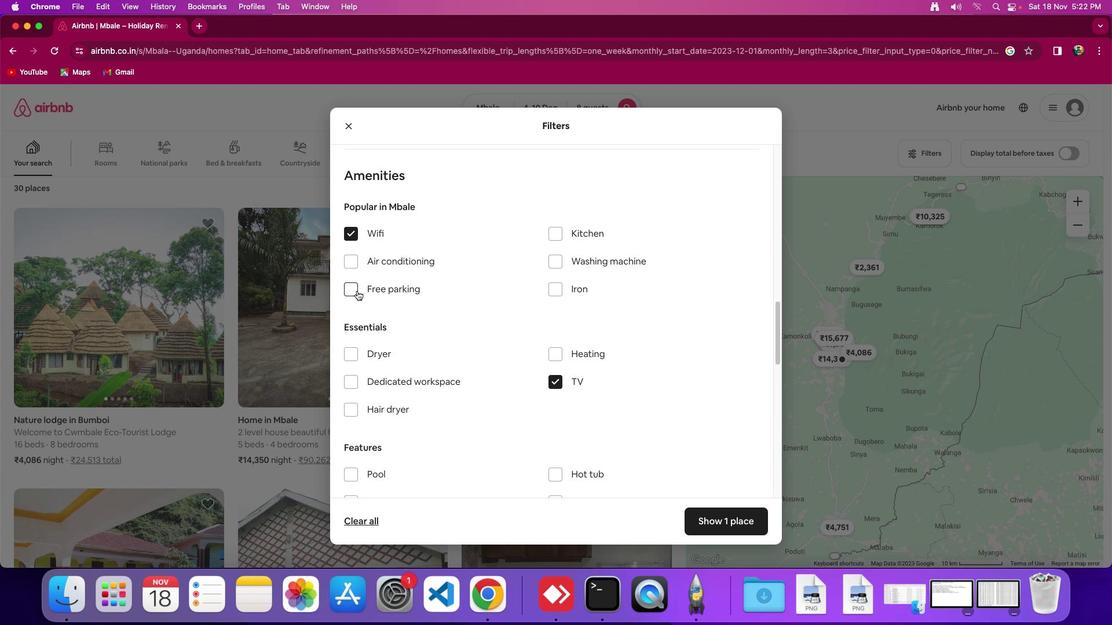 
Action: Mouse moved to (600, 389)
Screenshot: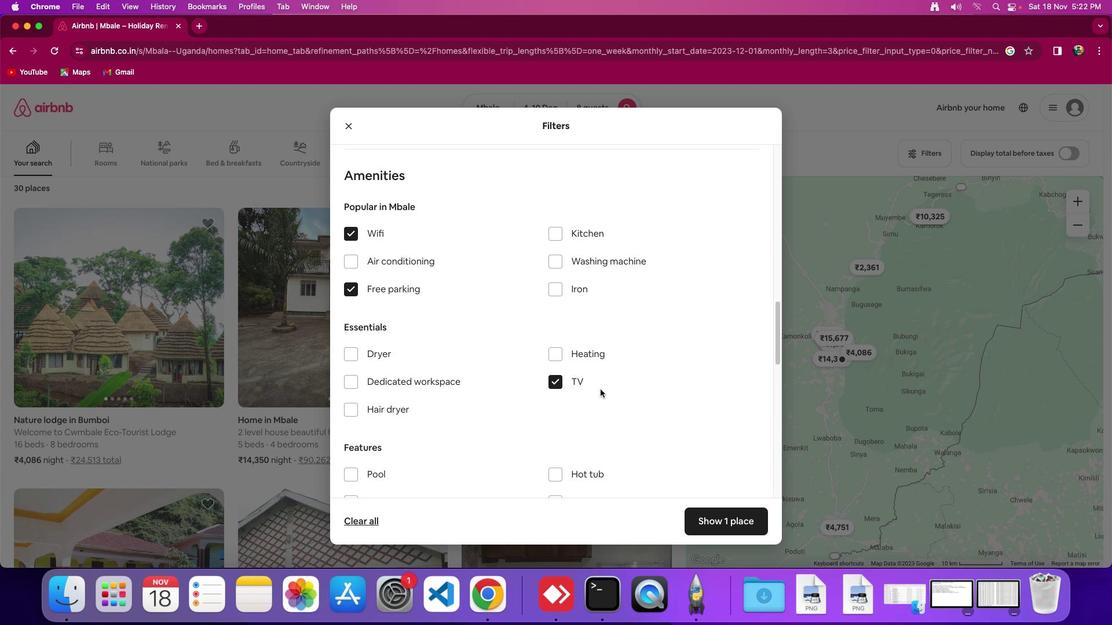 
Action: Mouse scrolled (600, 389) with delta (0, 0)
Screenshot: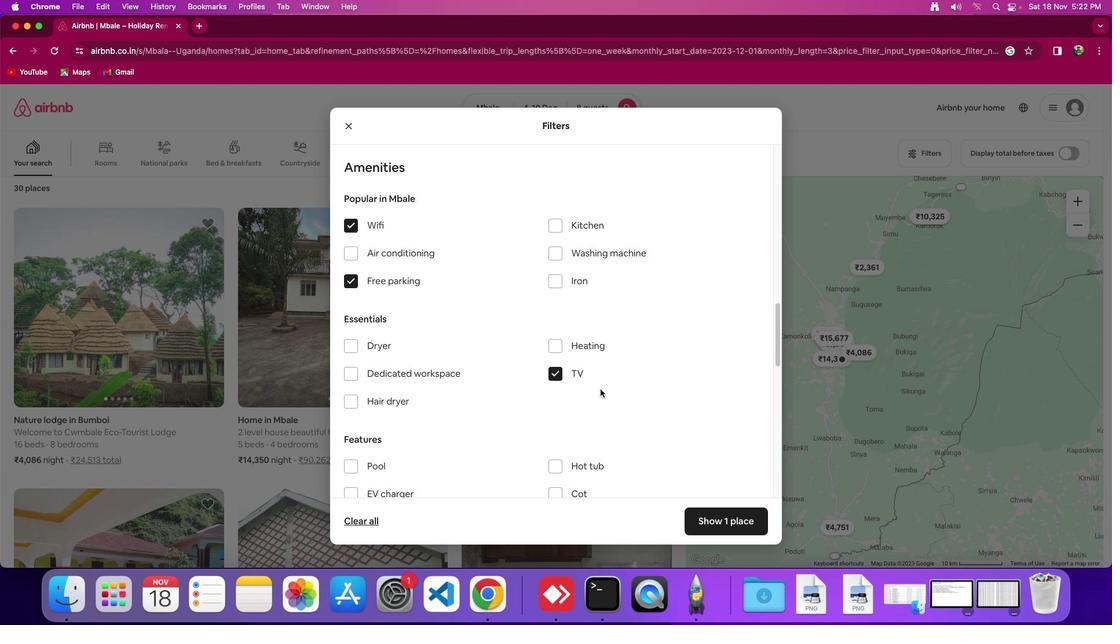 
Action: Mouse scrolled (600, 389) with delta (0, 0)
Screenshot: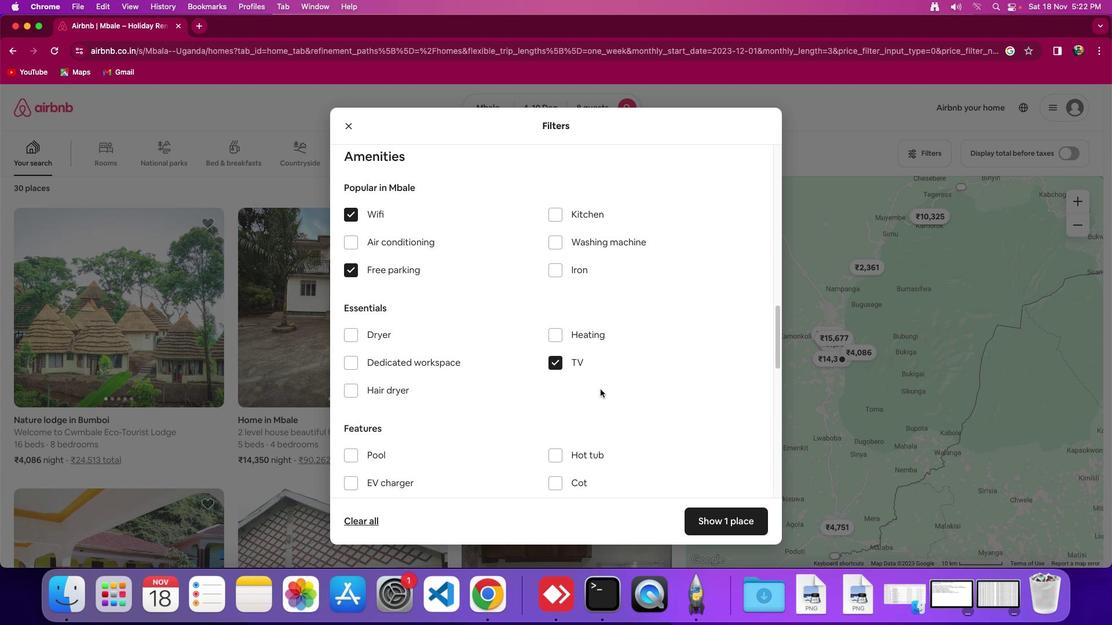 
Action: Mouse scrolled (600, 389) with delta (0, 0)
Screenshot: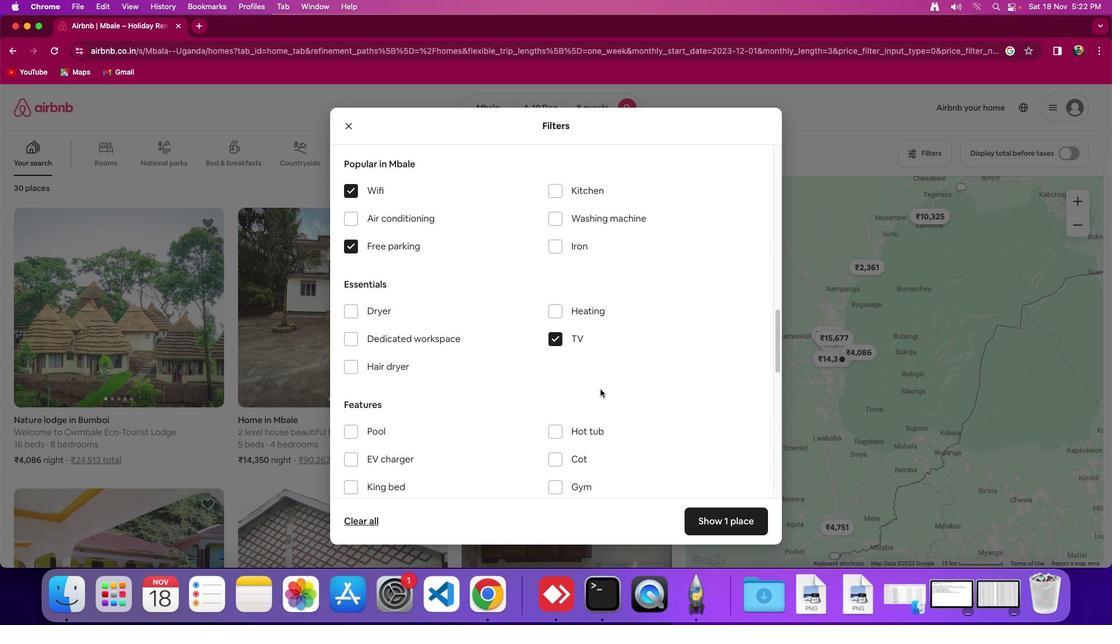 
Action: Mouse scrolled (600, 389) with delta (0, 0)
Screenshot: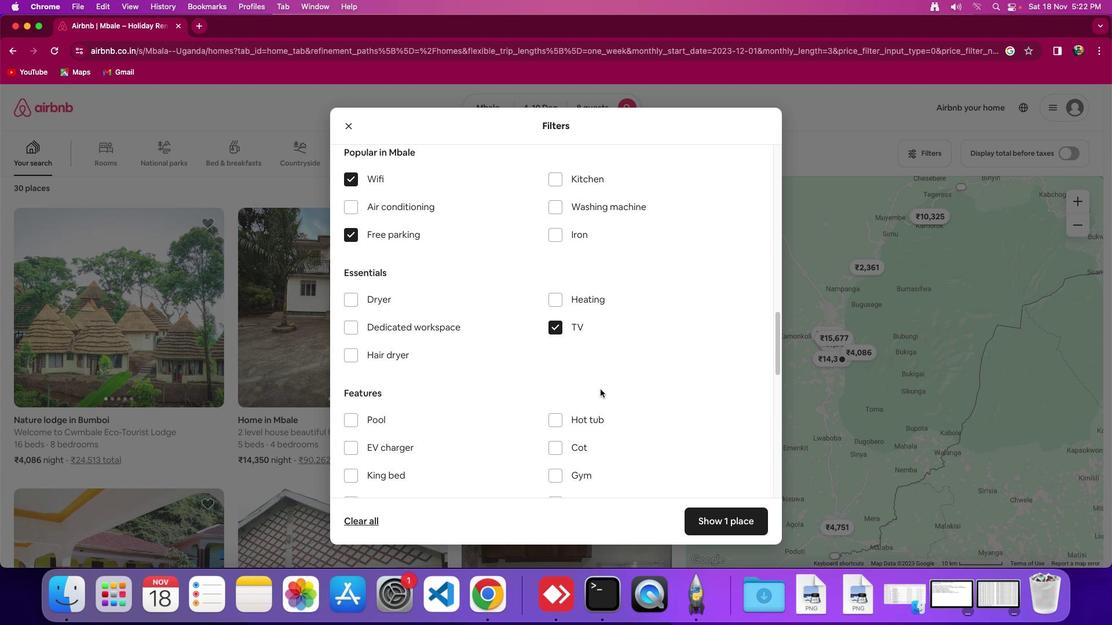 
Action: Mouse scrolled (600, 389) with delta (0, 0)
Screenshot: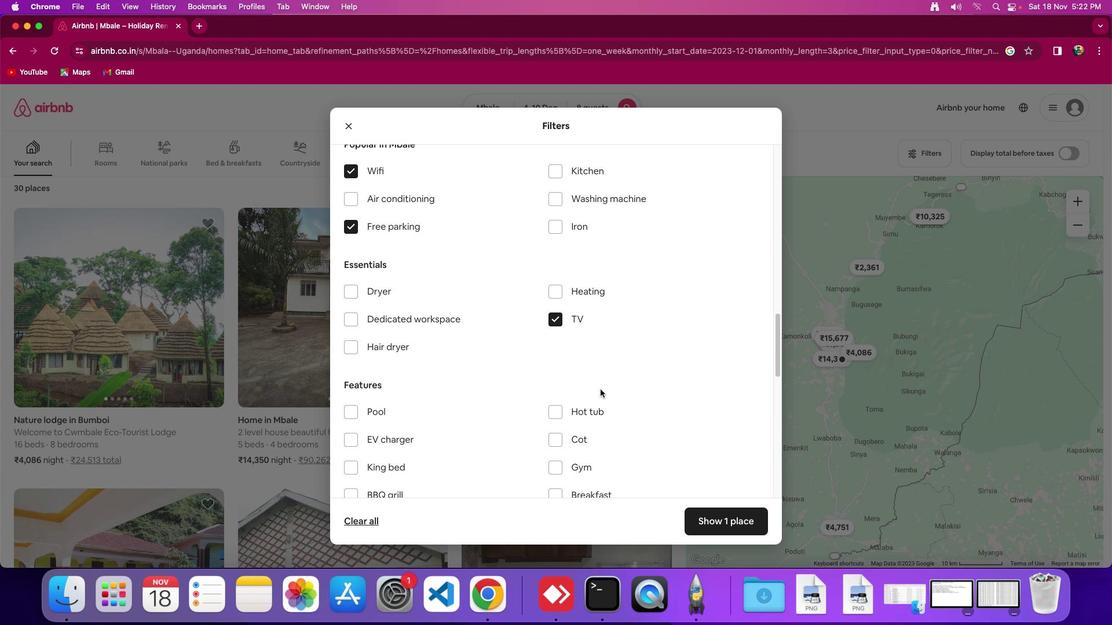 
Action: Mouse scrolled (600, 389) with delta (0, 0)
Screenshot: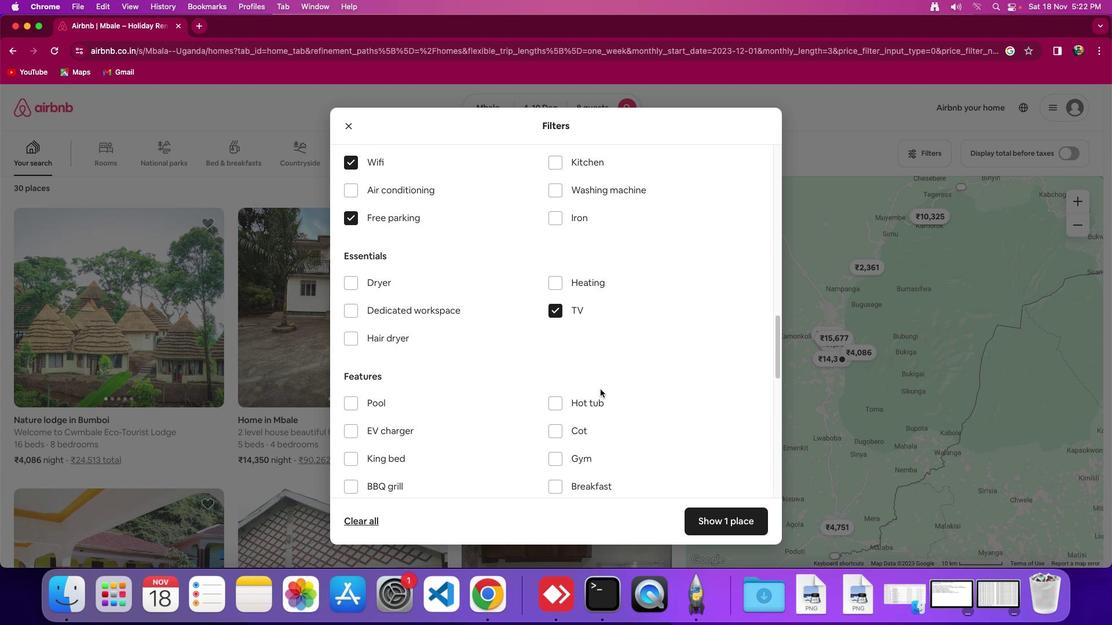 
Action: Mouse scrolled (600, 389) with delta (0, 0)
Screenshot: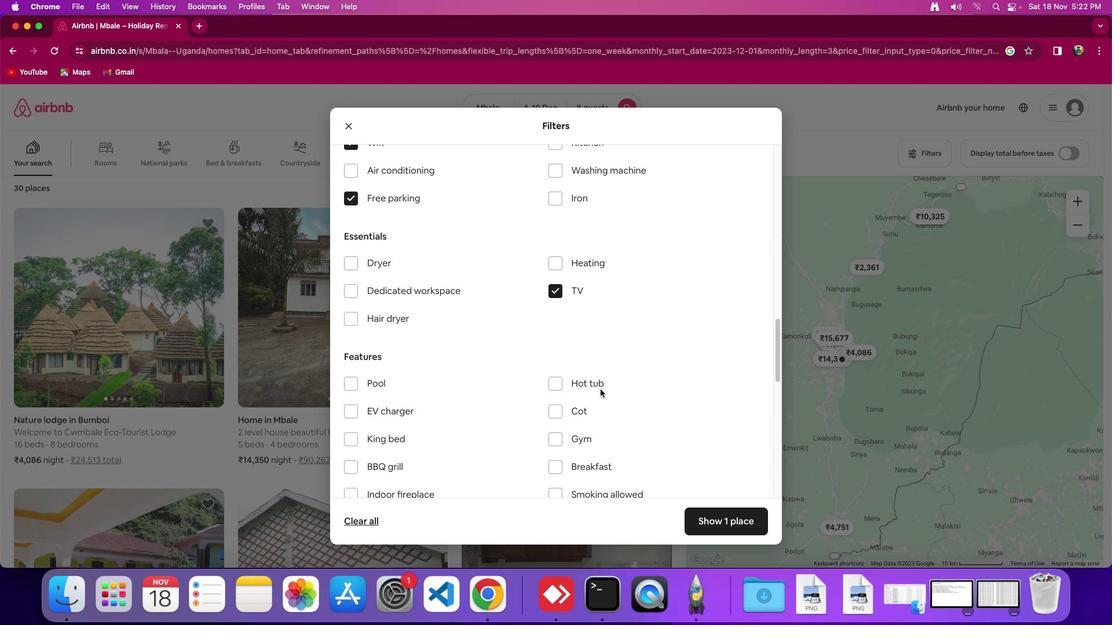 
Action: Mouse scrolled (600, 389) with delta (0, -1)
Screenshot: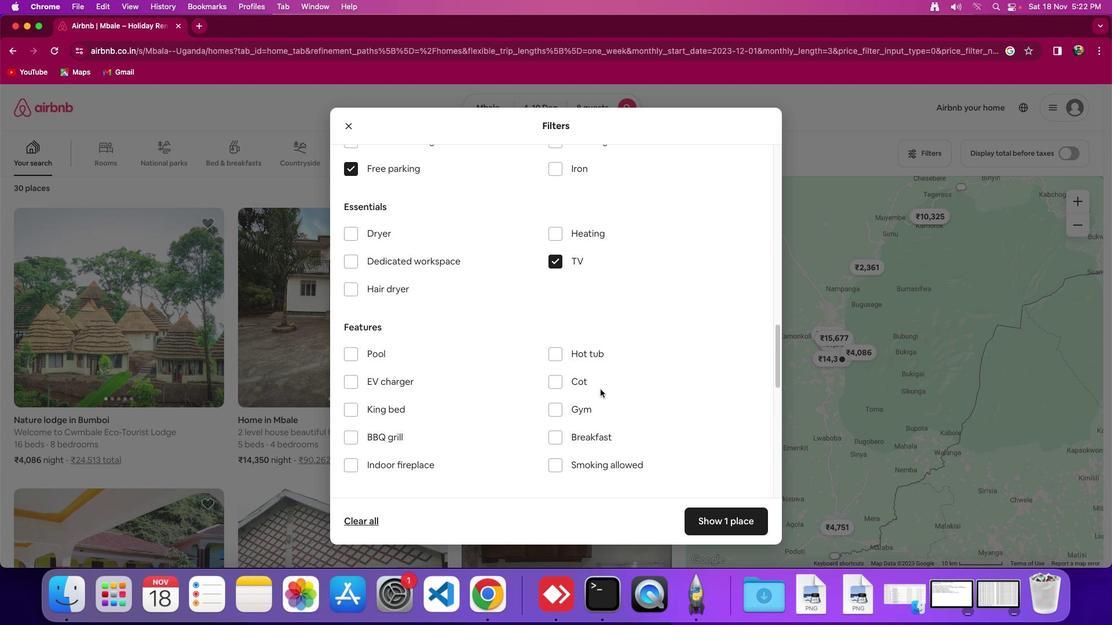 
Action: Mouse scrolled (600, 389) with delta (0, 0)
Screenshot: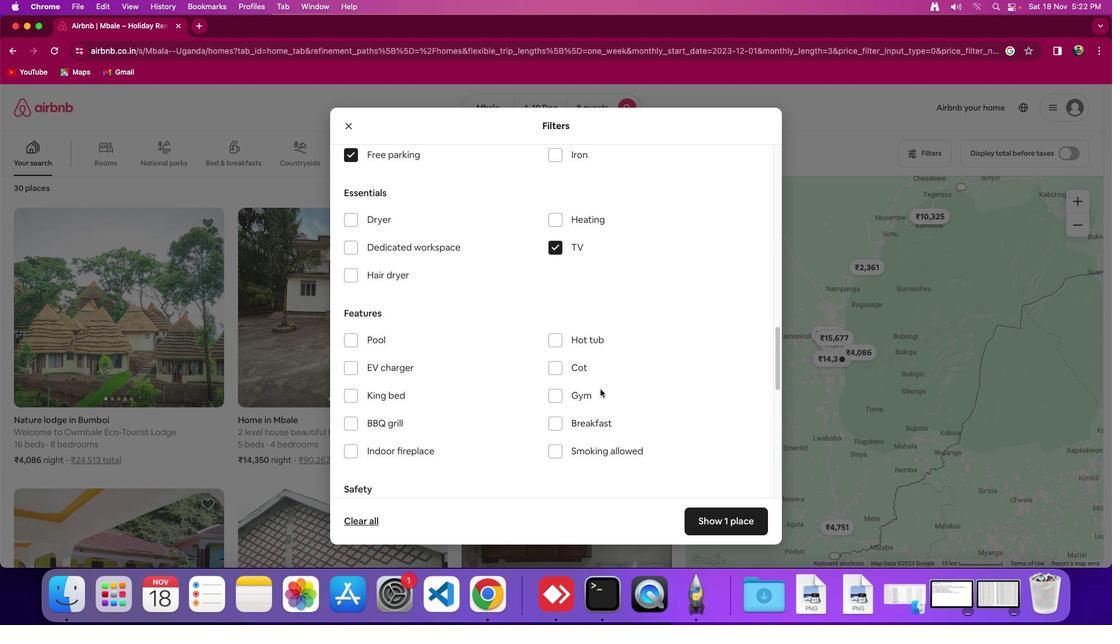 
Action: Mouse scrolled (600, 389) with delta (0, 0)
Screenshot: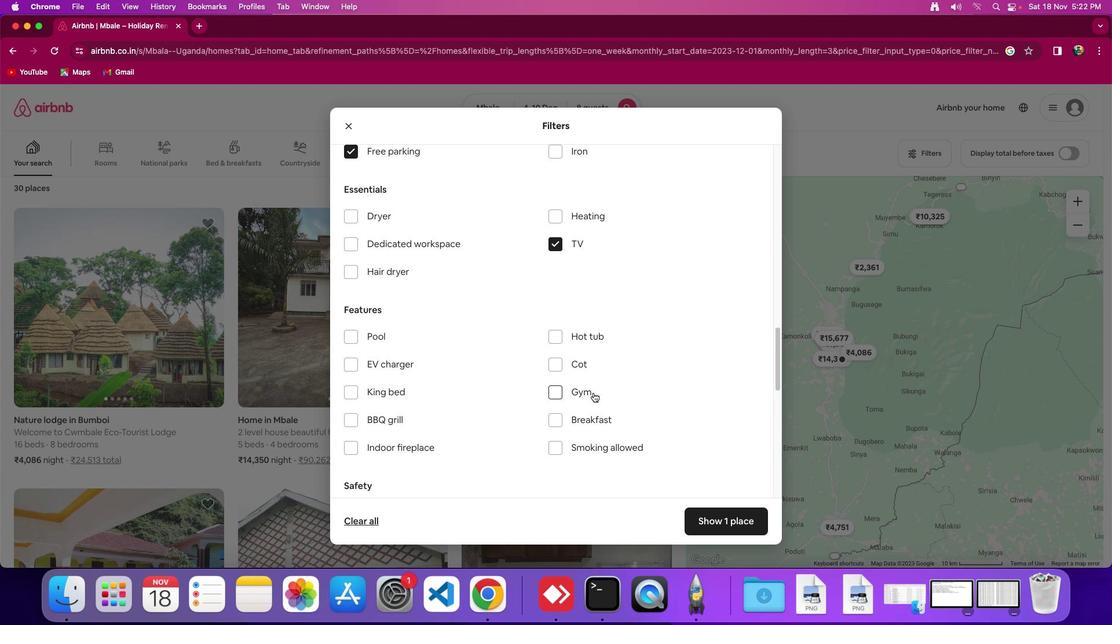 
Action: Mouse moved to (561, 396)
Screenshot: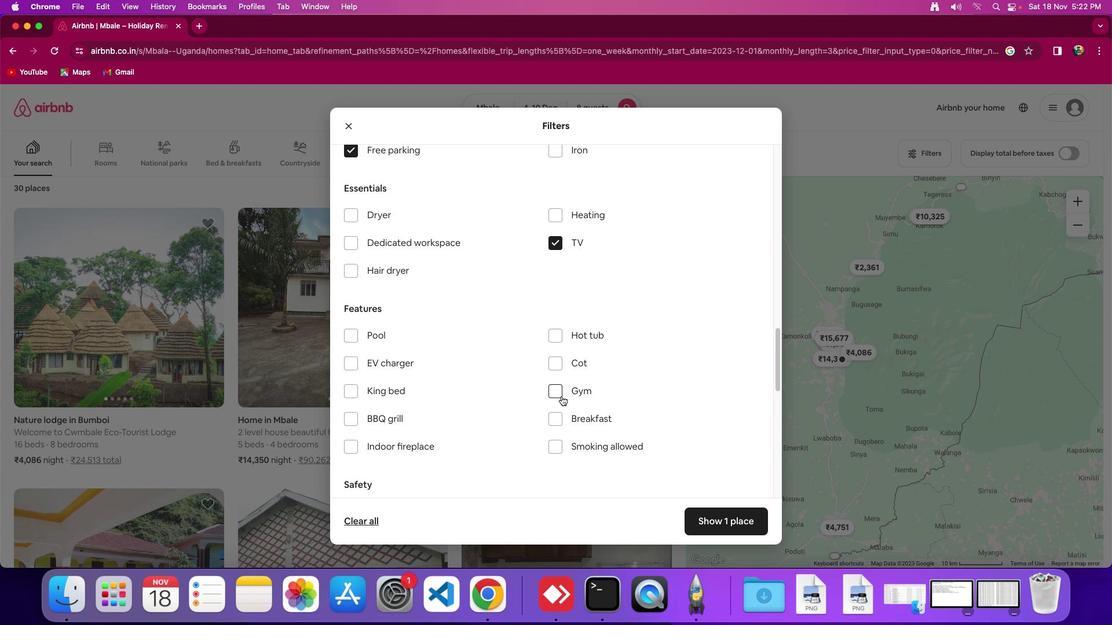 
Action: Mouse pressed left at (561, 396)
Screenshot: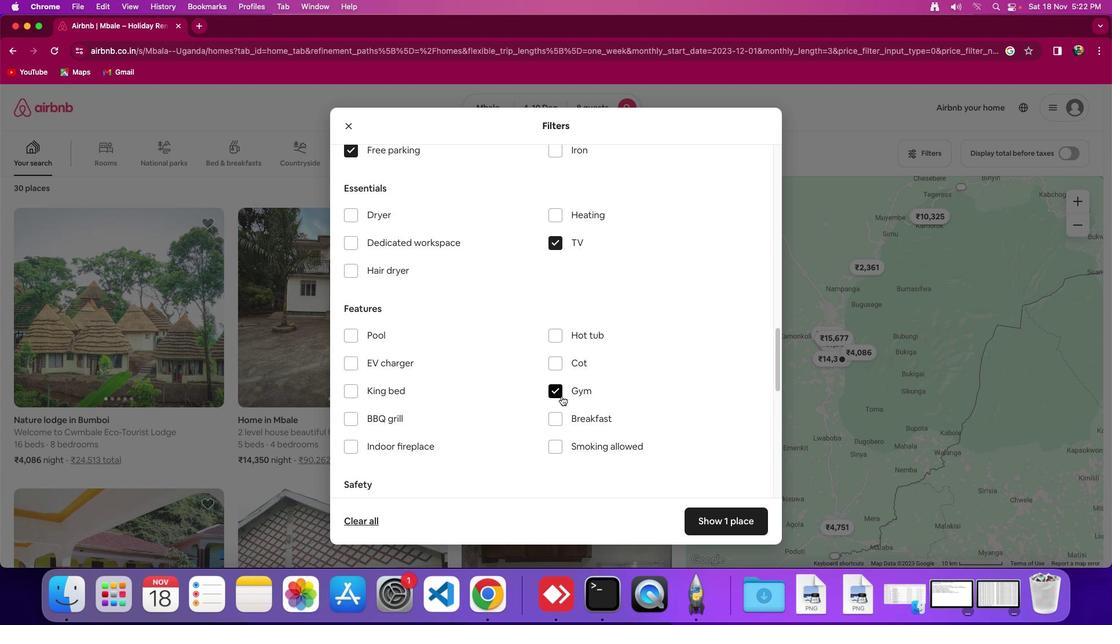 
Action: Mouse moved to (554, 414)
Screenshot: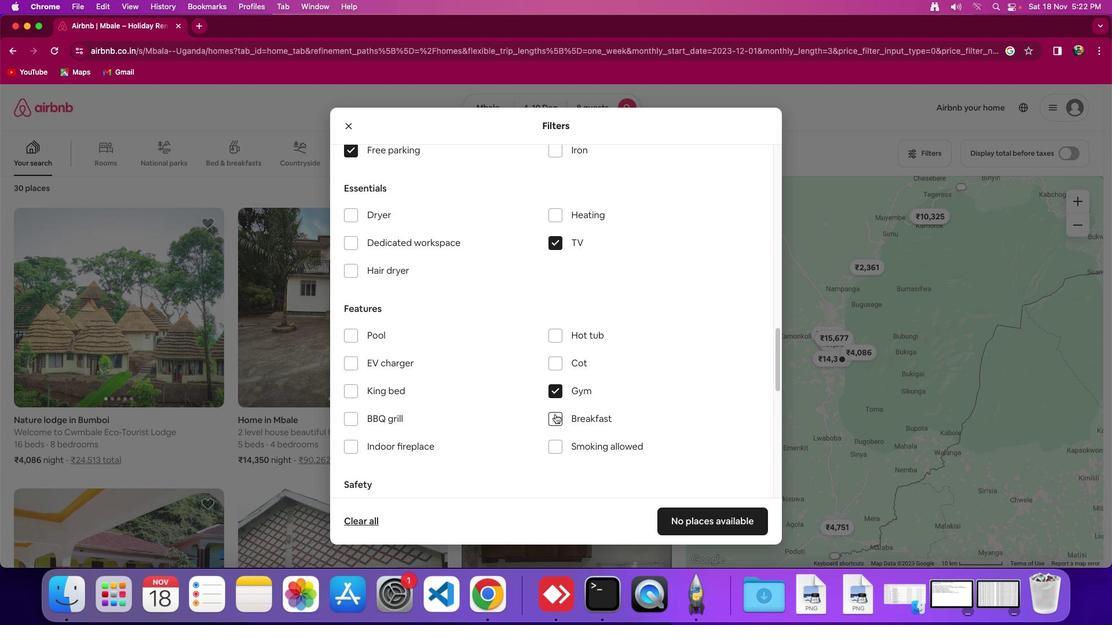 
Action: Mouse pressed left at (554, 414)
Screenshot: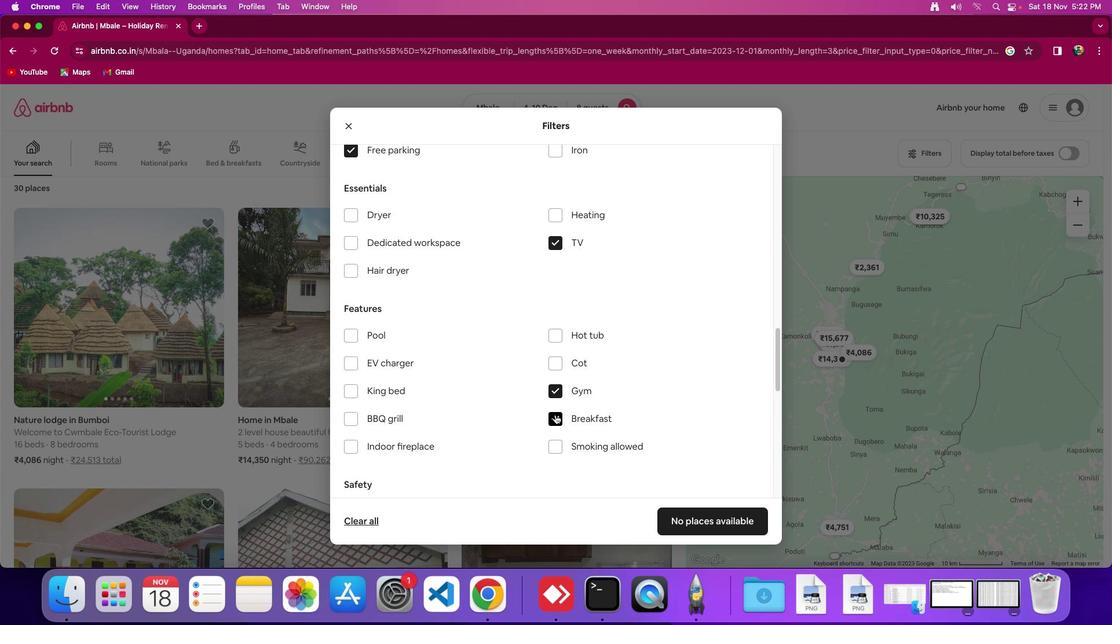 
Action: Mouse moved to (557, 413)
Screenshot: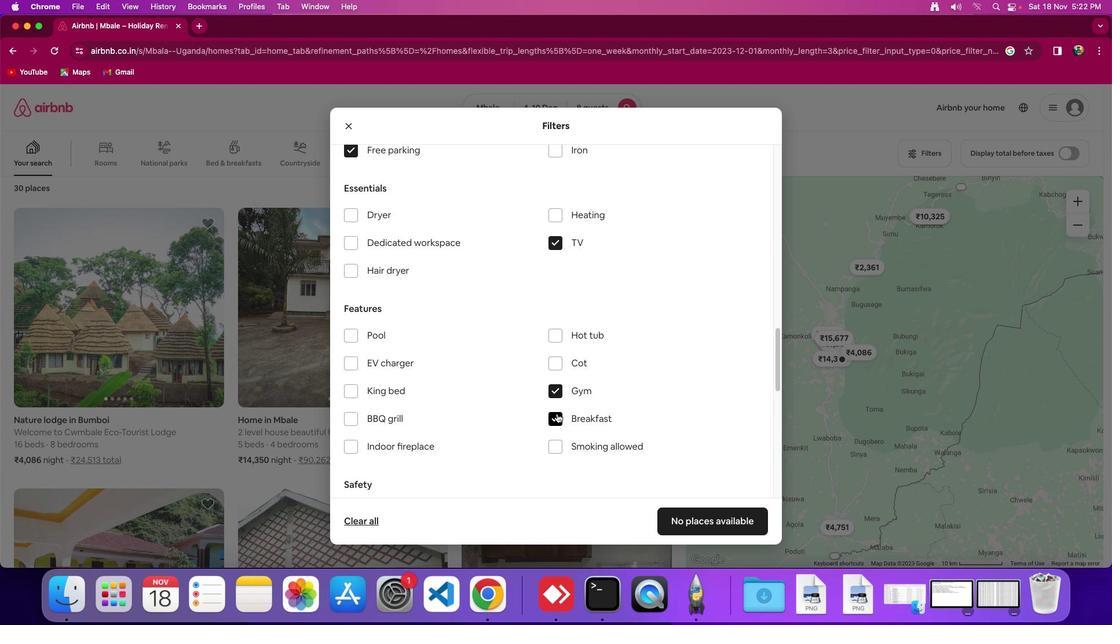 
Action: Mouse scrolled (557, 413) with delta (0, 0)
Screenshot: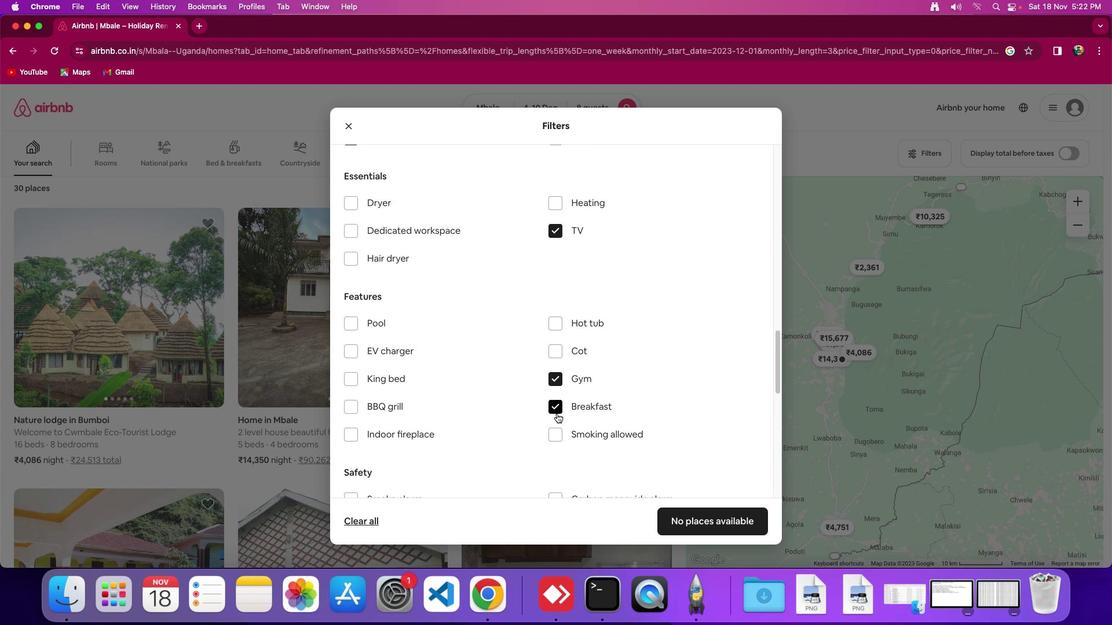 
Action: Mouse scrolled (557, 413) with delta (0, 0)
Screenshot: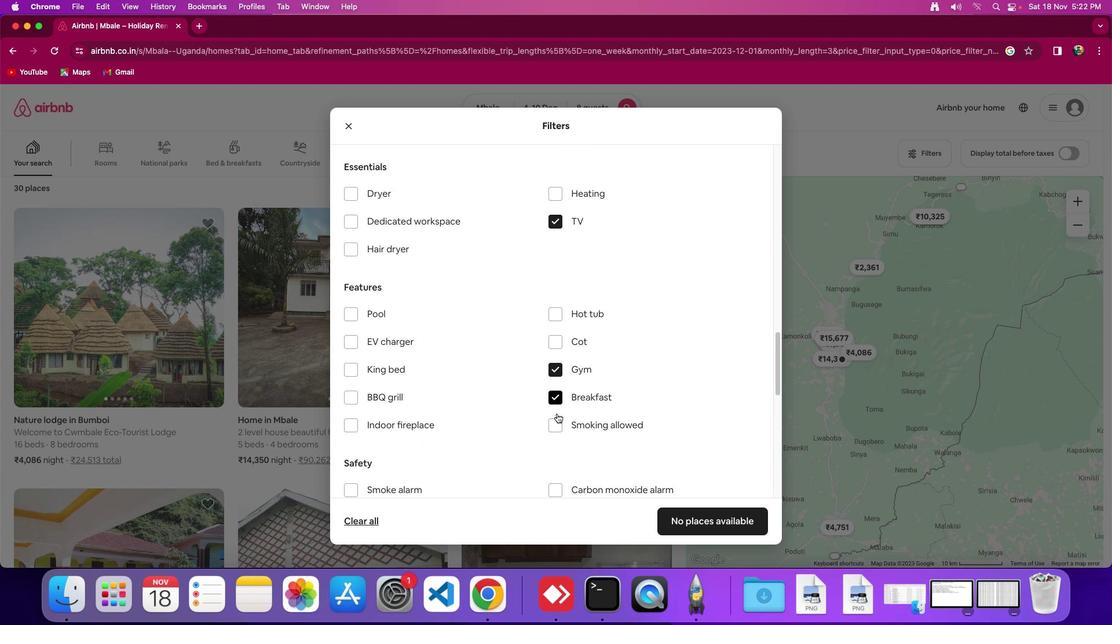 
Action: Mouse scrolled (557, 413) with delta (0, 0)
Screenshot: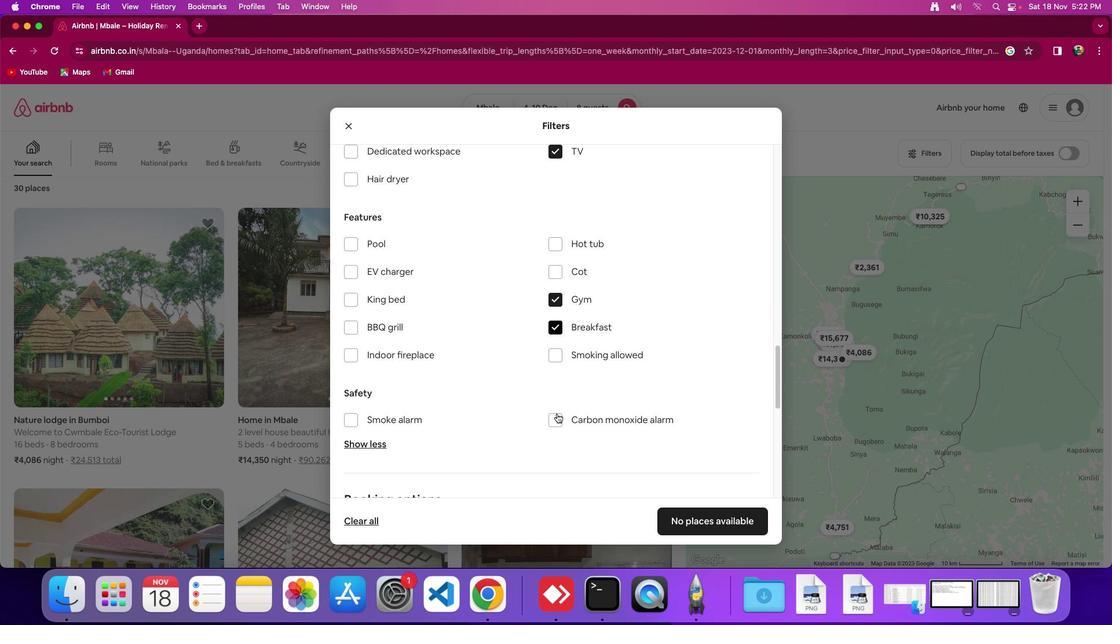 
Action: Mouse scrolled (557, 413) with delta (0, 0)
Screenshot: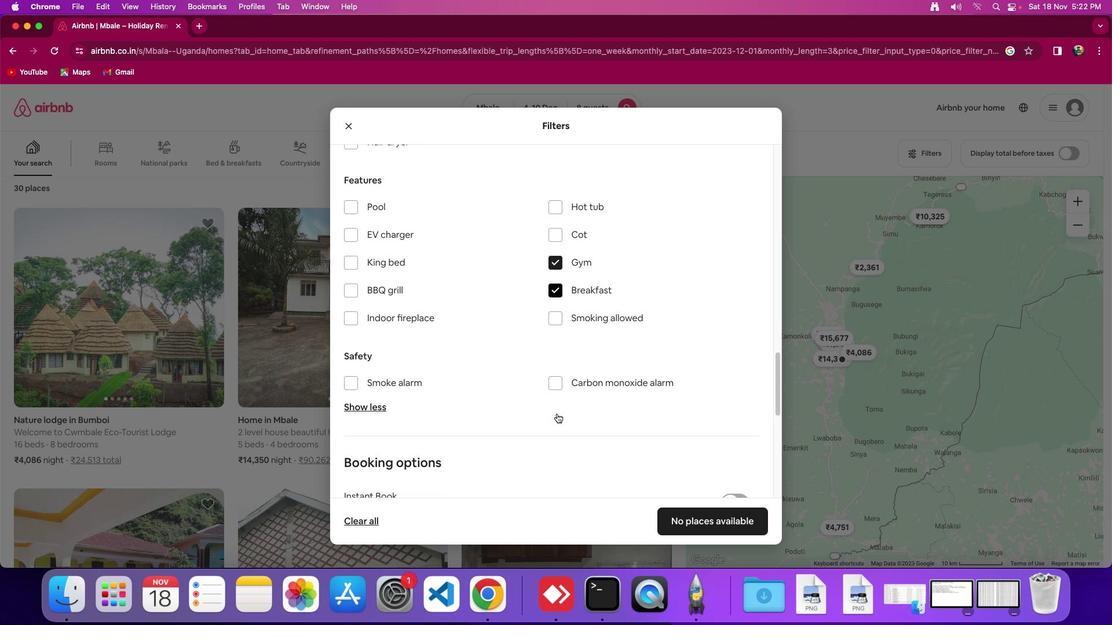 
Action: Mouse scrolled (557, 413) with delta (0, -2)
Screenshot: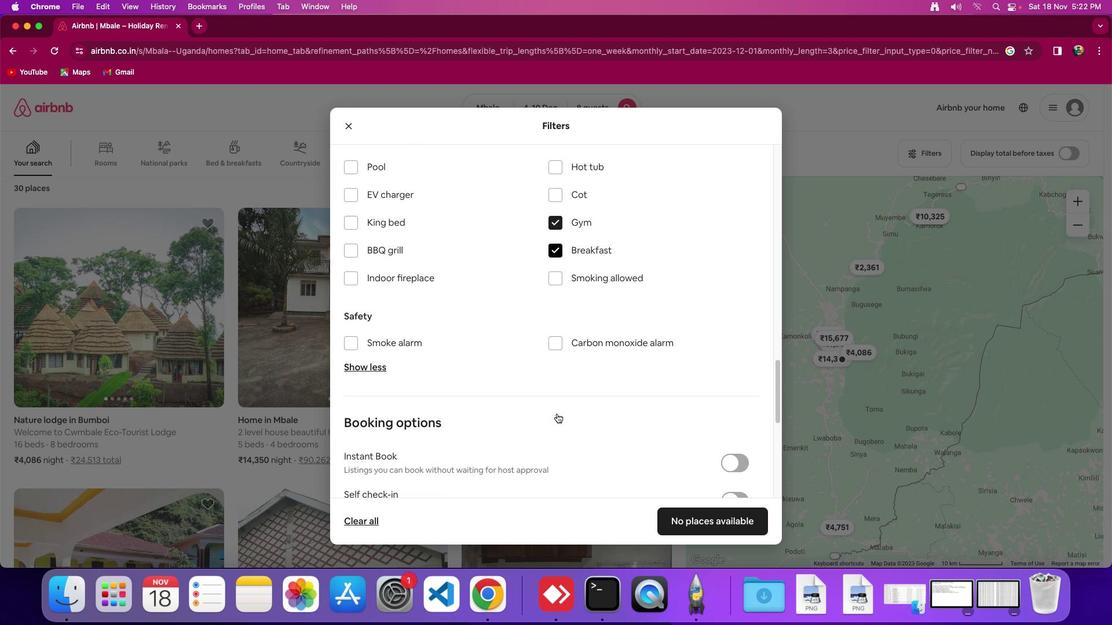 
Action: Mouse scrolled (557, 413) with delta (0, -2)
Screenshot: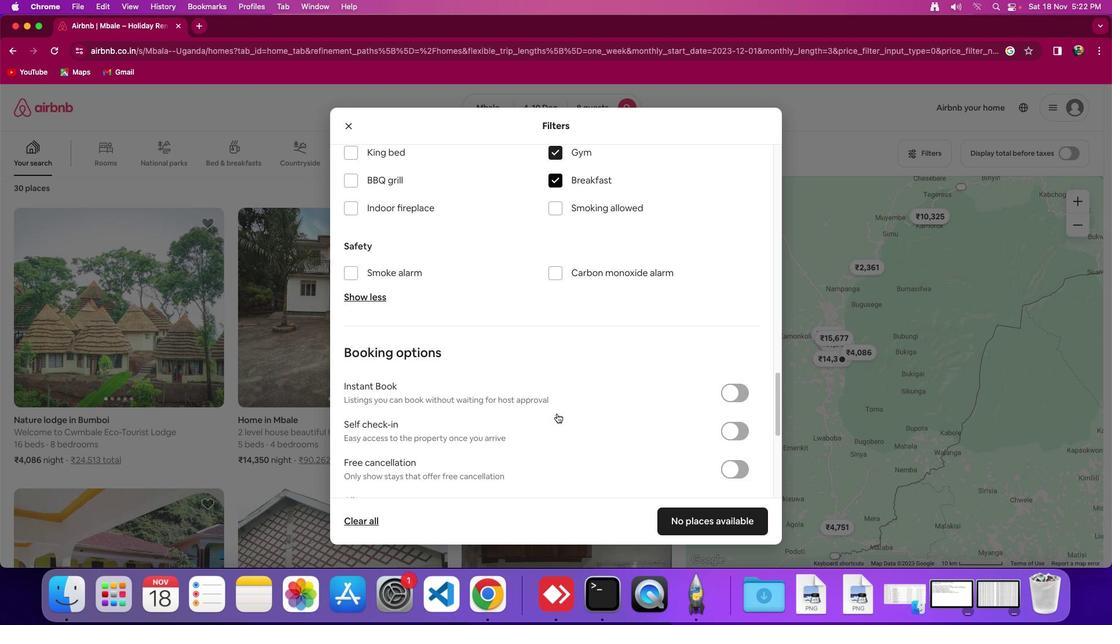 
Action: Mouse scrolled (557, 413) with delta (0, 0)
Screenshot: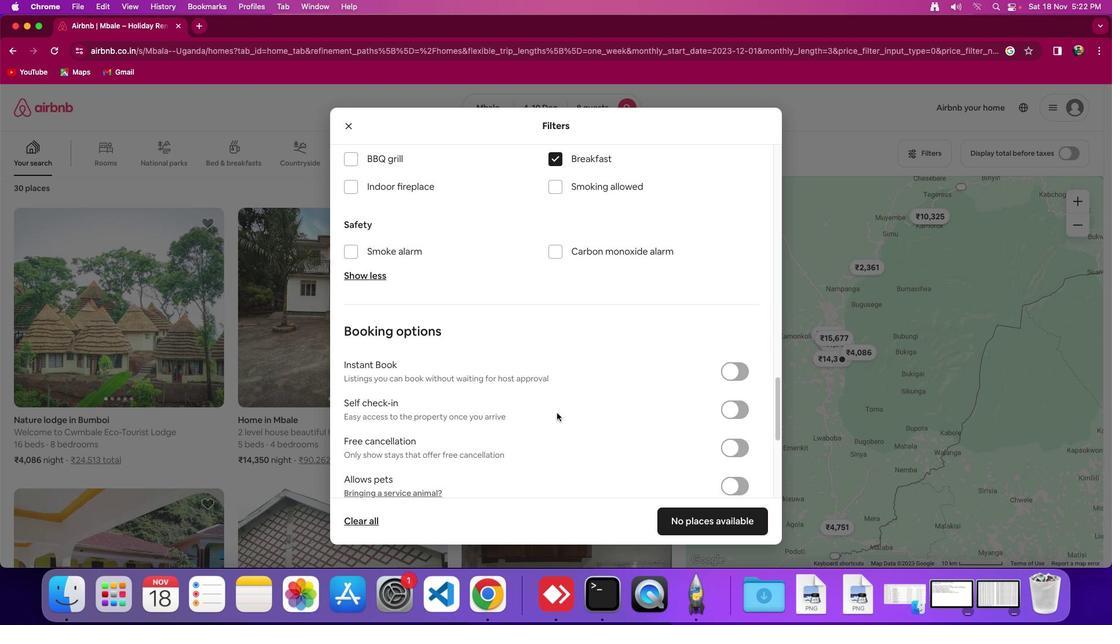 
Action: Mouse moved to (557, 413)
Screenshot: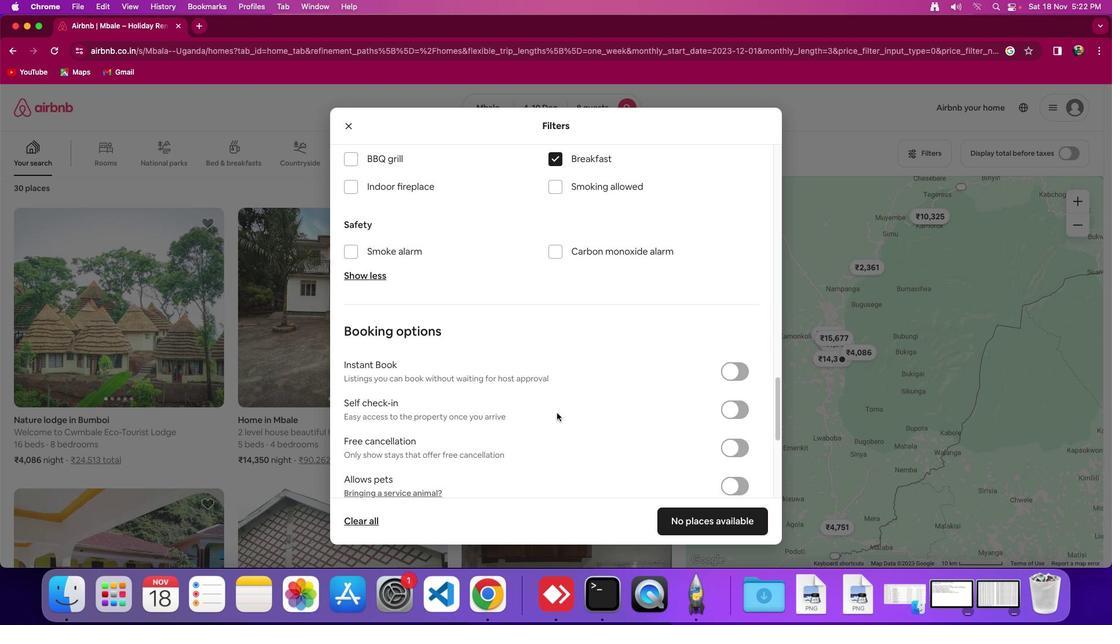 
Action: Mouse scrolled (557, 413) with delta (0, 0)
Screenshot: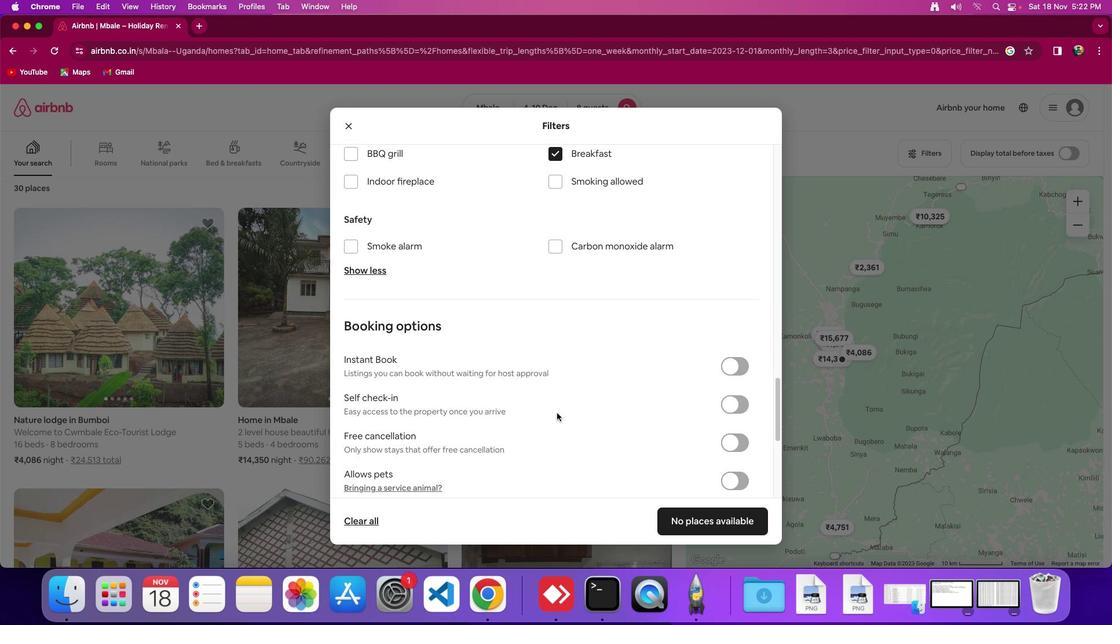 
Action: Mouse scrolled (557, 413) with delta (0, 0)
Screenshot: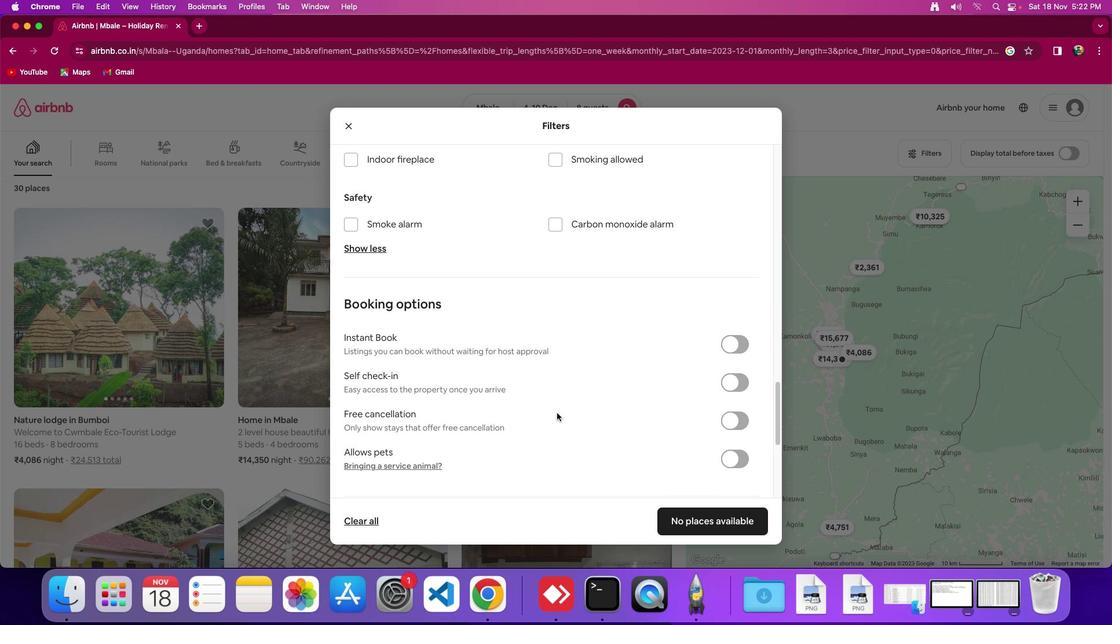 
Action: Mouse scrolled (557, 413) with delta (0, 0)
Screenshot: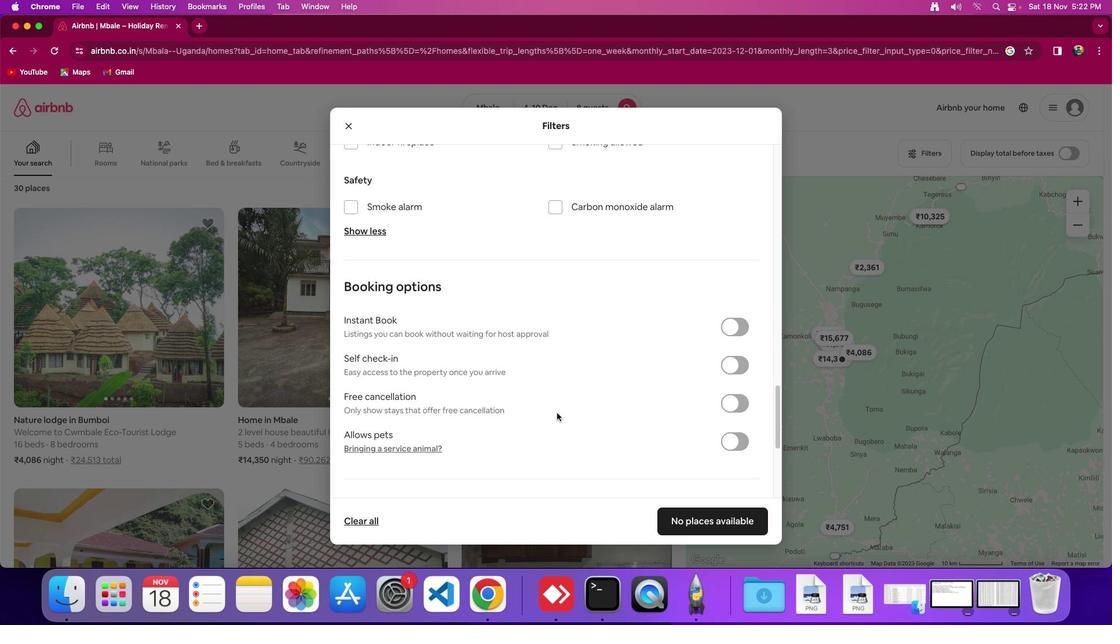 
Action: Mouse scrolled (557, 413) with delta (0, -1)
Screenshot: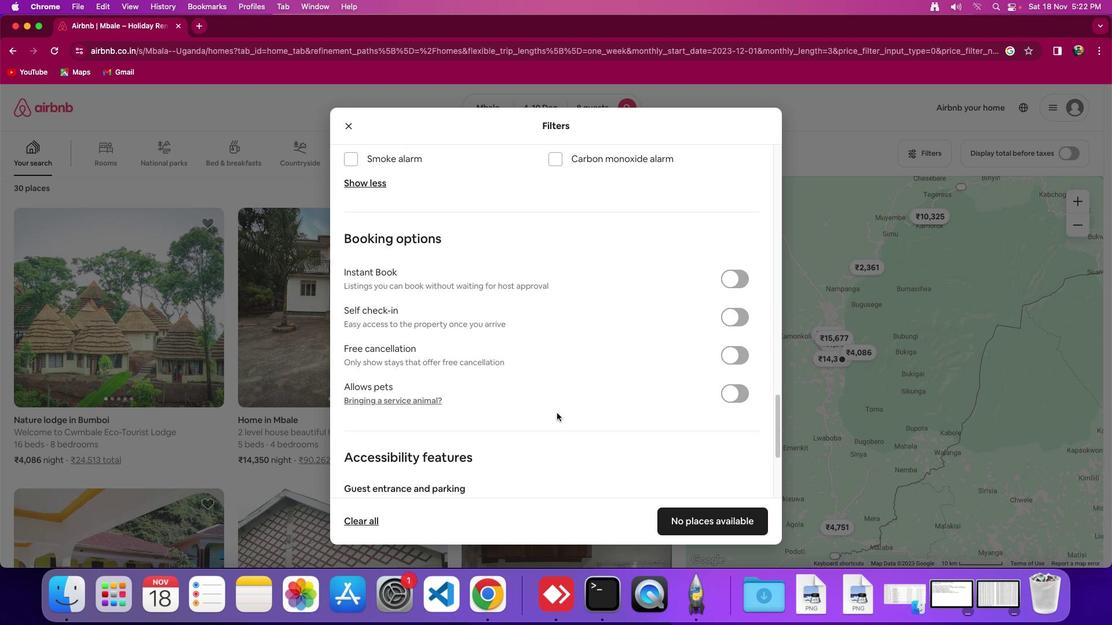
Action: Mouse scrolled (557, 413) with delta (0, 0)
Screenshot: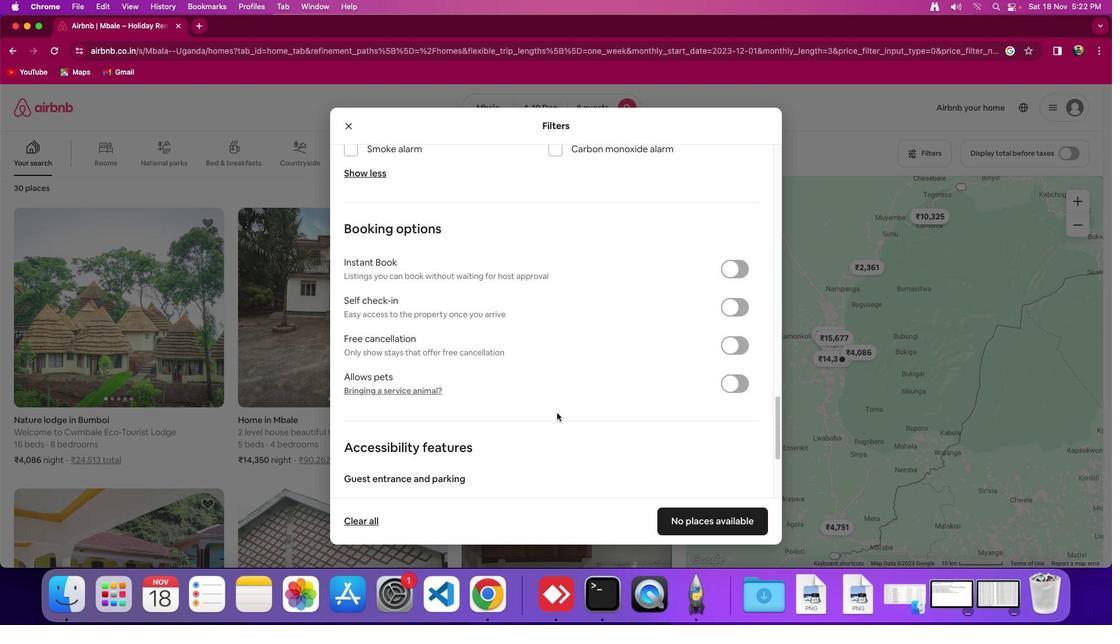 
Action: Mouse scrolled (557, 413) with delta (0, 0)
Screenshot: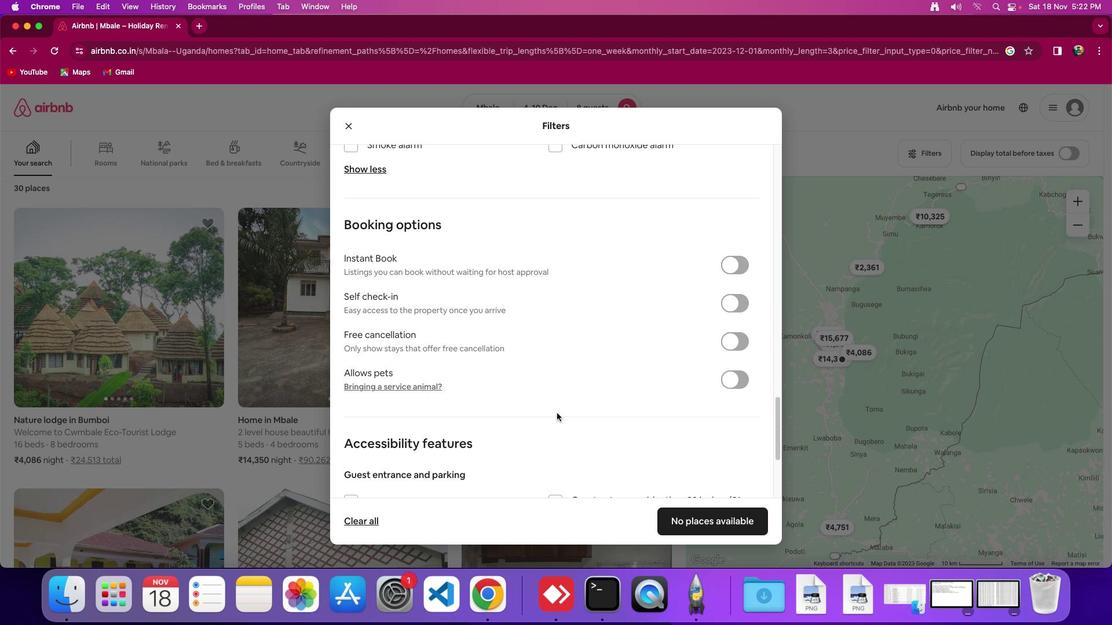 
Action: Mouse scrolled (557, 413) with delta (0, 0)
Screenshot: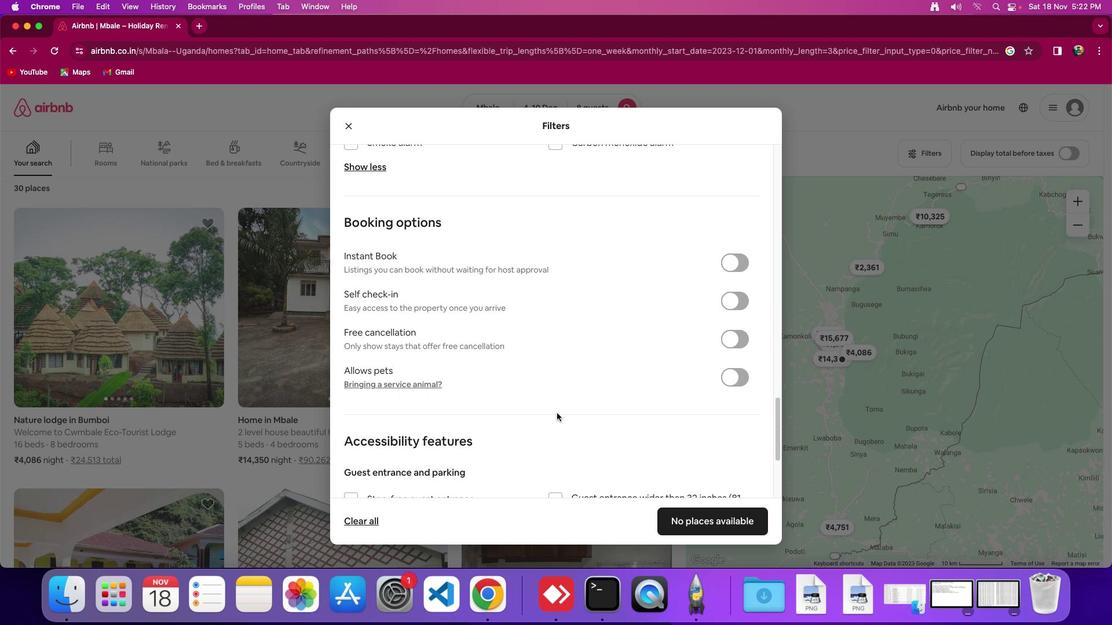 
Action: Mouse moved to (718, 515)
Screenshot: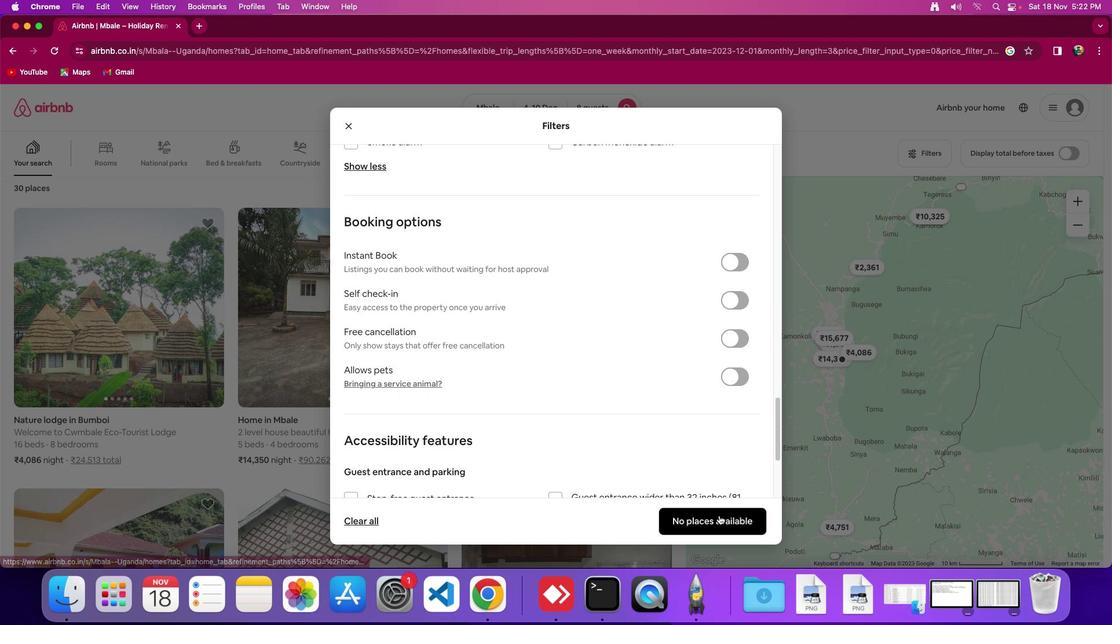 
Action: Mouse pressed left at (718, 515)
Screenshot: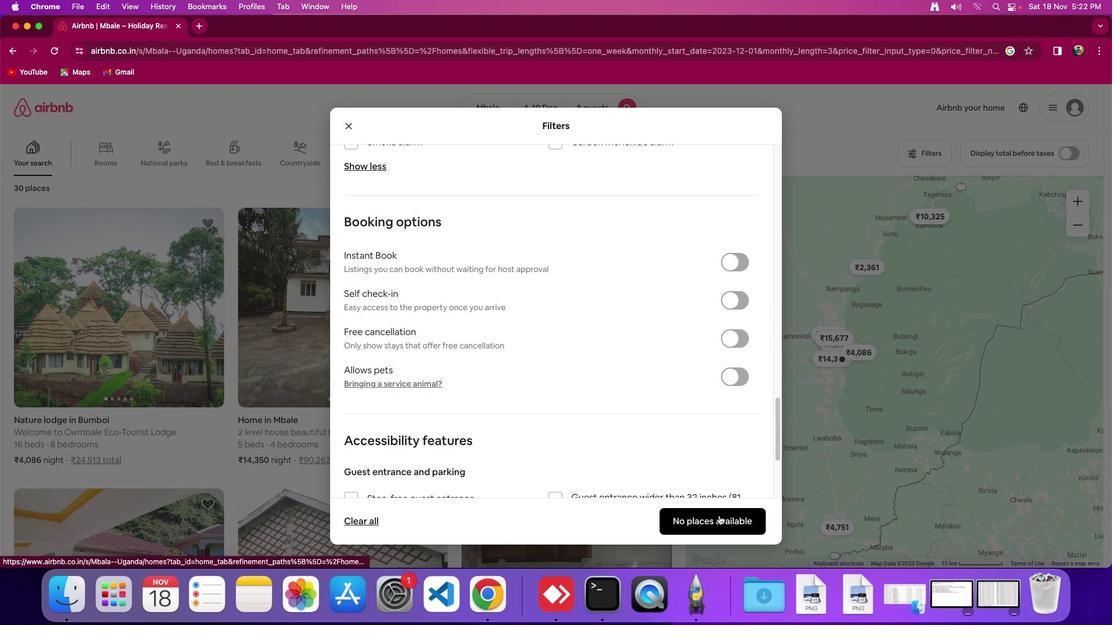 
Action: Mouse moved to (582, 451)
Screenshot: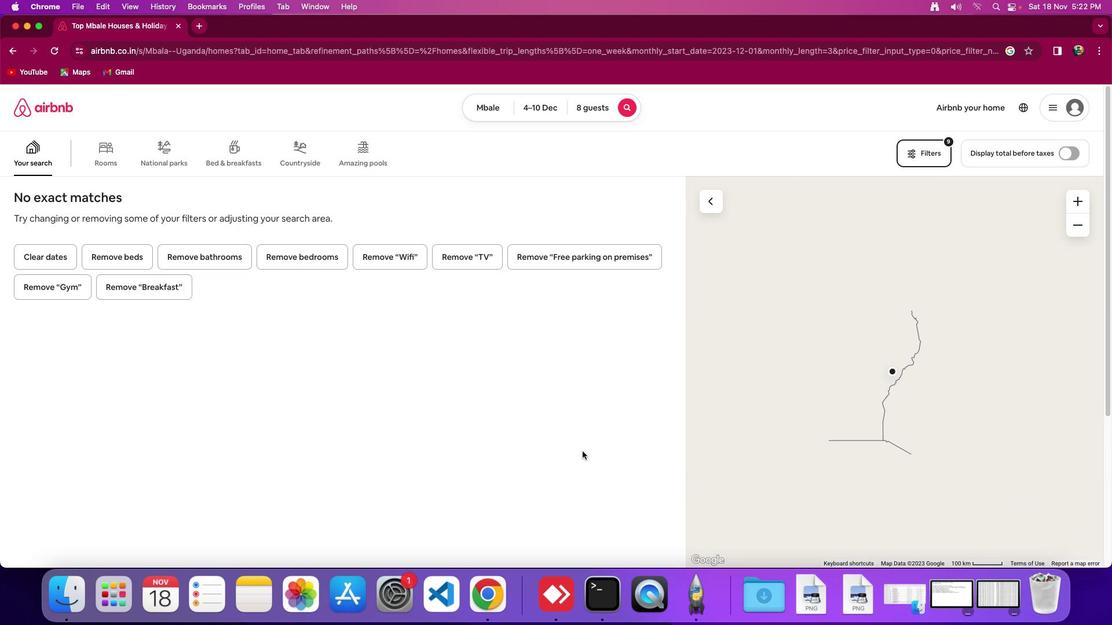 
Action: Mouse pressed left at (582, 451)
Screenshot: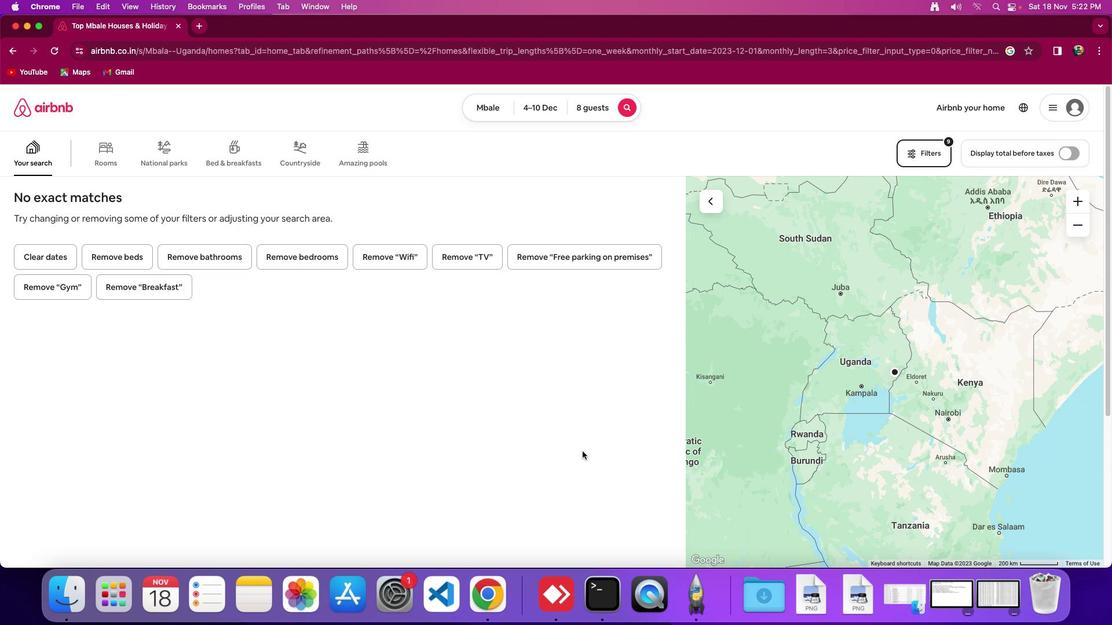 
